 Task: Find a rental property in Owosso, United States, for 7 guests from July 10 to July 15, with Wifi, free parking, self check-in, and a price range of ₹10,000 to ₹15,000.
Action: Mouse moved to (623, 121)
Screenshot: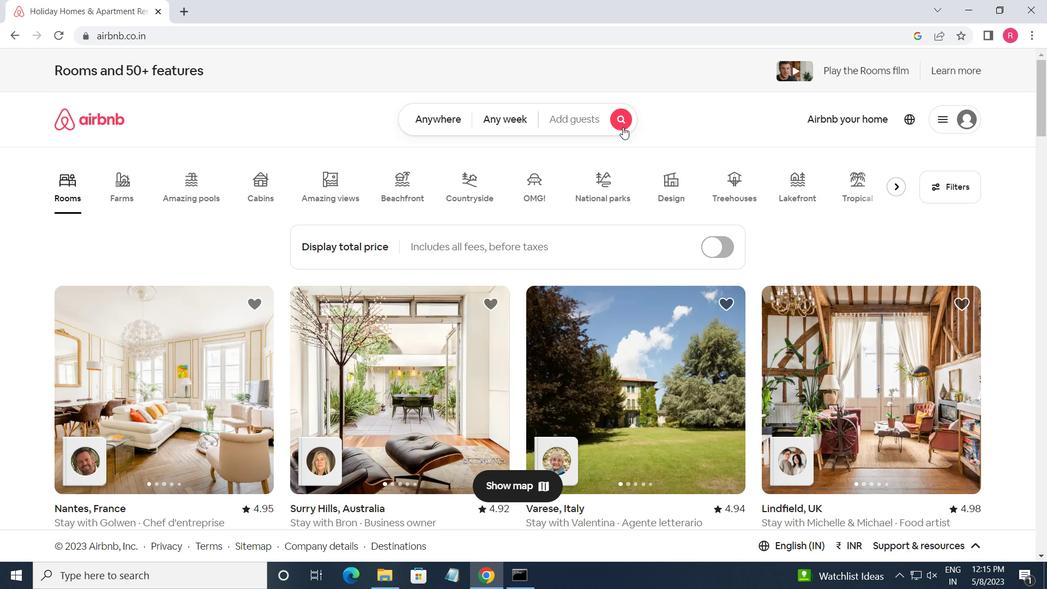
Action: Mouse pressed left at (623, 121)
Screenshot: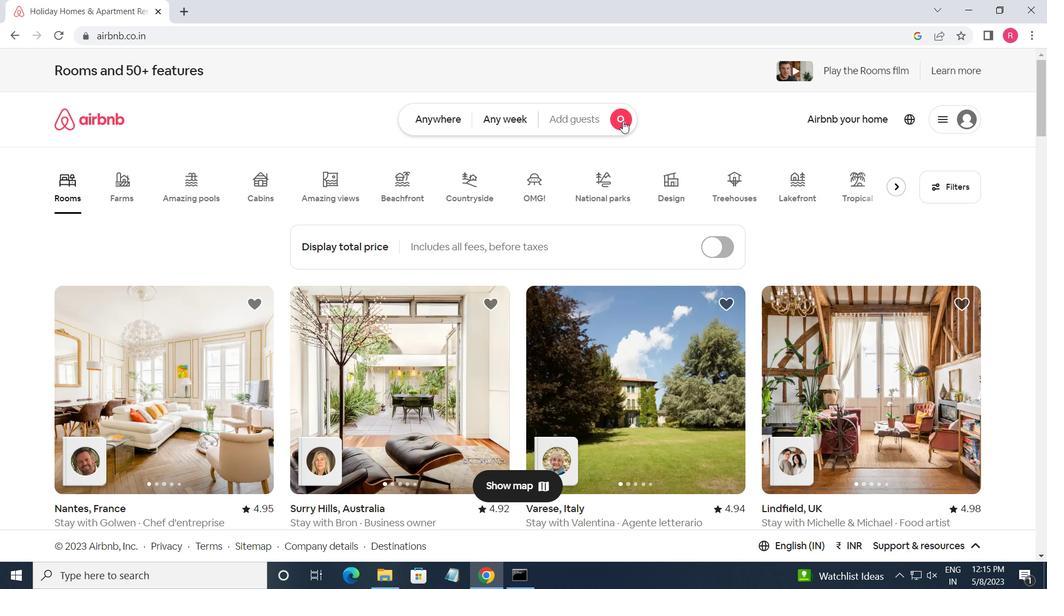 
Action: Mouse moved to (301, 181)
Screenshot: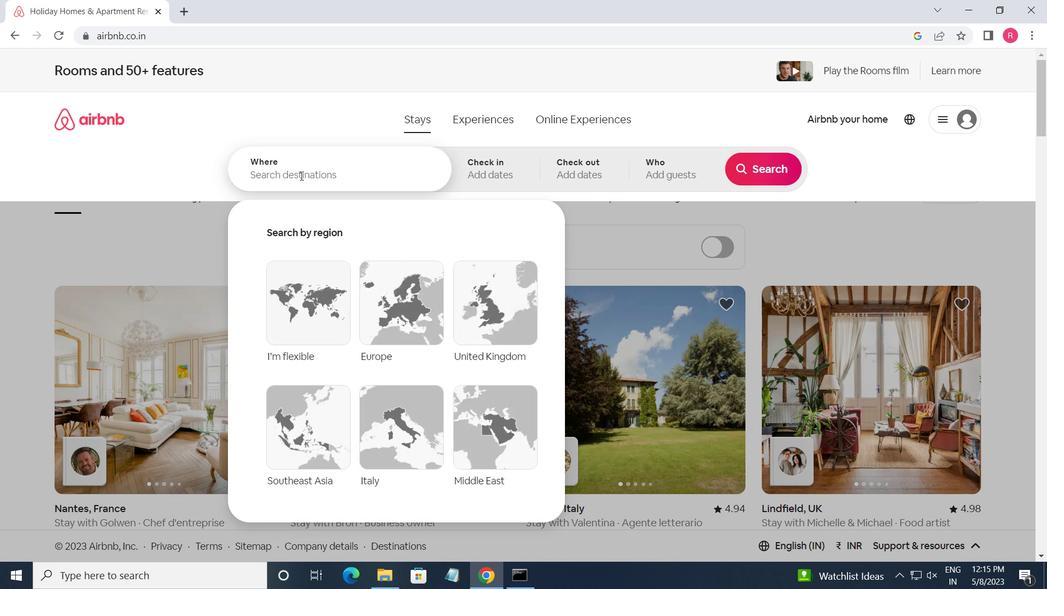 
Action: Mouse pressed left at (301, 181)
Screenshot: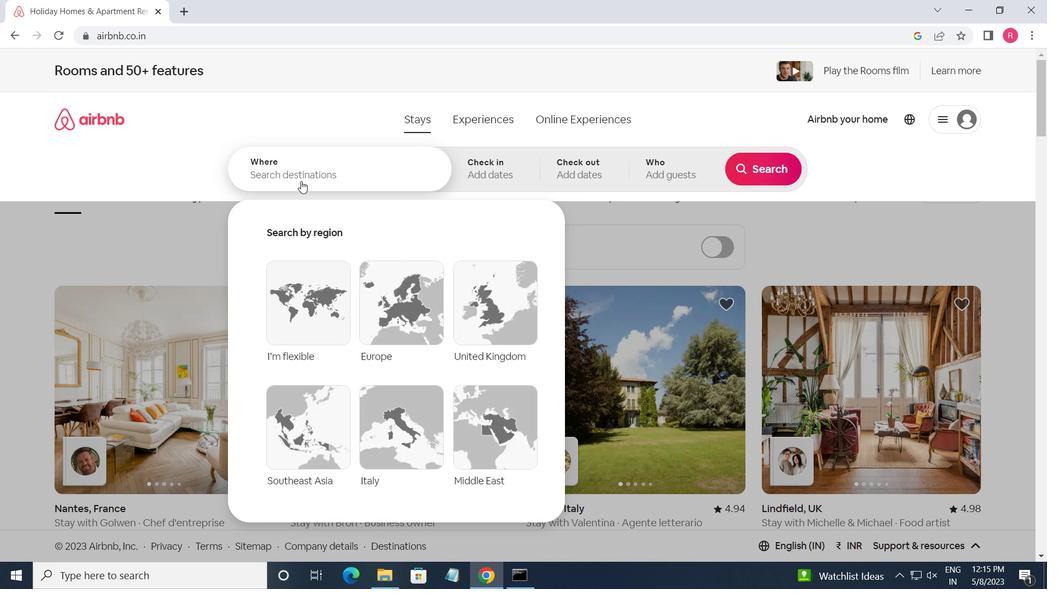 
Action: Key pressed <Key.shift_r><Key.shift_r><Key.shift_r><Key.shift_r><Key.shift_r><Key.shift_r><Key.shift_r><Key.shift_r><Key.shift_r><Key.shift_r><Key.shift_r><Key.shift_r><Key.shift_r><Key.shift_r><Key.shift_r>Owosso,<Key.space><Key.shift_r>United<Key.space><Key.shift>STATES<Key.enter>
Screenshot: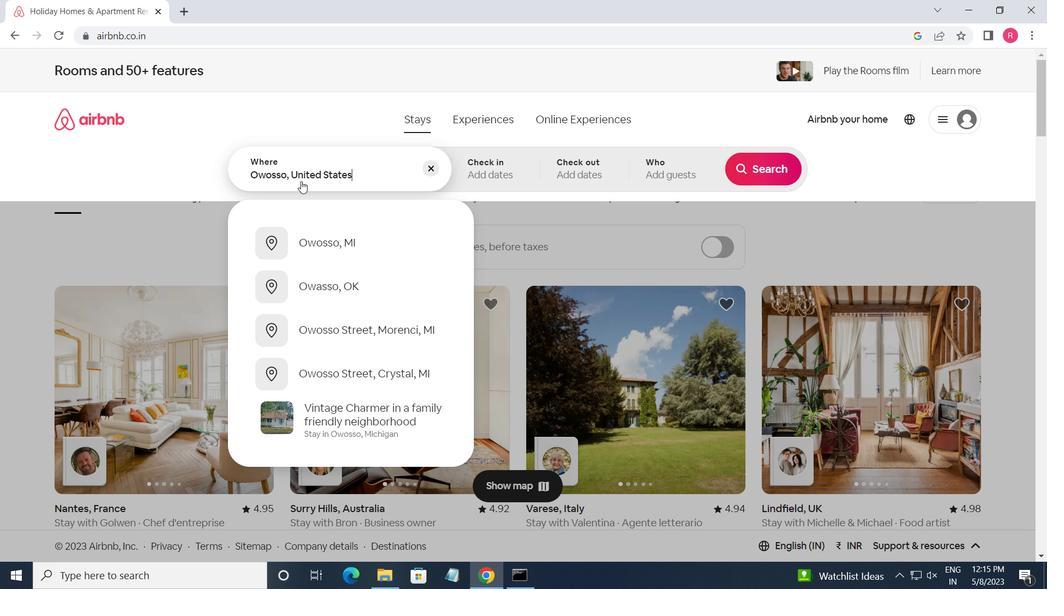 
Action: Mouse moved to (758, 280)
Screenshot: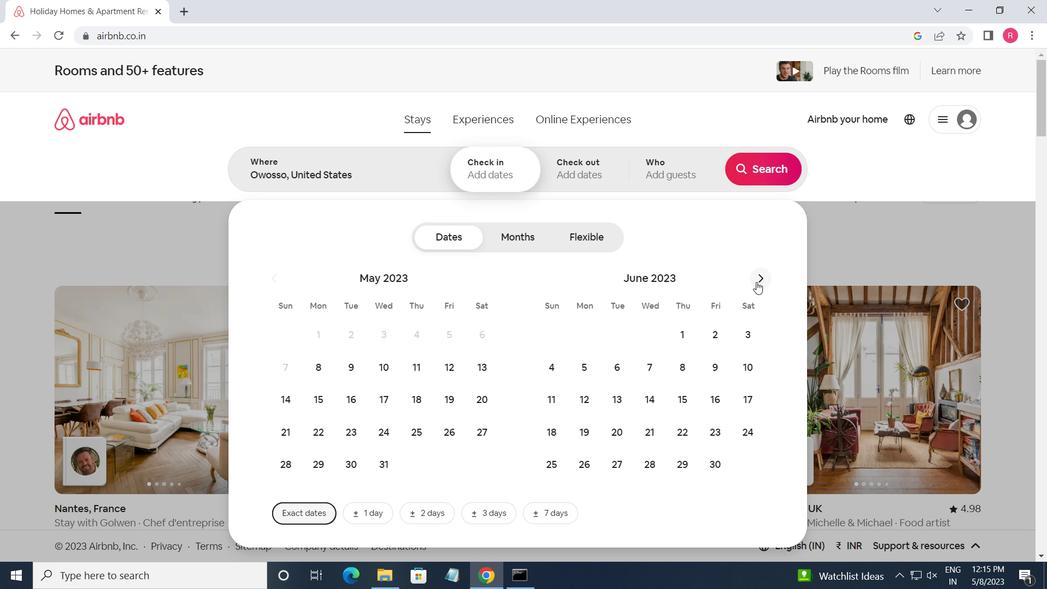 
Action: Mouse pressed left at (758, 280)
Screenshot: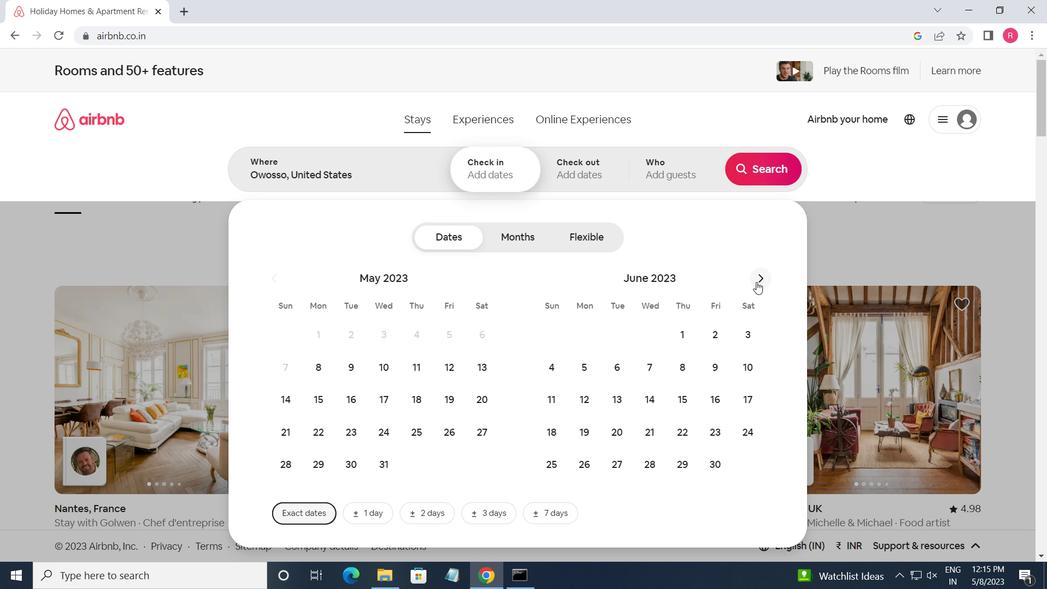 
Action: Mouse moved to (585, 401)
Screenshot: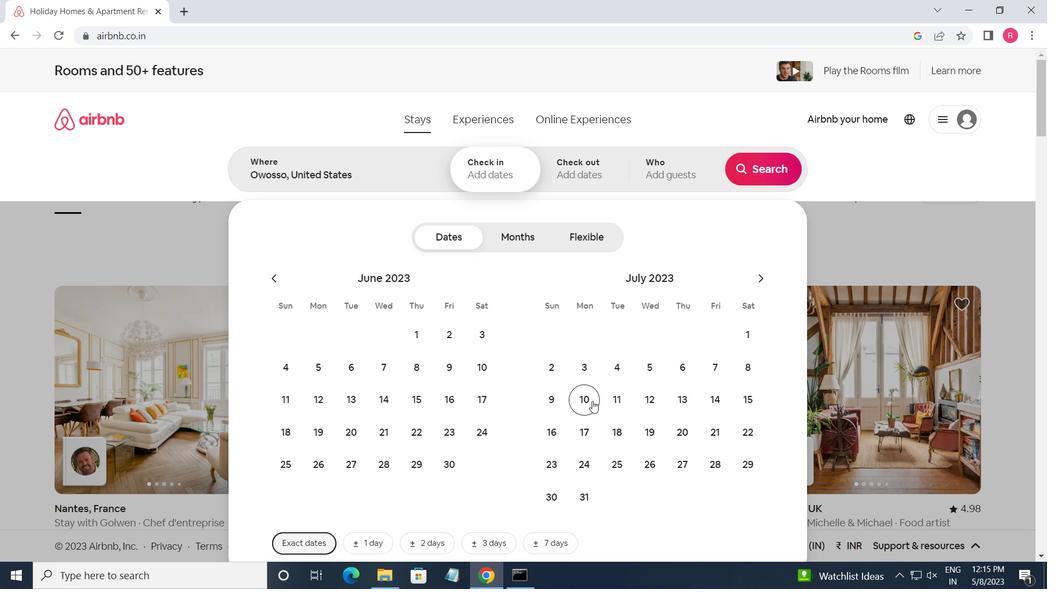 
Action: Mouse pressed left at (585, 401)
Screenshot: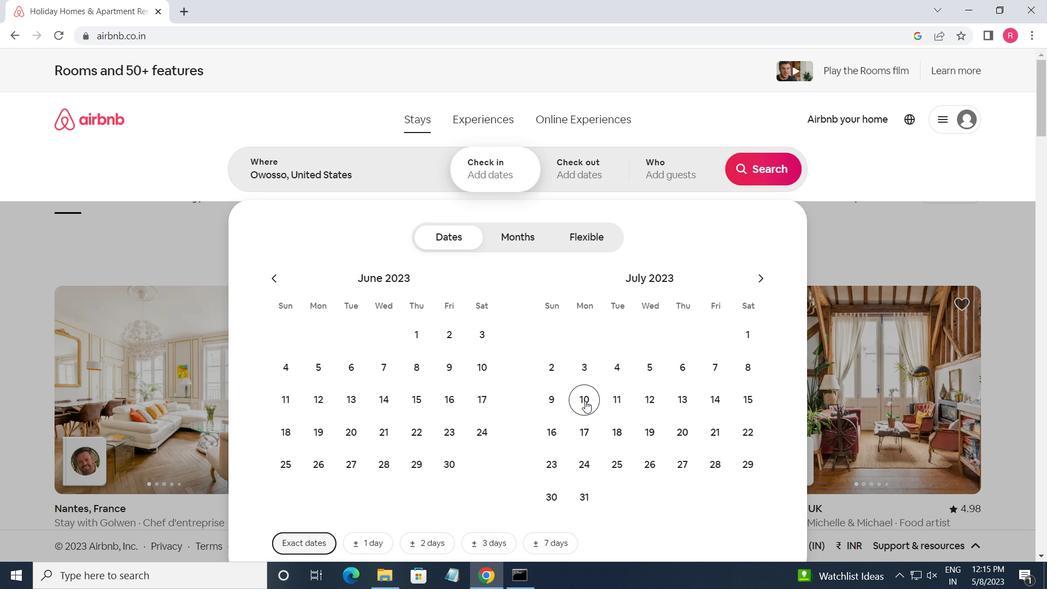 
Action: Mouse moved to (747, 404)
Screenshot: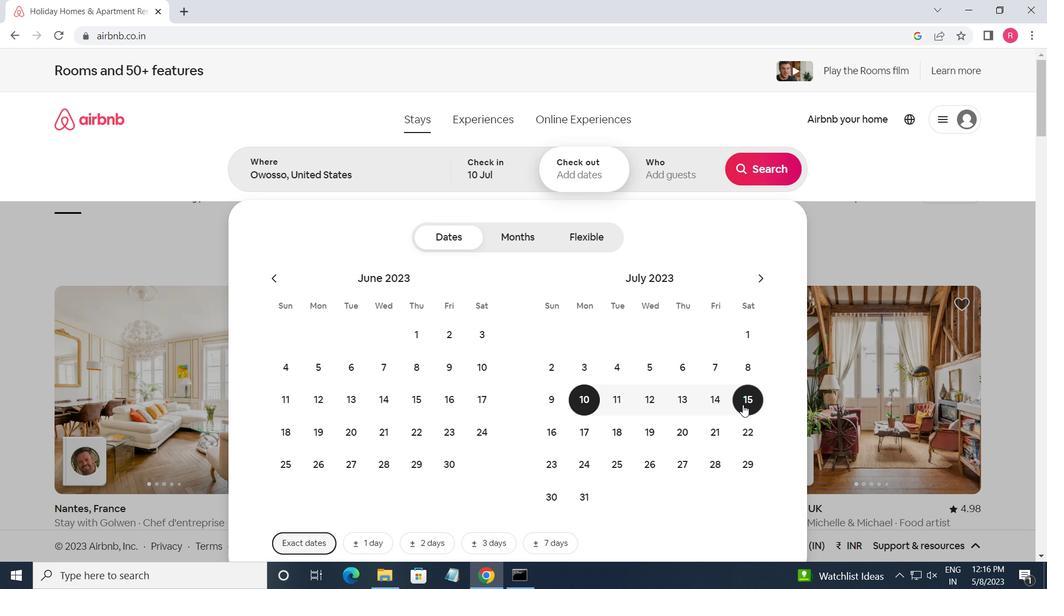 
Action: Mouse pressed left at (747, 404)
Screenshot: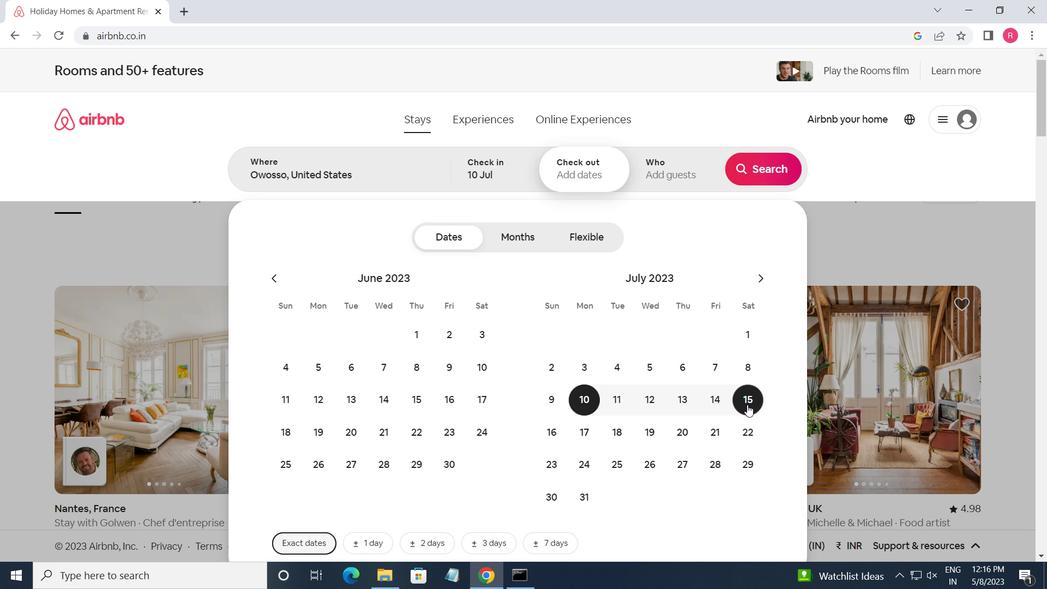 
Action: Mouse moved to (668, 175)
Screenshot: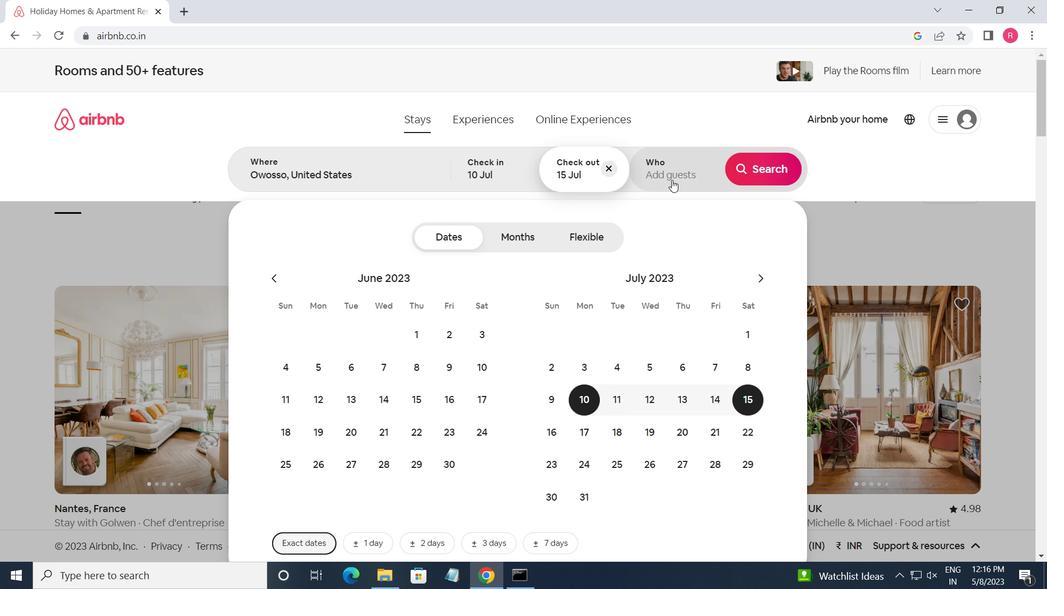 
Action: Mouse pressed left at (668, 175)
Screenshot: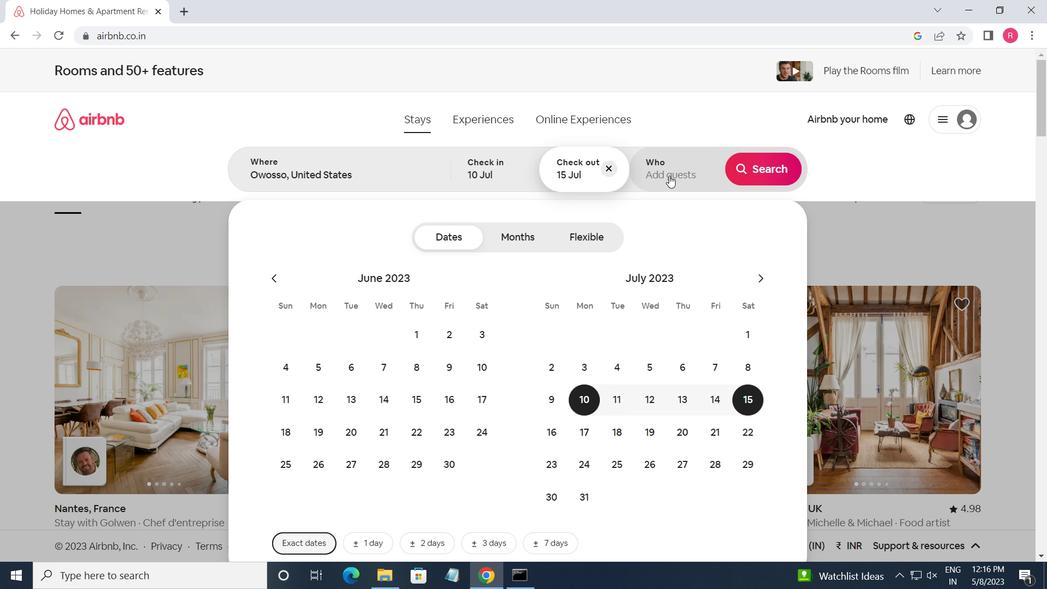 
Action: Mouse moved to (763, 250)
Screenshot: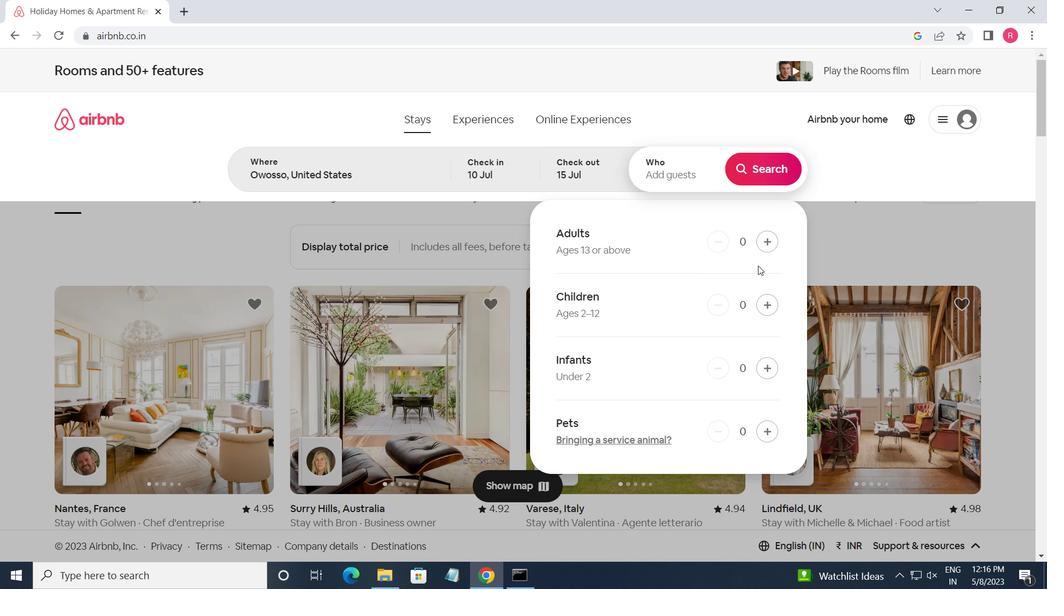 
Action: Mouse pressed left at (763, 250)
Screenshot: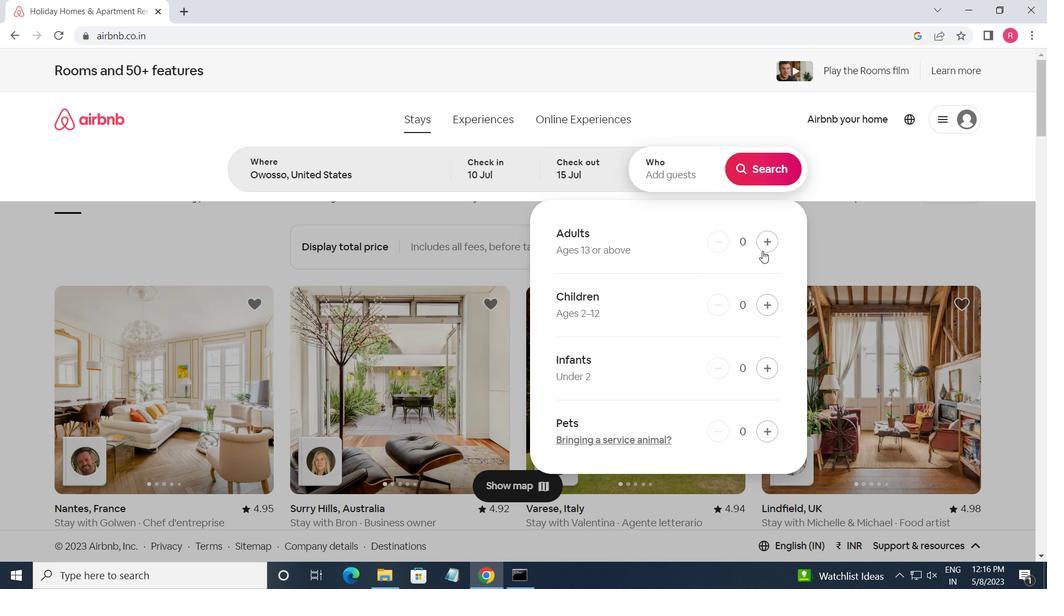 
Action: Mouse pressed left at (763, 250)
Screenshot: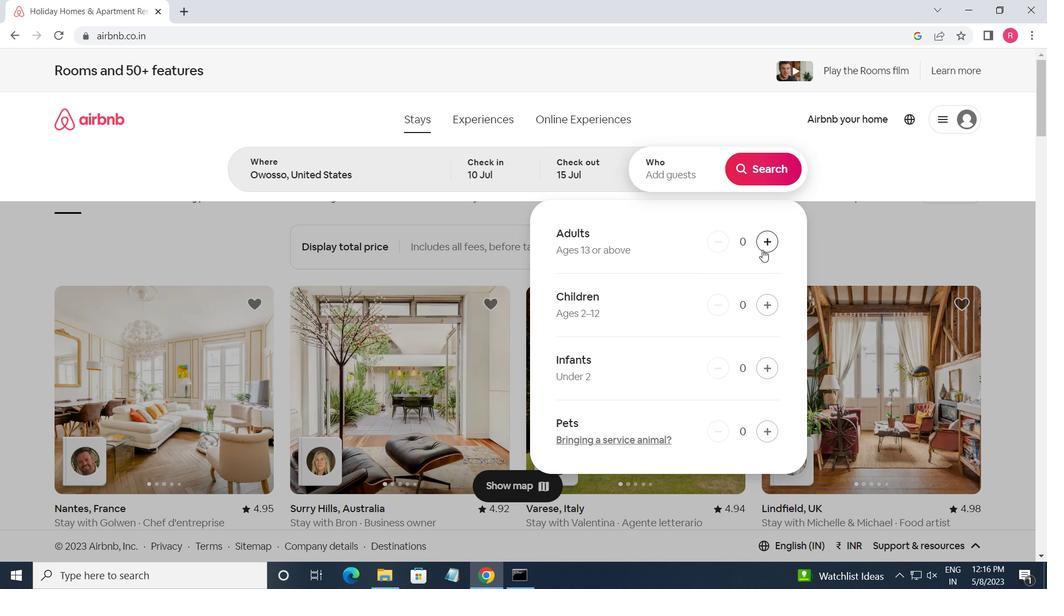 
Action: Mouse pressed left at (763, 250)
Screenshot: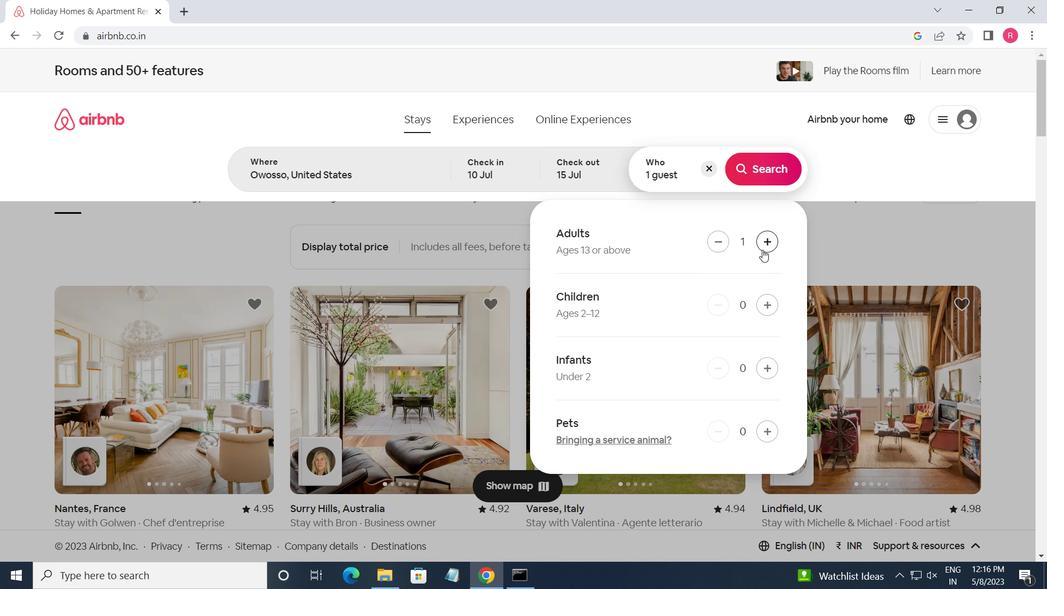 
Action: Mouse pressed left at (763, 250)
Screenshot: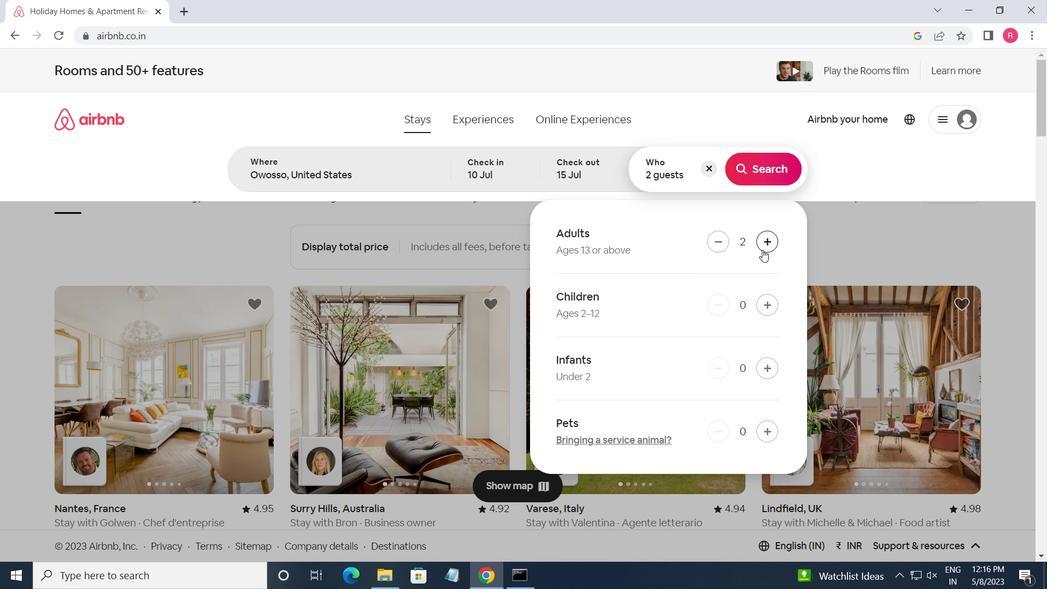 
Action: Mouse pressed left at (763, 250)
Screenshot: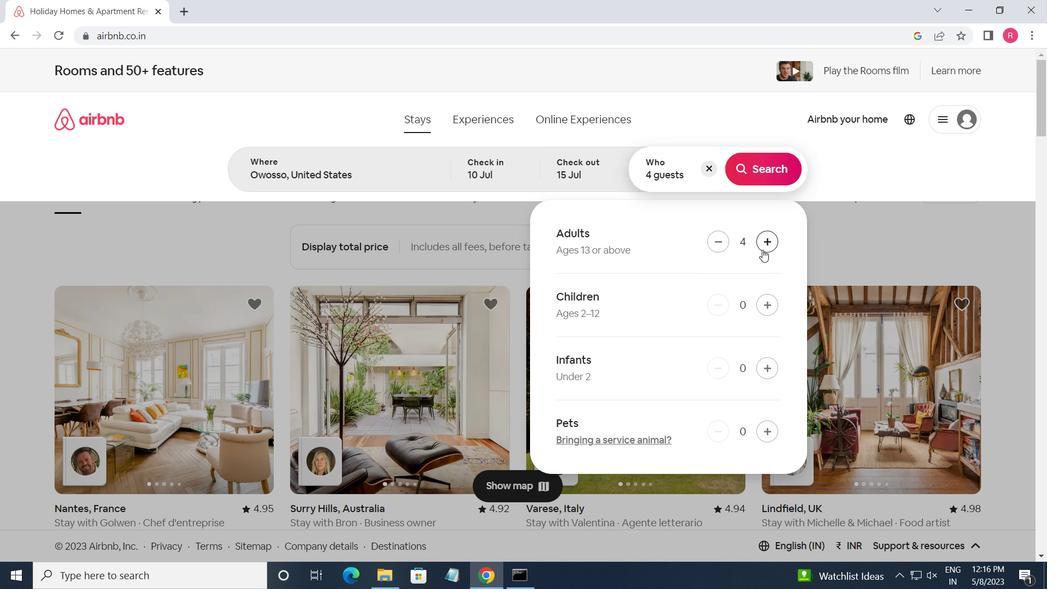 
Action: Mouse moved to (763, 249)
Screenshot: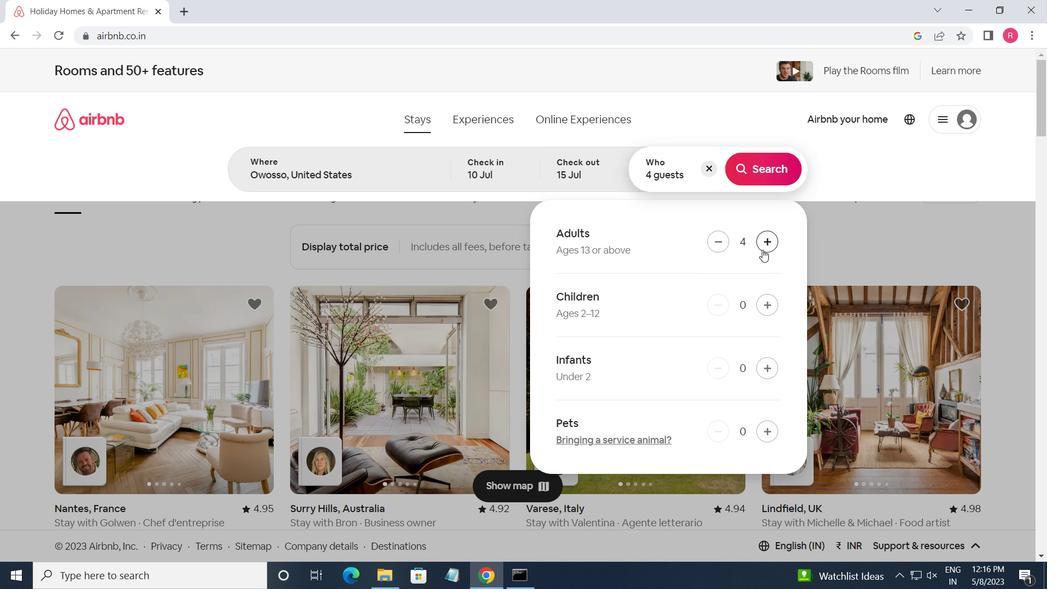 
Action: Mouse pressed left at (763, 249)
Screenshot: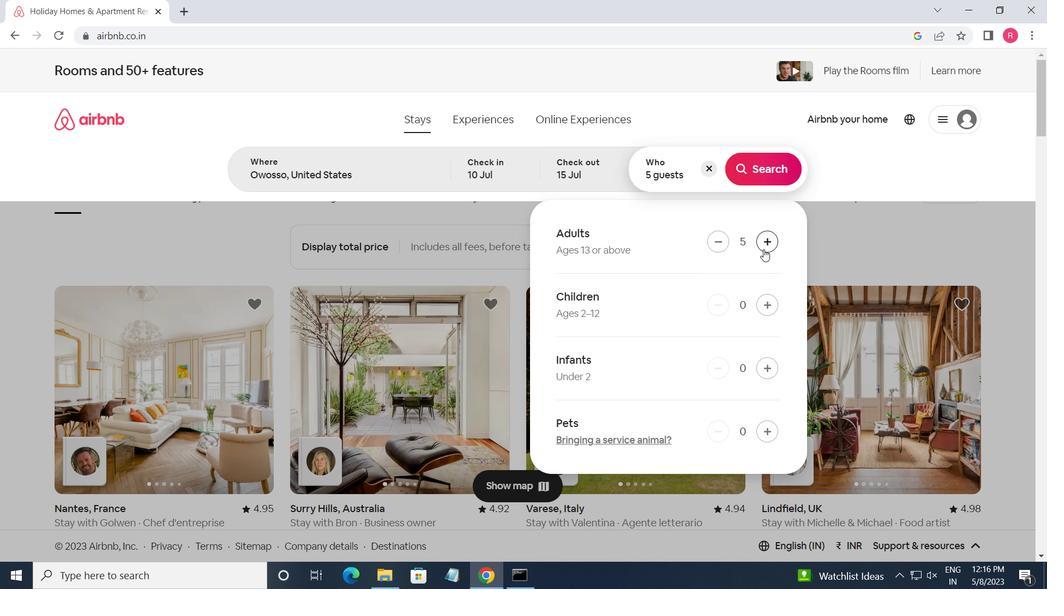 
Action: Mouse pressed left at (763, 249)
Screenshot: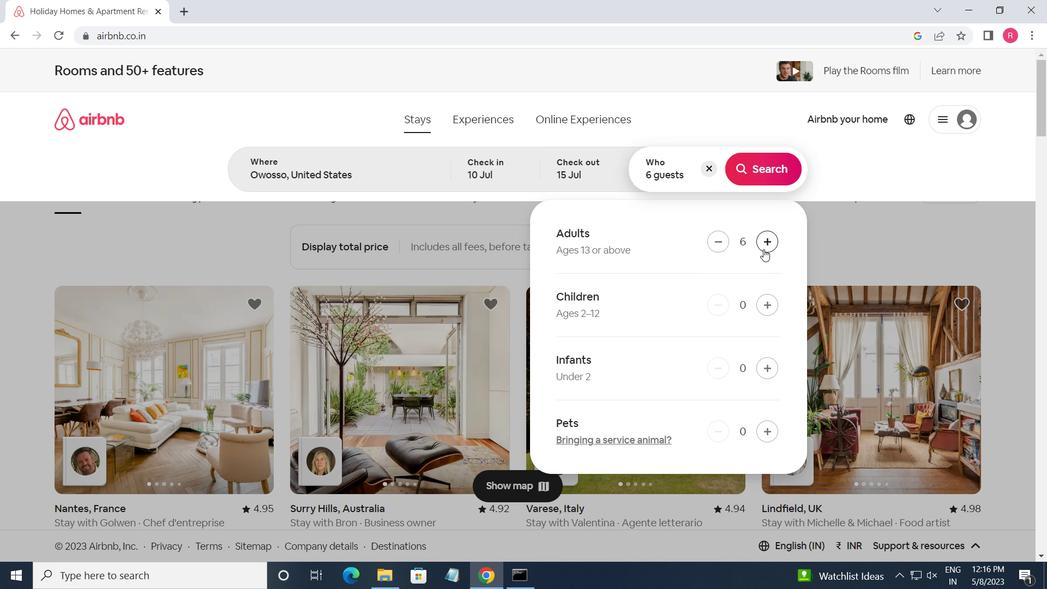 
Action: Mouse moved to (758, 178)
Screenshot: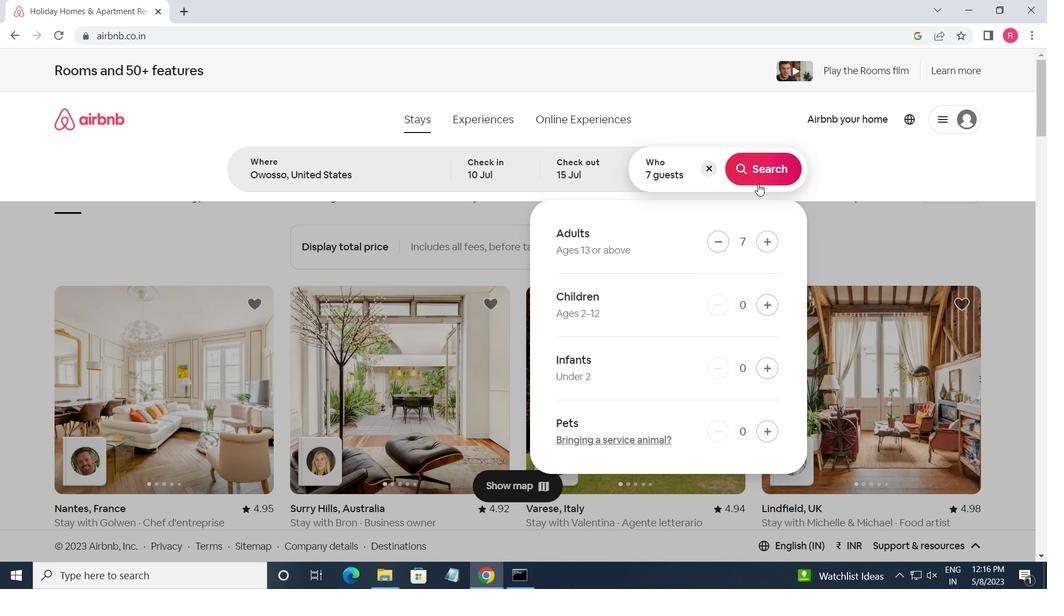 
Action: Mouse pressed left at (758, 178)
Screenshot: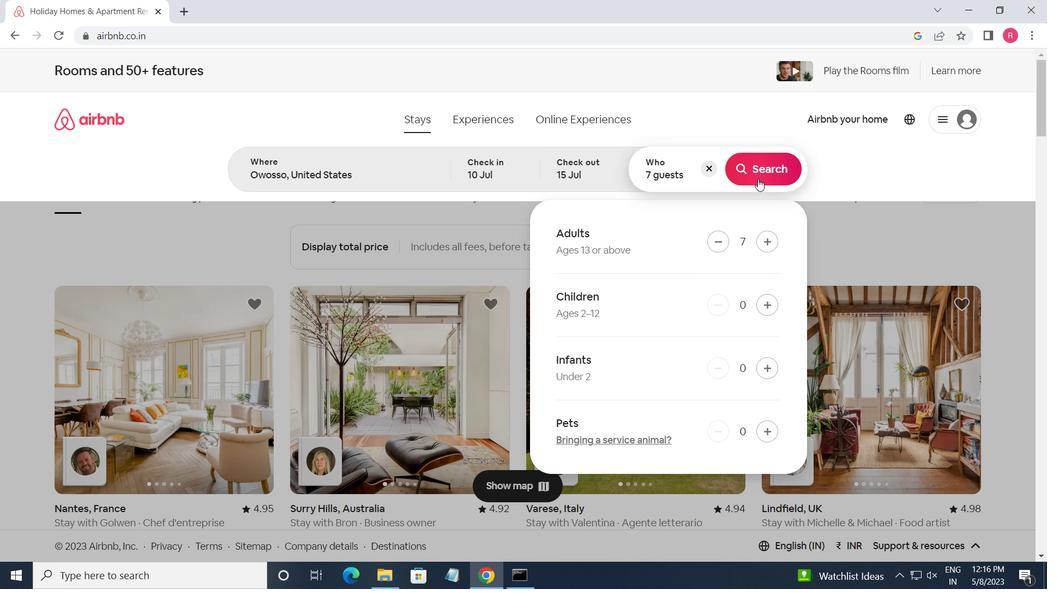 
Action: Mouse moved to (976, 127)
Screenshot: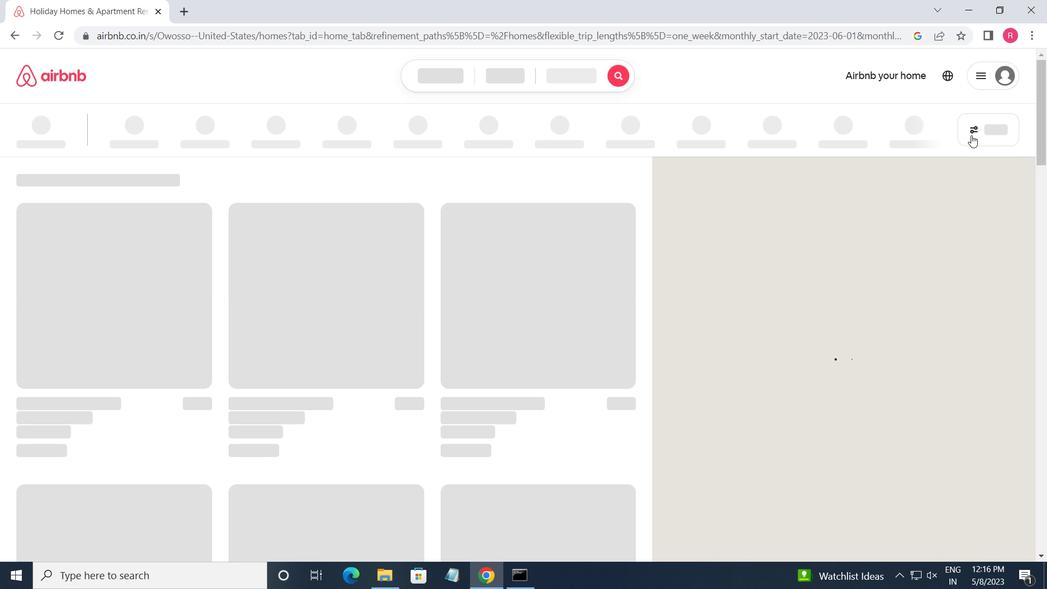 
Action: Mouse pressed left at (976, 127)
Screenshot: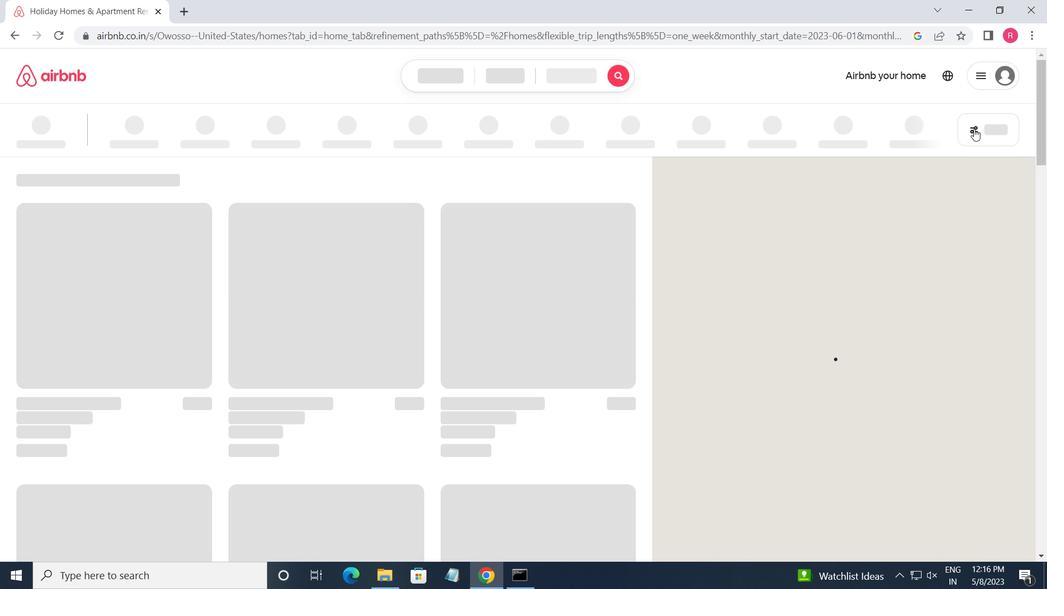 
Action: Mouse moved to (379, 467)
Screenshot: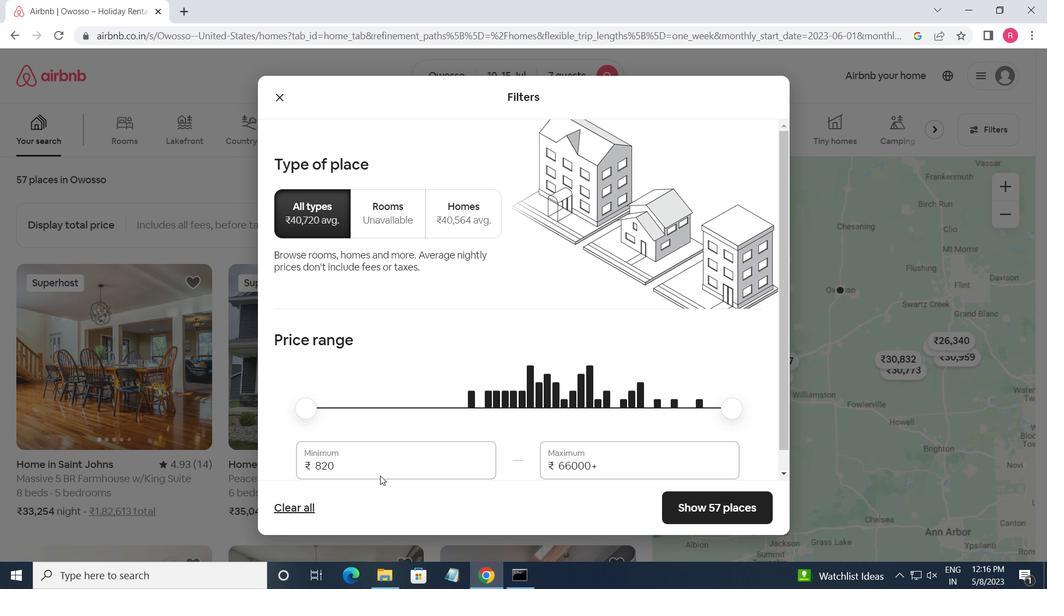 
Action: Mouse pressed left at (379, 467)
Screenshot: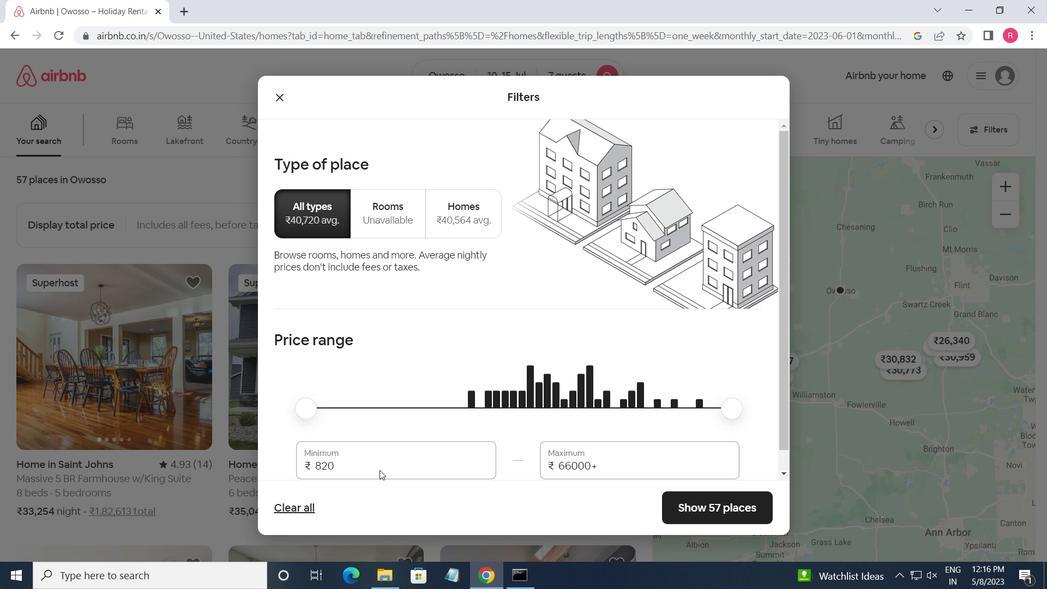 
Action: Mouse pressed left at (379, 467)
Screenshot: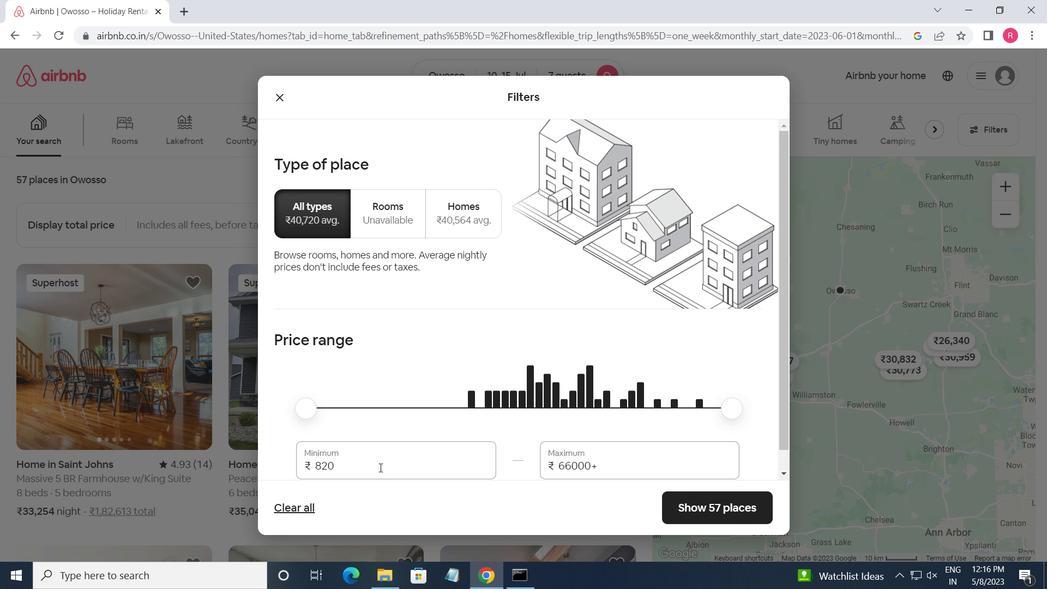 
Action: Key pressed 10000<Key.tab>15000
Screenshot: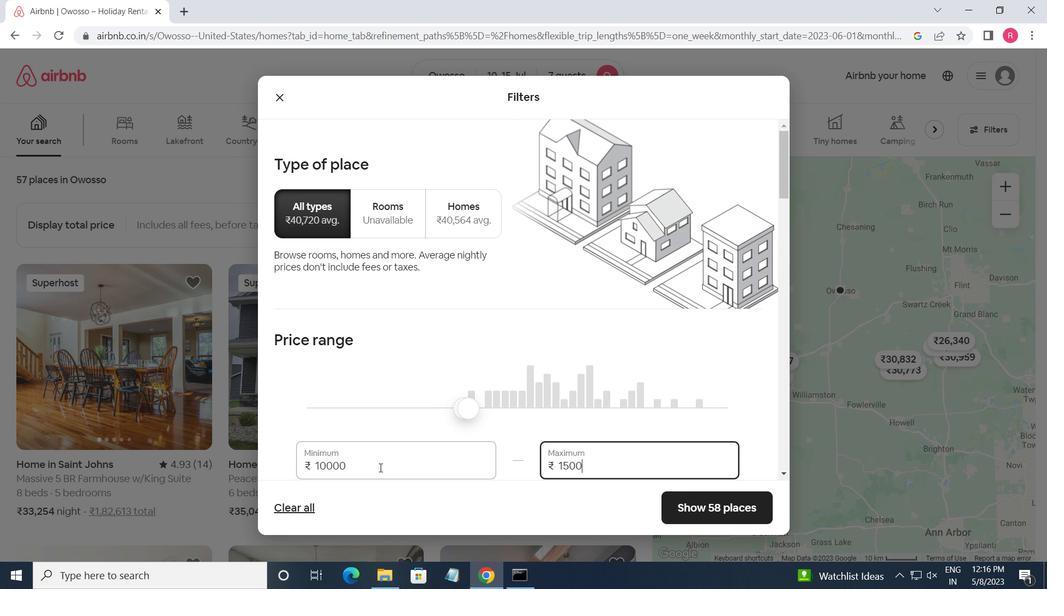 
Action: Mouse moved to (402, 505)
Screenshot: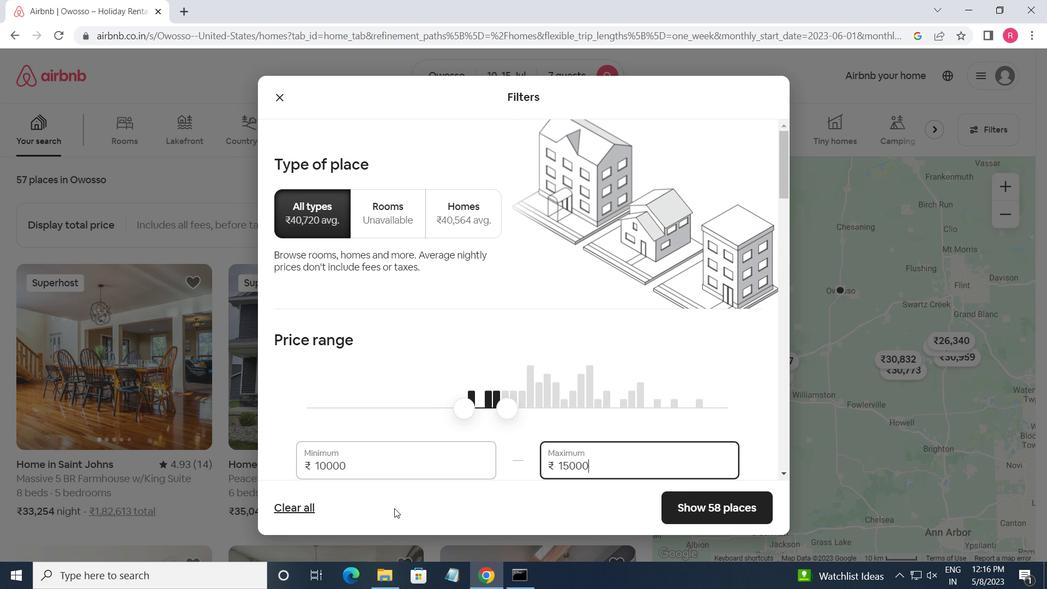 
Action: Mouse scrolled (402, 505) with delta (0, 0)
Screenshot: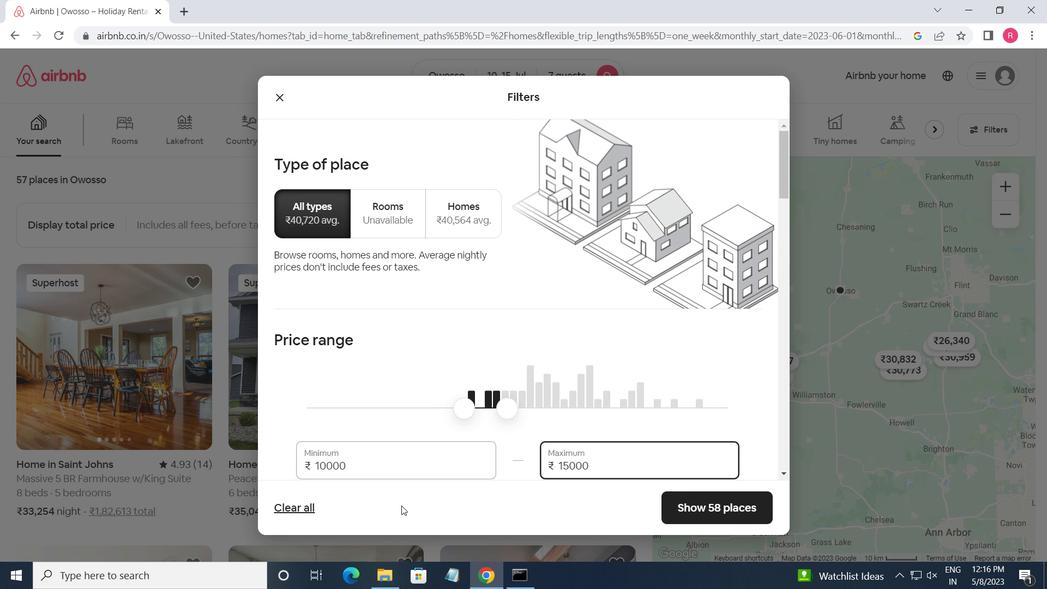 
Action: Mouse scrolled (402, 505) with delta (0, 0)
Screenshot: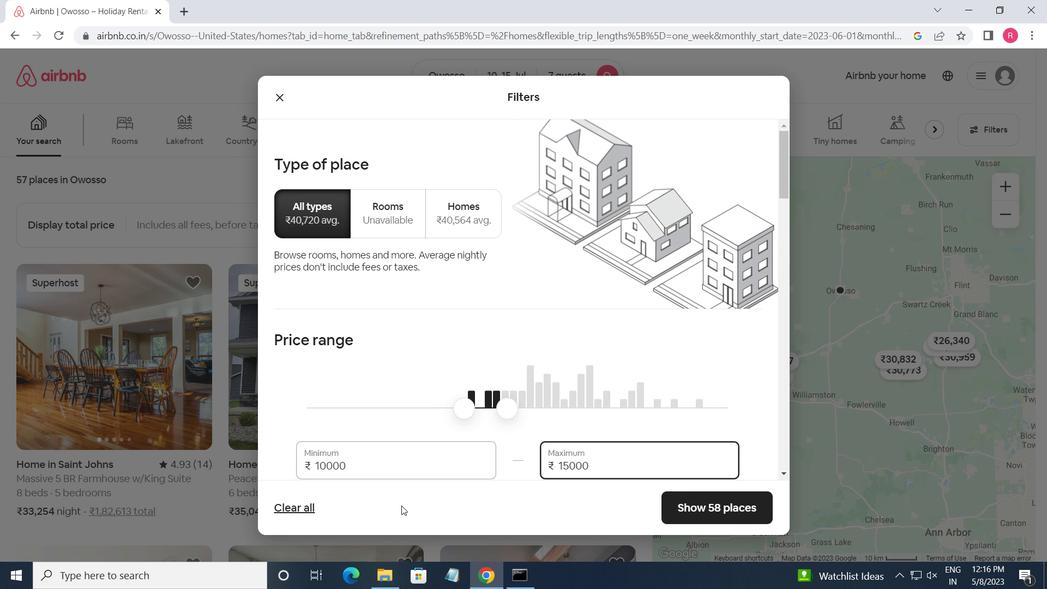 
Action: Mouse moved to (383, 511)
Screenshot: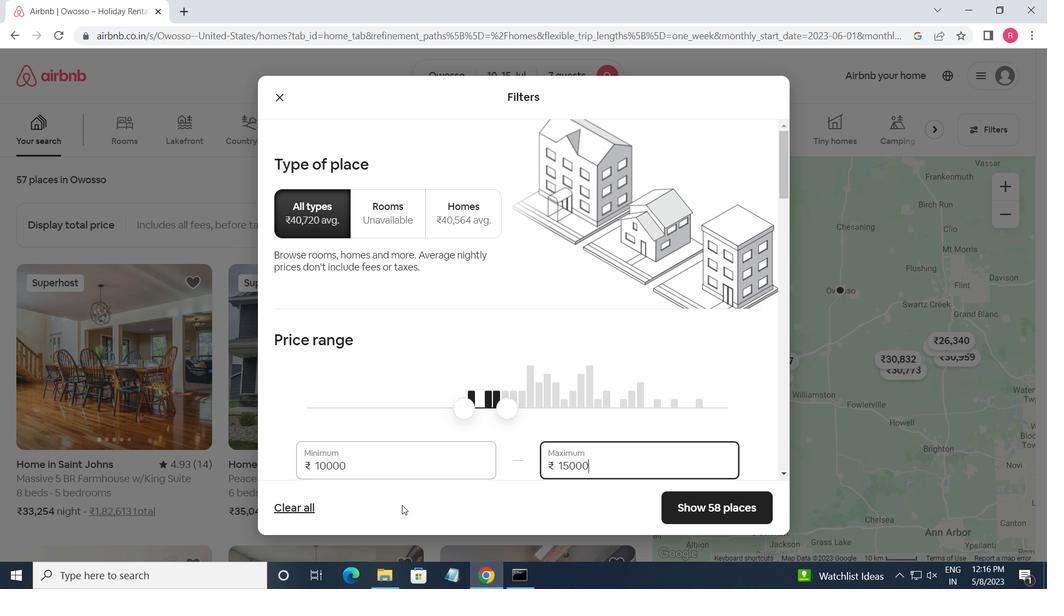 
Action: Mouse scrolled (383, 511) with delta (0, 0)
Screenshot: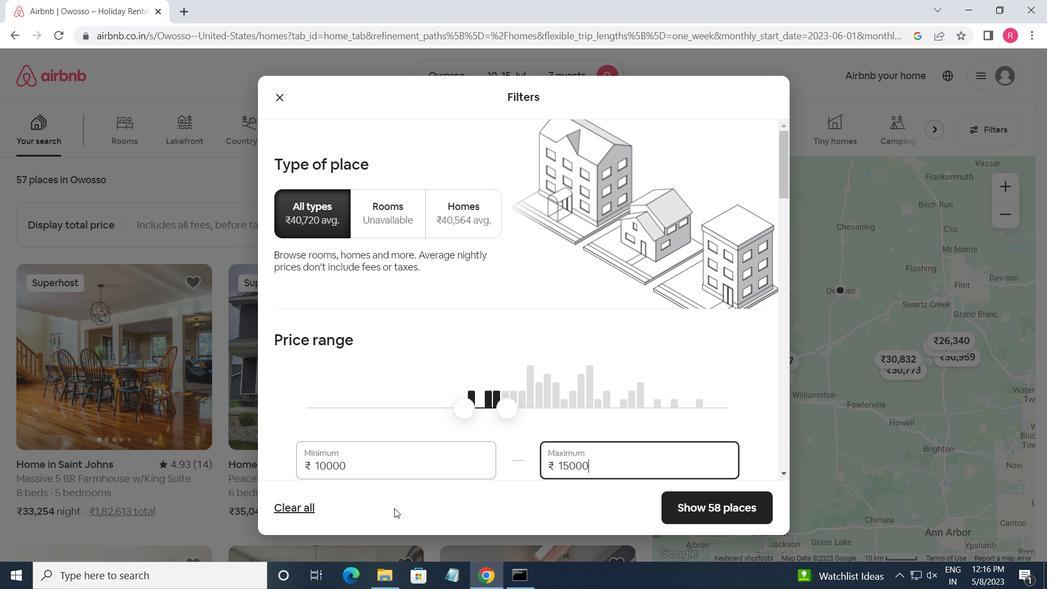 
Action: Mouse scrolled (383, 511) with delta (0, 0)
Screenshot: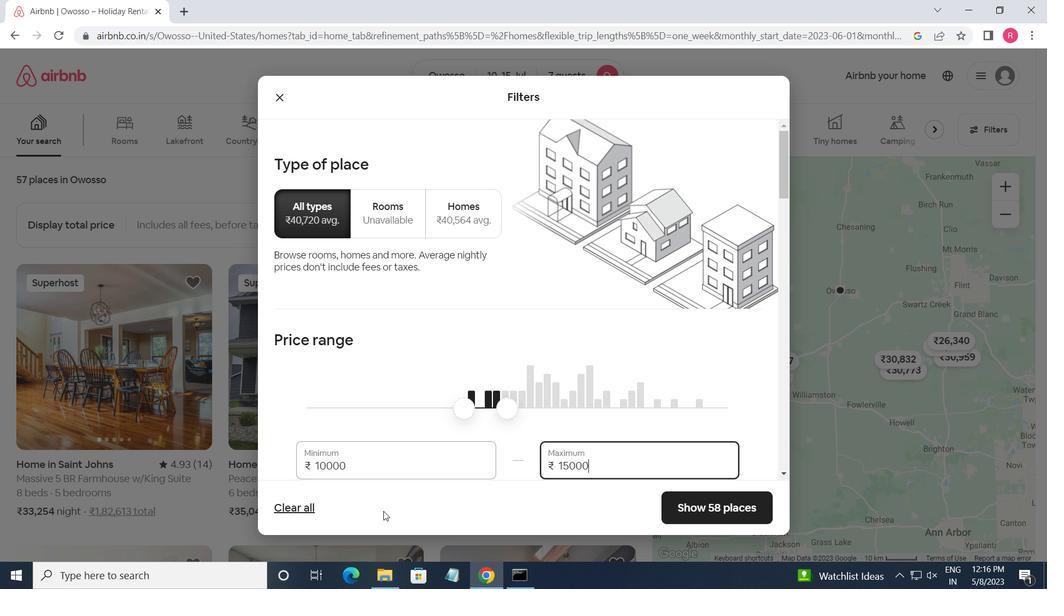 
Action: Mouse moved to (383, 512)
Screenshot: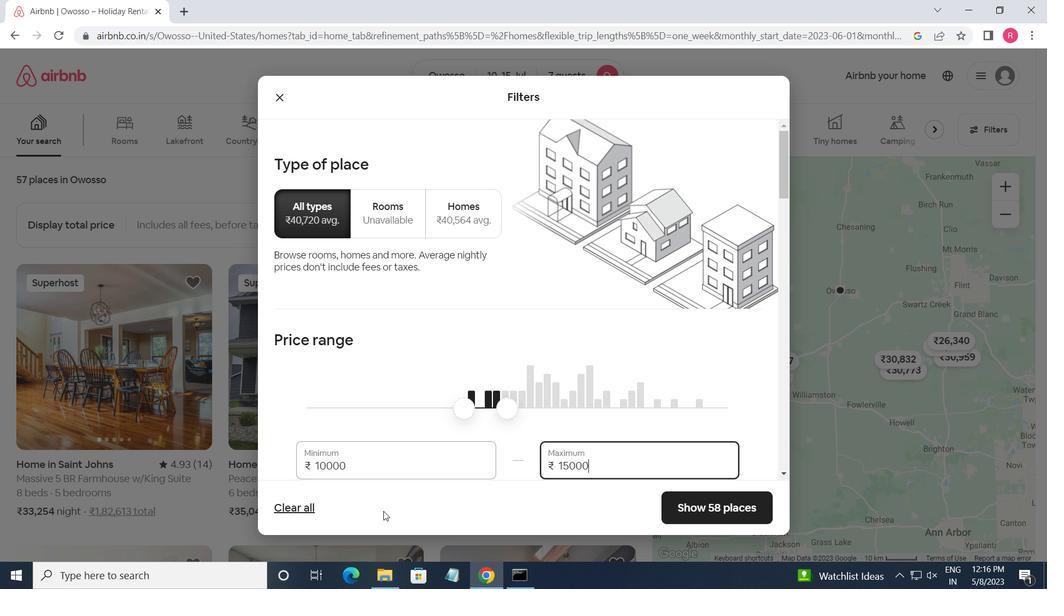 
Action: Mouse scrolled (383, 511) with delta (0, 0)
Screenshot: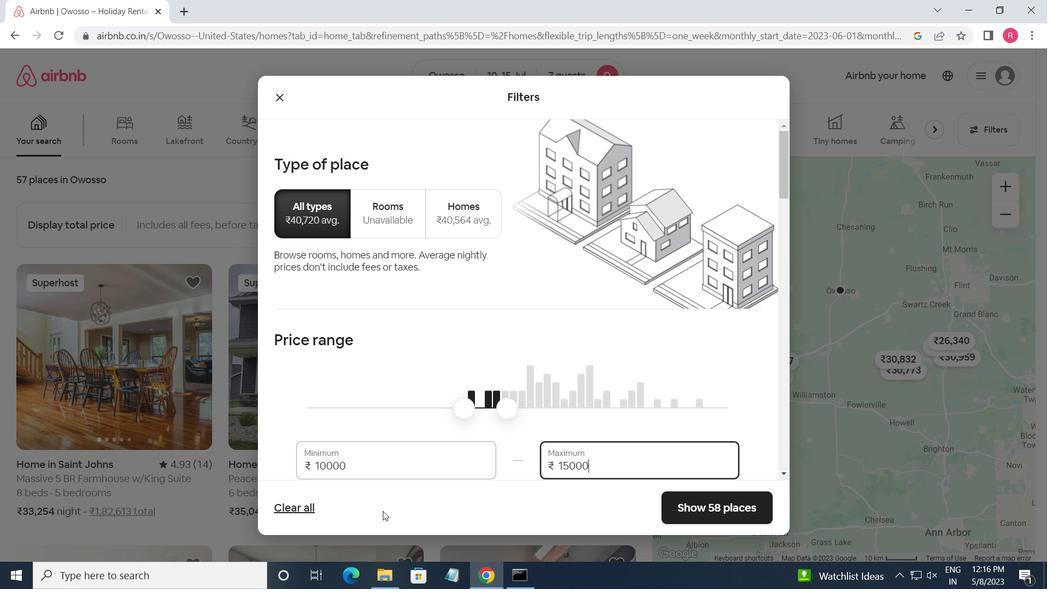 
Action: Mouse moved to (468, 389)
Screenshot: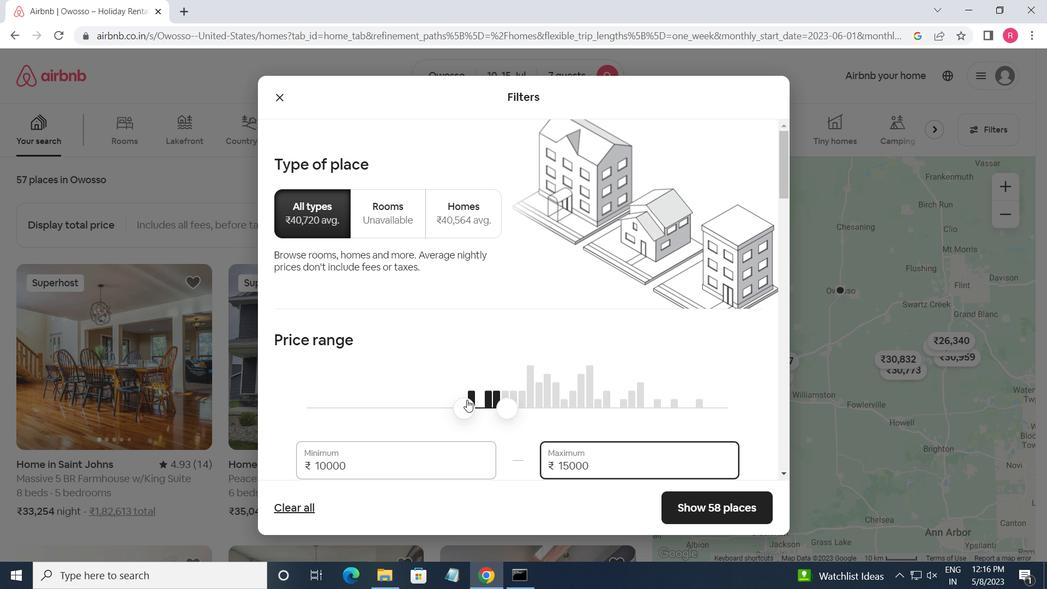 
Action: Mouse scrolled (468, 388) with delta (0, 0)
Screenshot: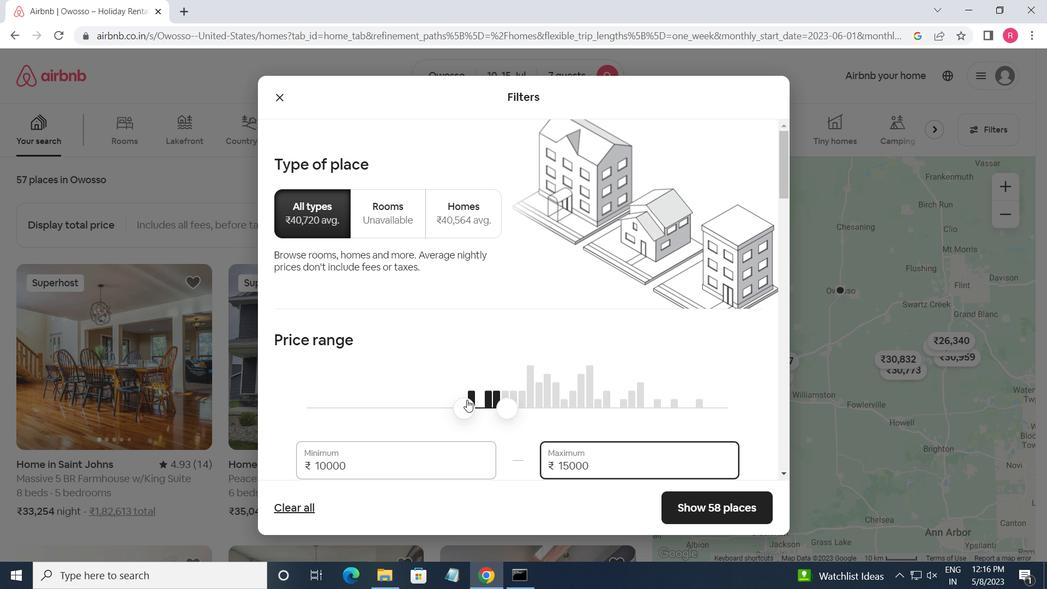 
Action: Mouse scrolled (468, 388) with delta (0, 0)
Screenshot: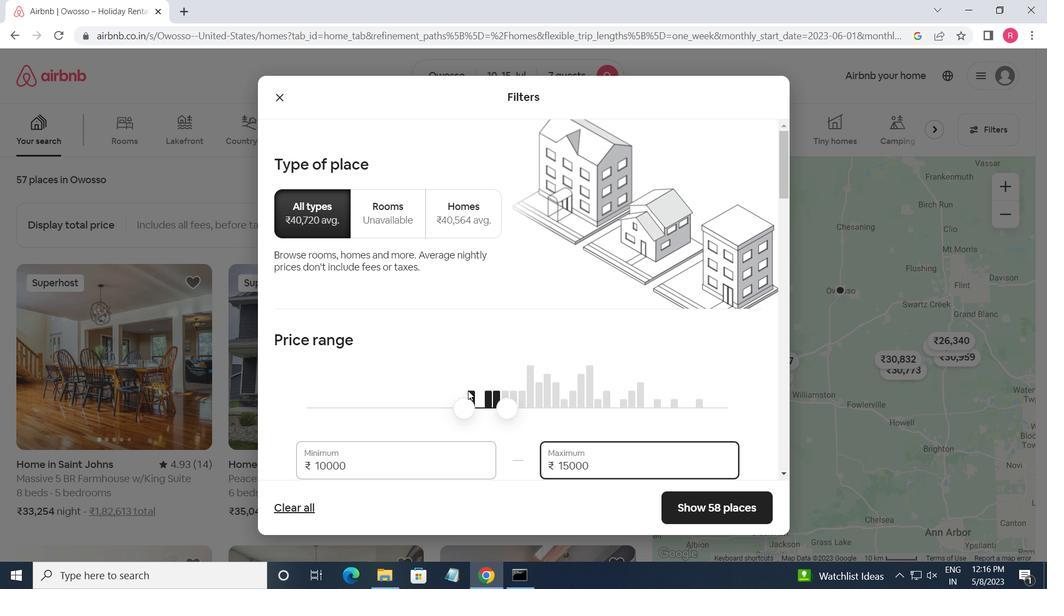 
Action: Mouse scrolled (468, 388) with delta (0, 0)
Screenshot: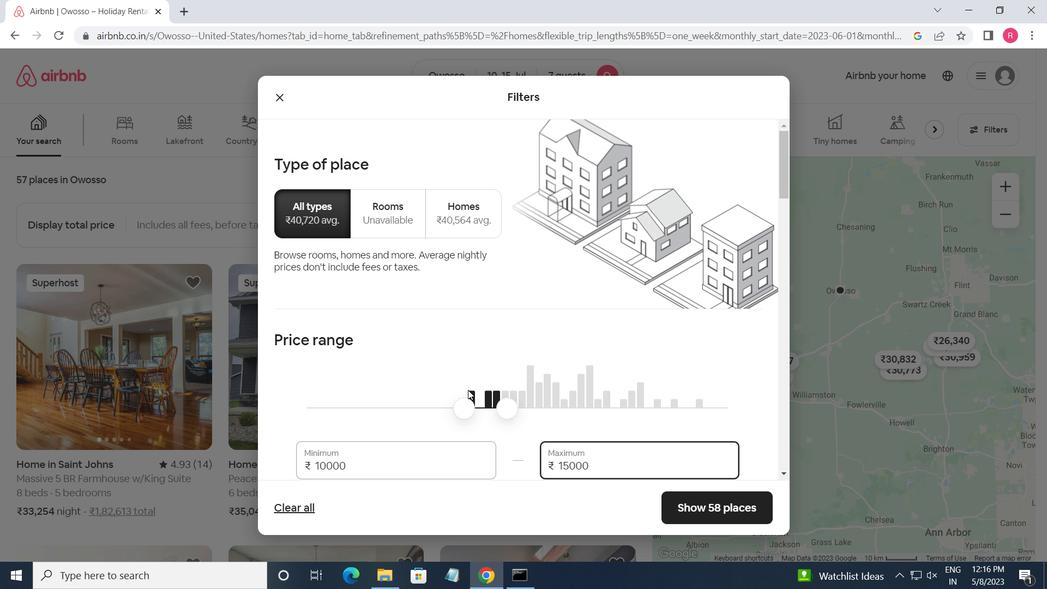 
Action: Mouse moved to (472, 327)
Screenshot: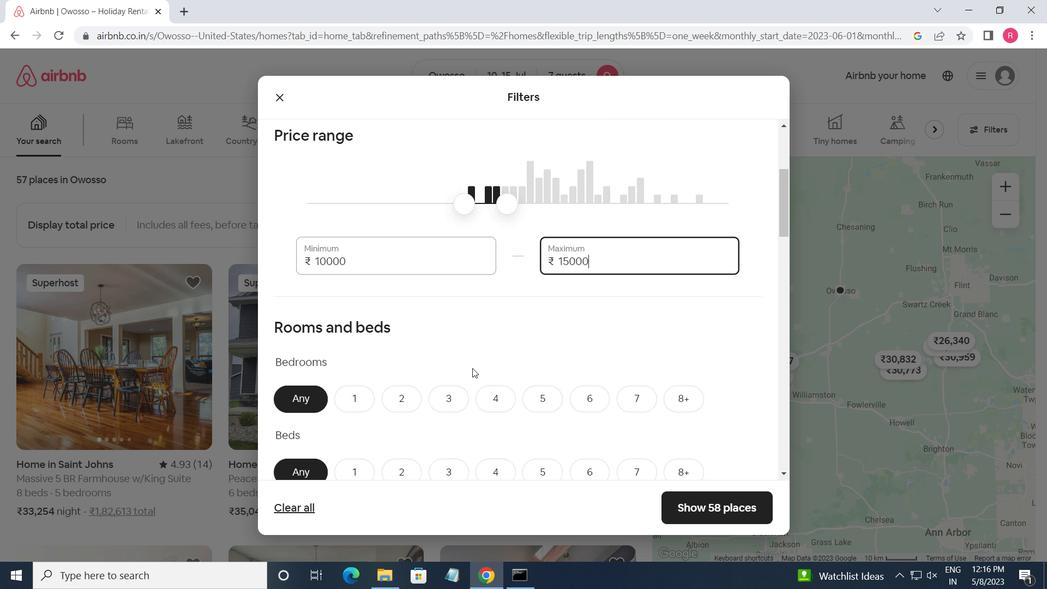 
Action: Mouse scrolled (472, 326) with delta (0, 0)
Screenshot: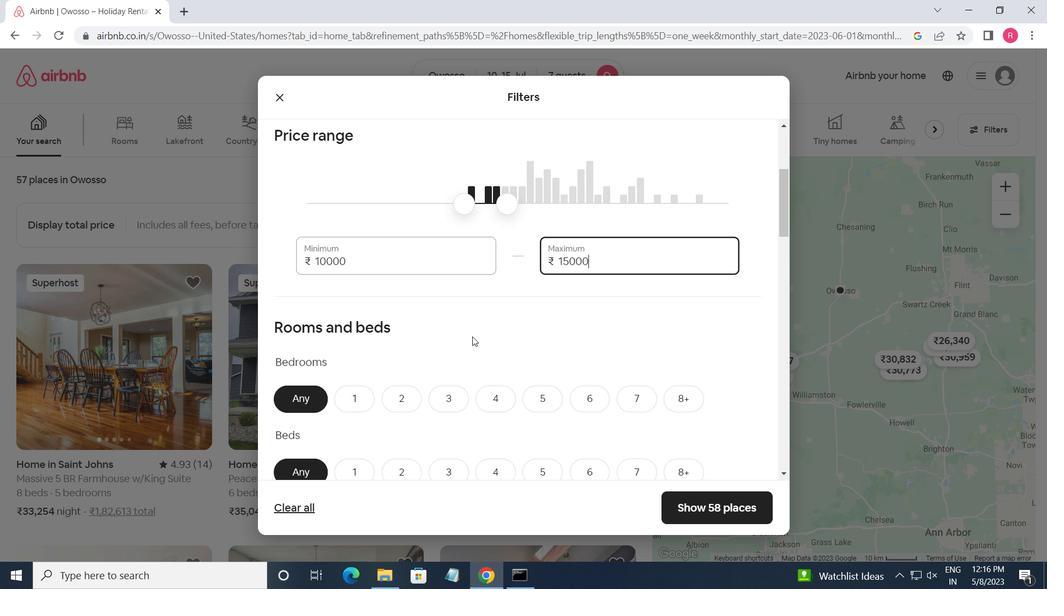 
Action: Mouse scrolled (472, 326) with delta (0, 0)
Screenshot: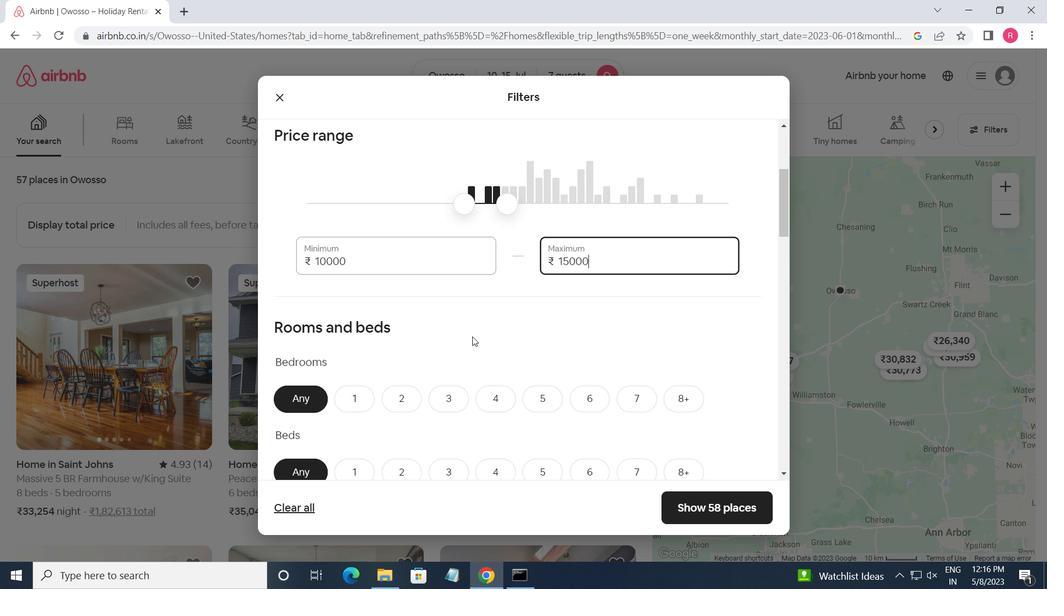 
Action: Mouse moved to (497, 267)
Screenshot: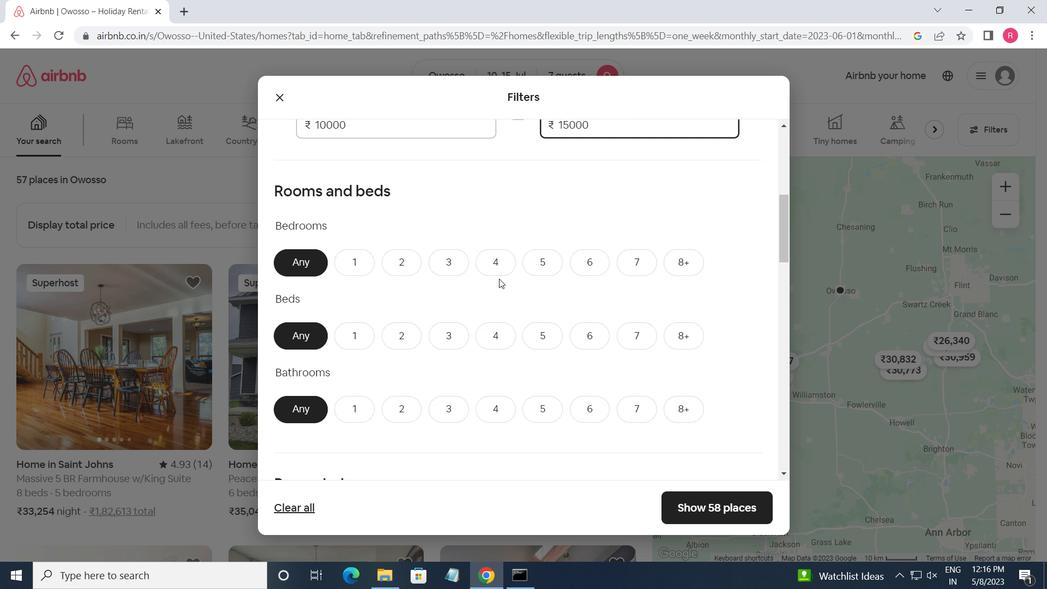 
Action: Mouse pressed left at (497, 267)
Screenshot: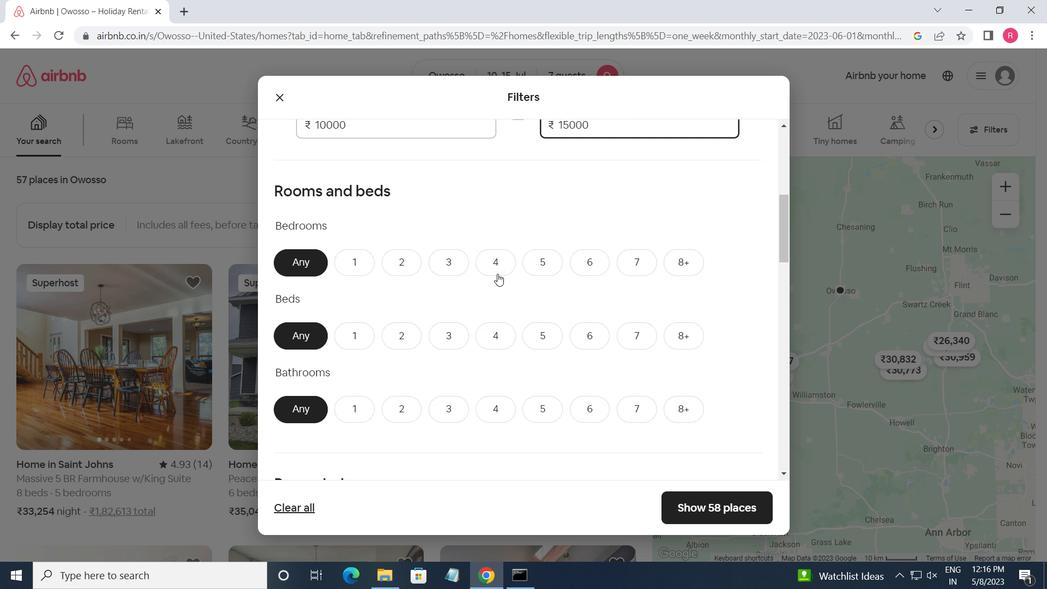 
Action: Mouse moved to (638, 342)
Screenshot: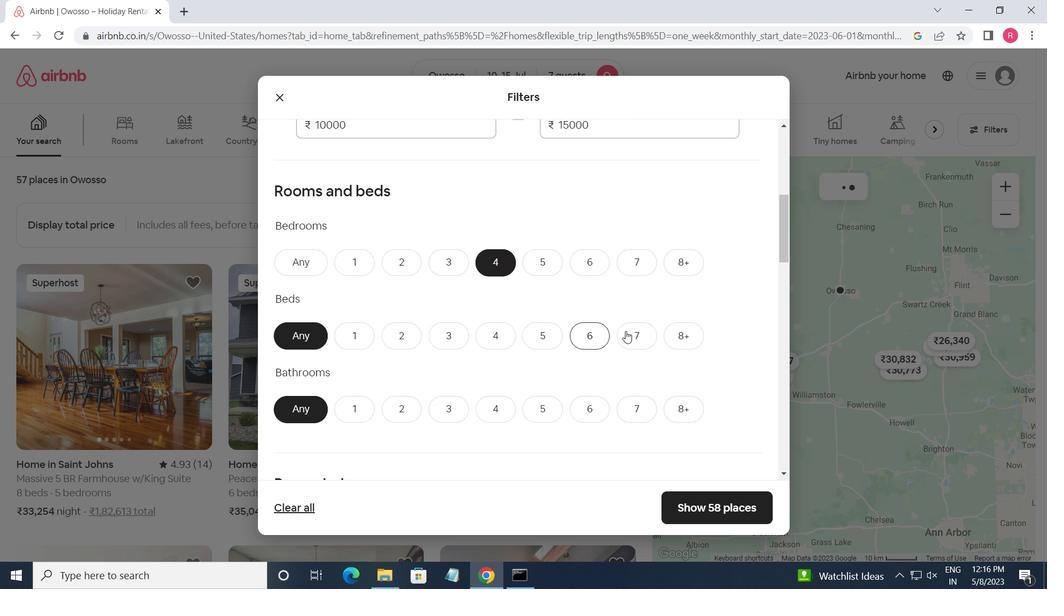 
Action: Mouse pressed left at (638, 342)
Screenshot: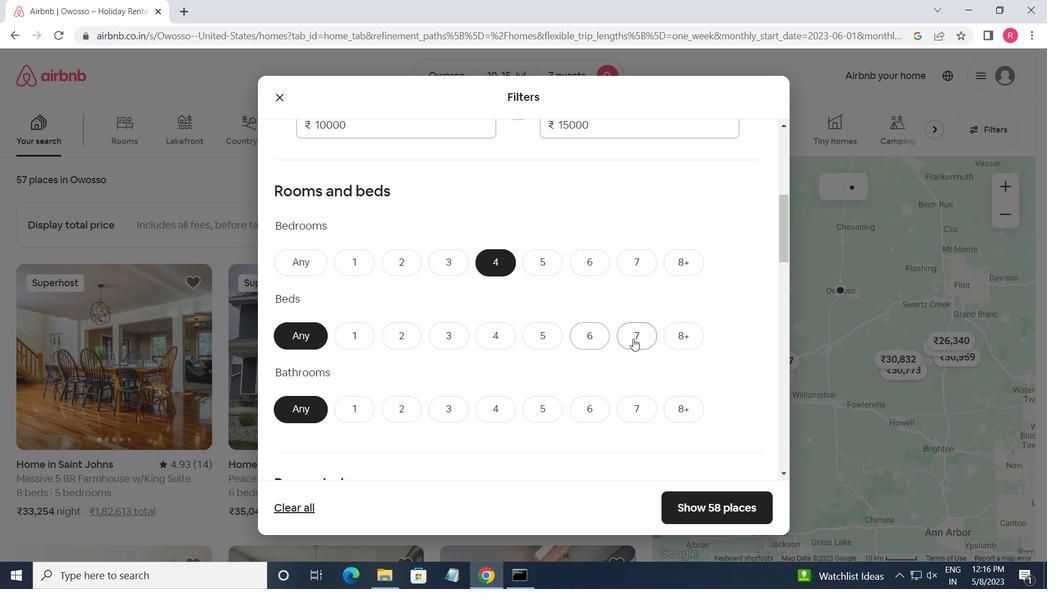 
Action: Mouse moved to (494, 402)
Screenshot: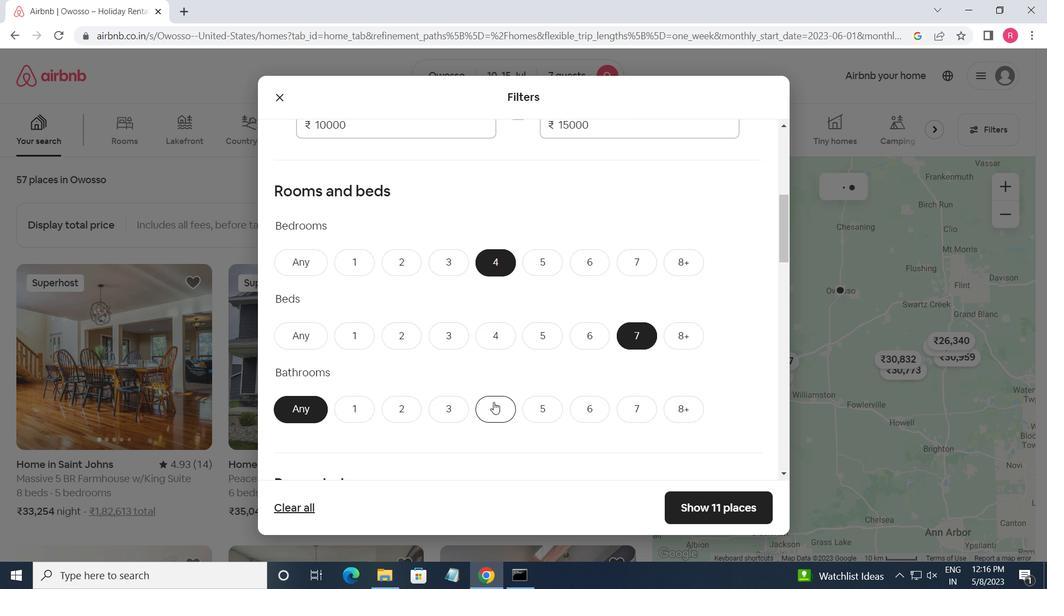
Action: Mouse pressed left at (494, 402)
Screenshot: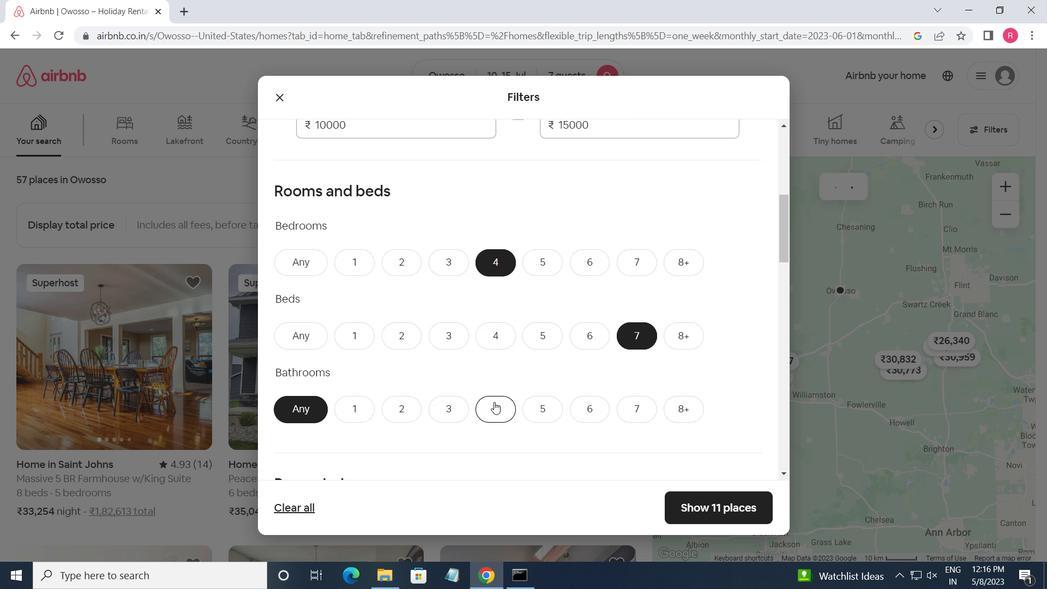 
Action: Mouse moved to (547, 397)
Screenshot: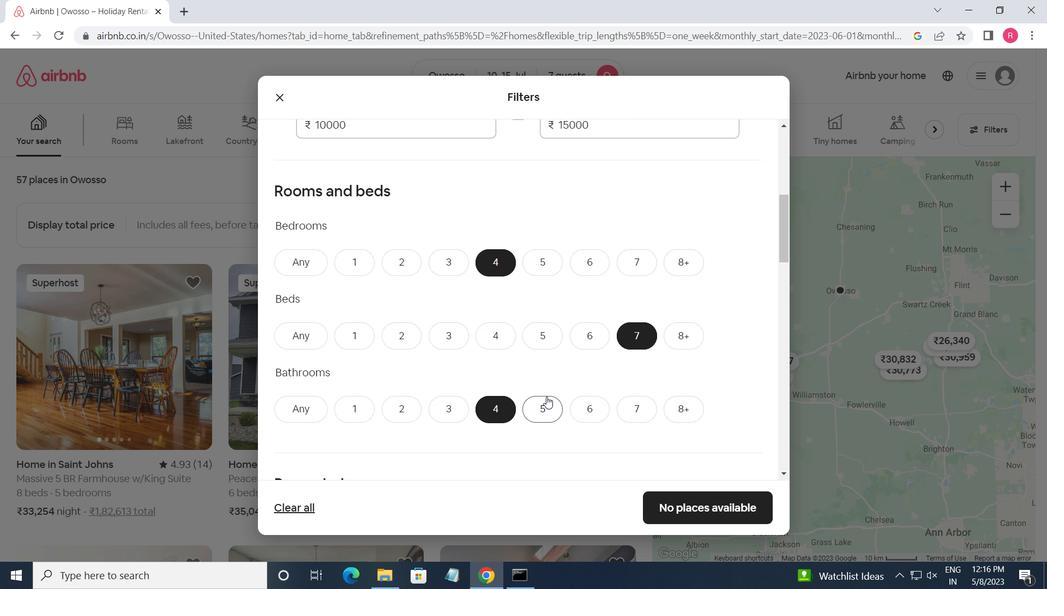 
Action: Mouse scrolled (547, 396) with delta (0, 0)
Screenshot: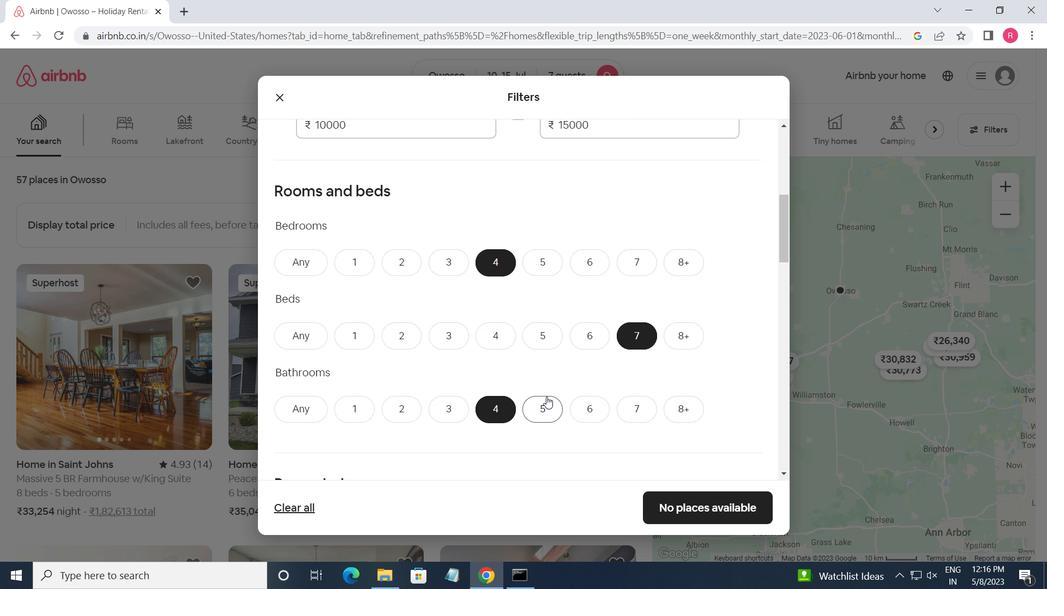 
Action: Mouse moved to (548, 397)
Screenshot: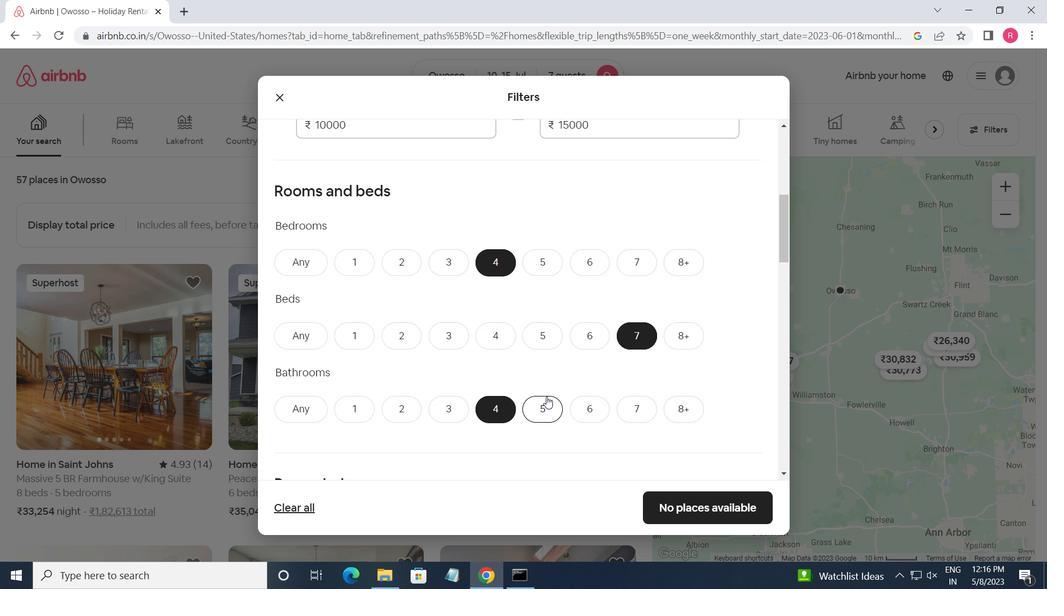 
Action: Mouse scrolled (548, 396) with delta (0, 0)
Screenshot: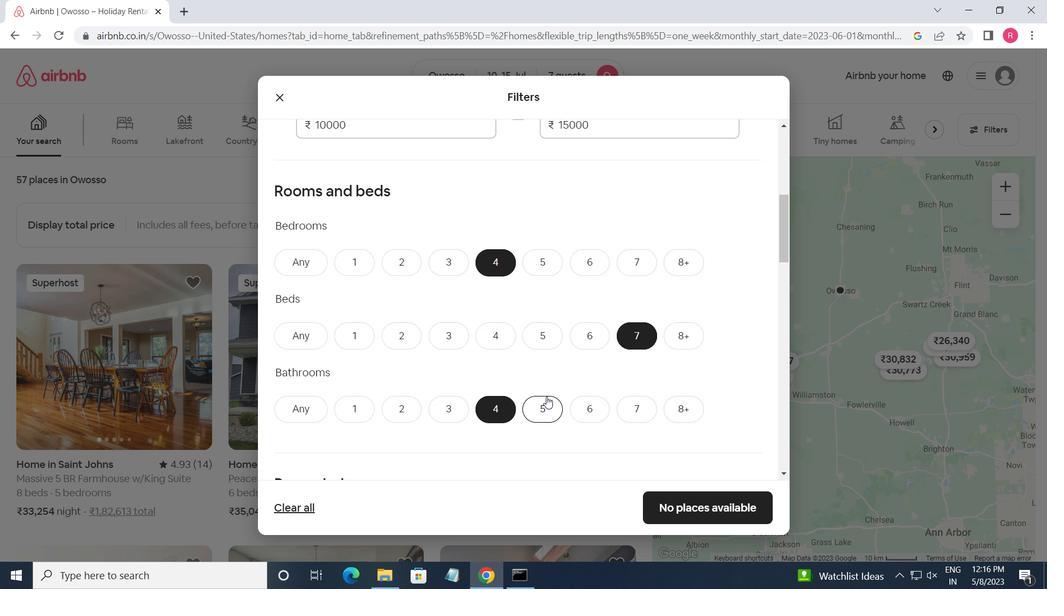 
Action: Mouse scrolled (548, 396) with delta (0, 0)
Screenshot: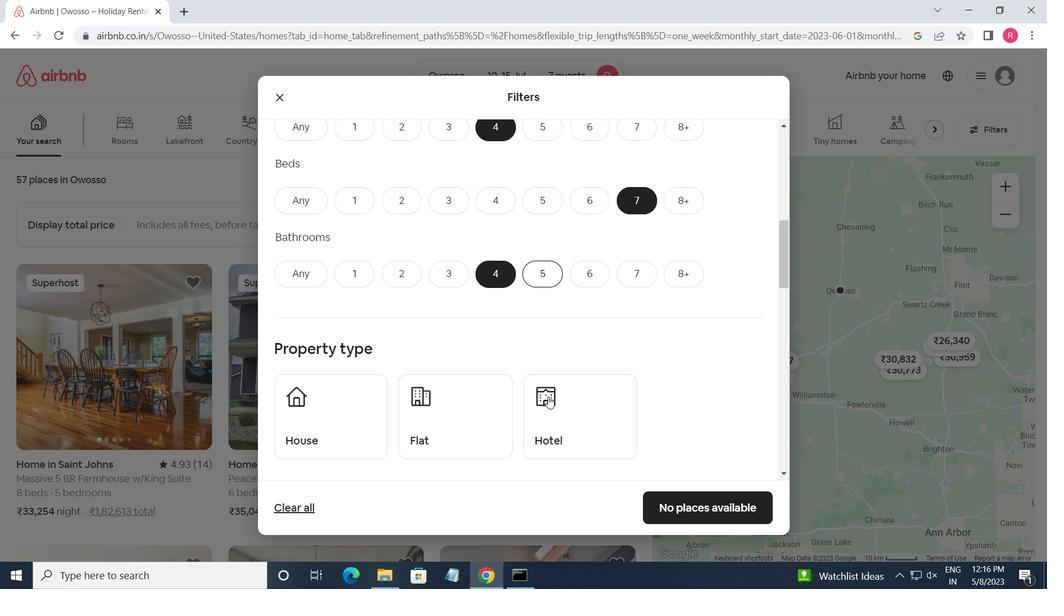 
Action: Mouse moved to (545, 396)
Screenshot: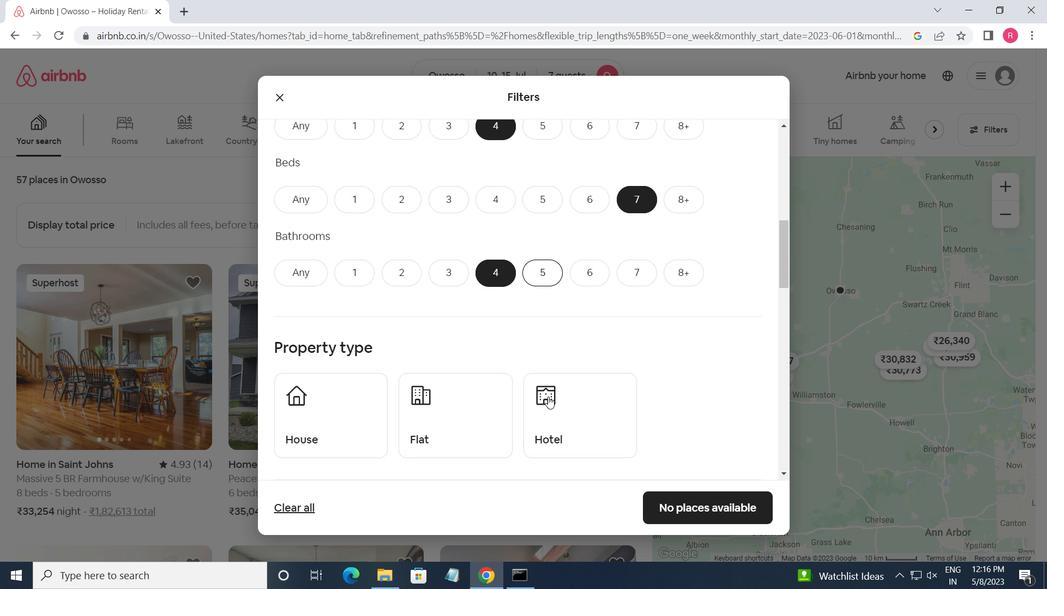 
Action: Mouse scrolled (545, 395) with delta (0, 0)
Screenshot: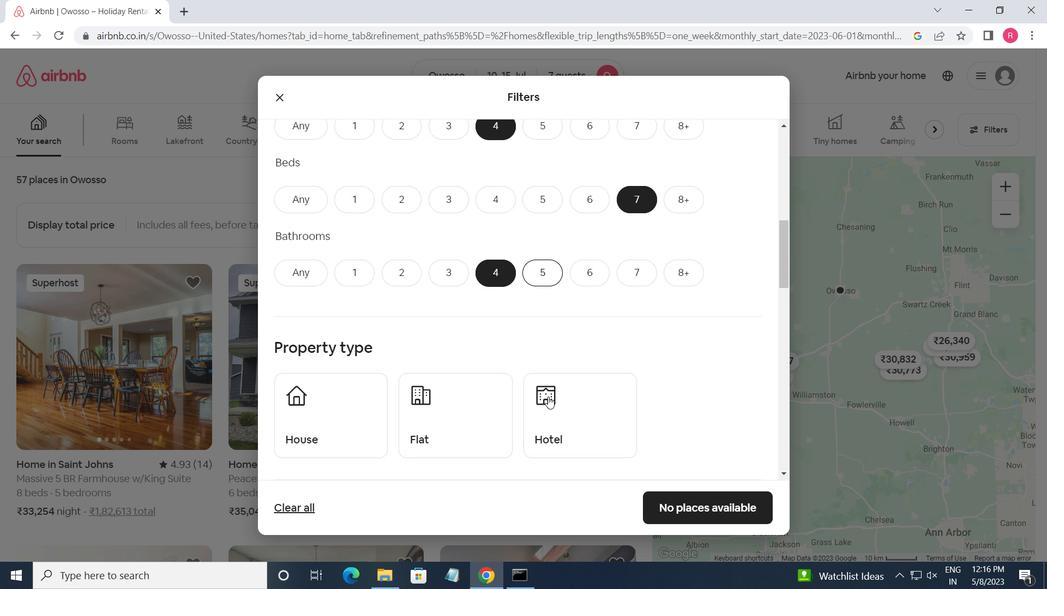 
Action: Mouse moved to (369, 288)
Screenshot: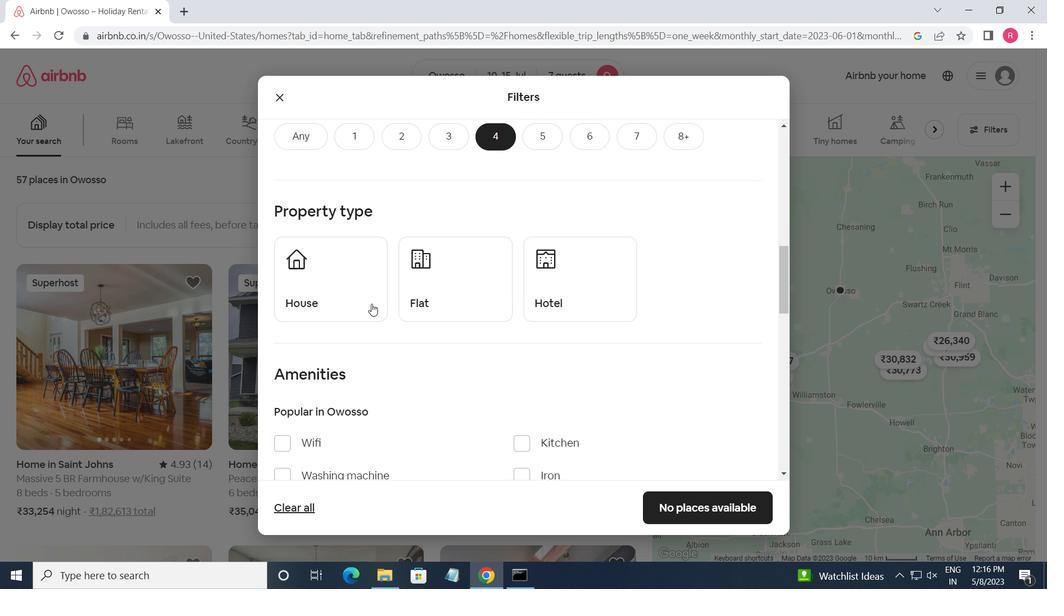 
Action: Mouse pressed left at (369, 288)
Screenshot: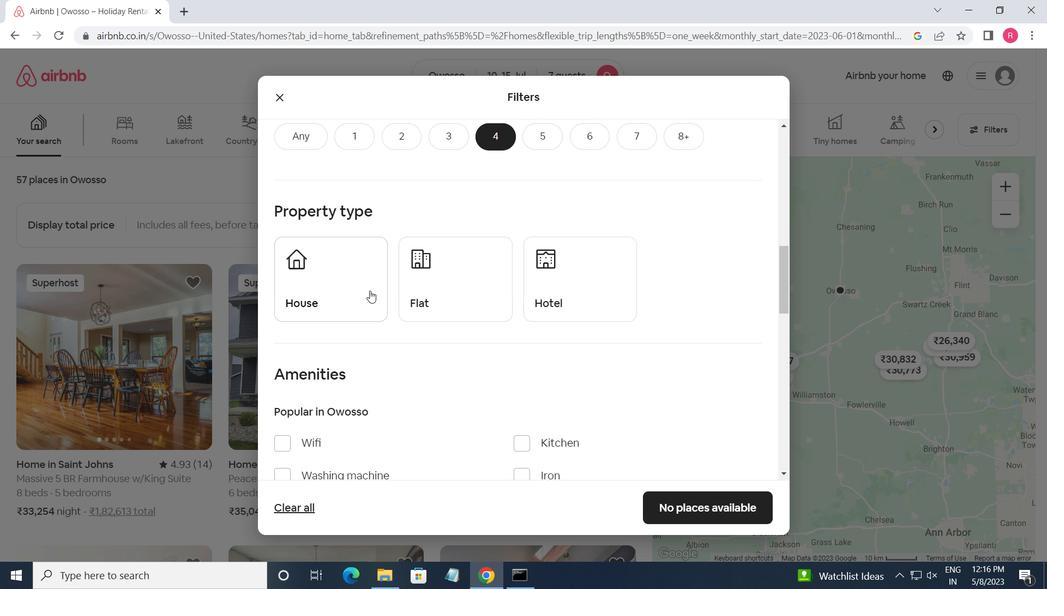 
Action: Mouse moved to (452, 297)
Screenshot: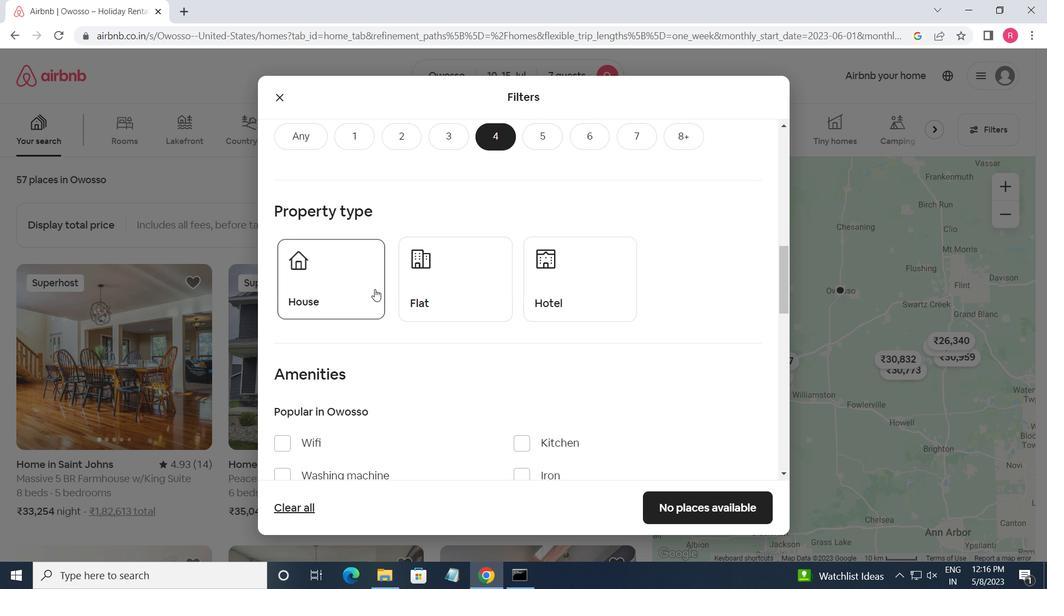 
Action: Mouse pressed left at (452, 297)
Screenshot: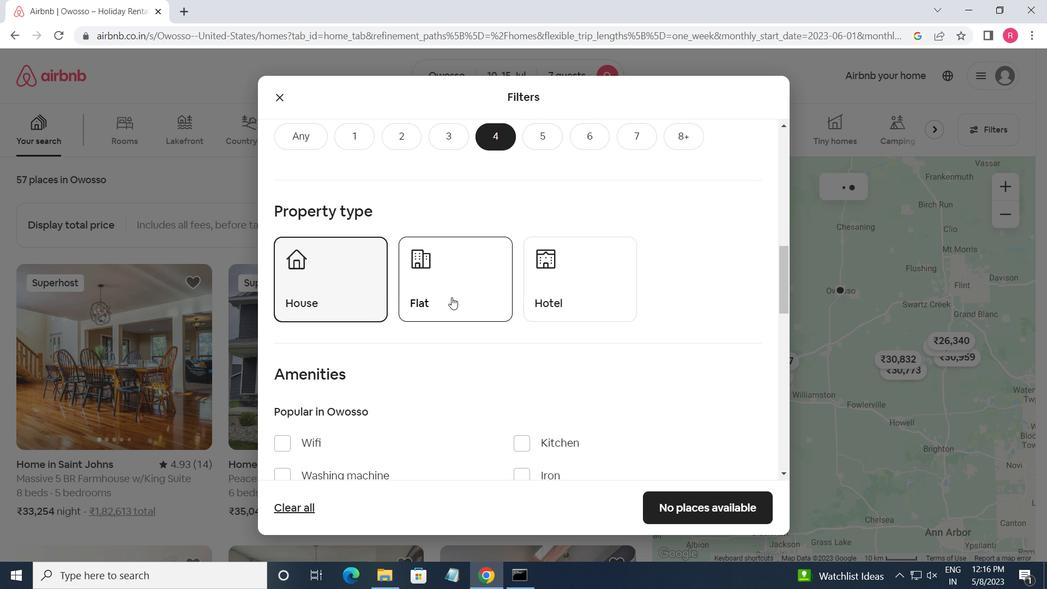 
Action: Mouse scrolled (452, 296) with delta (0, 0)
Screenshot: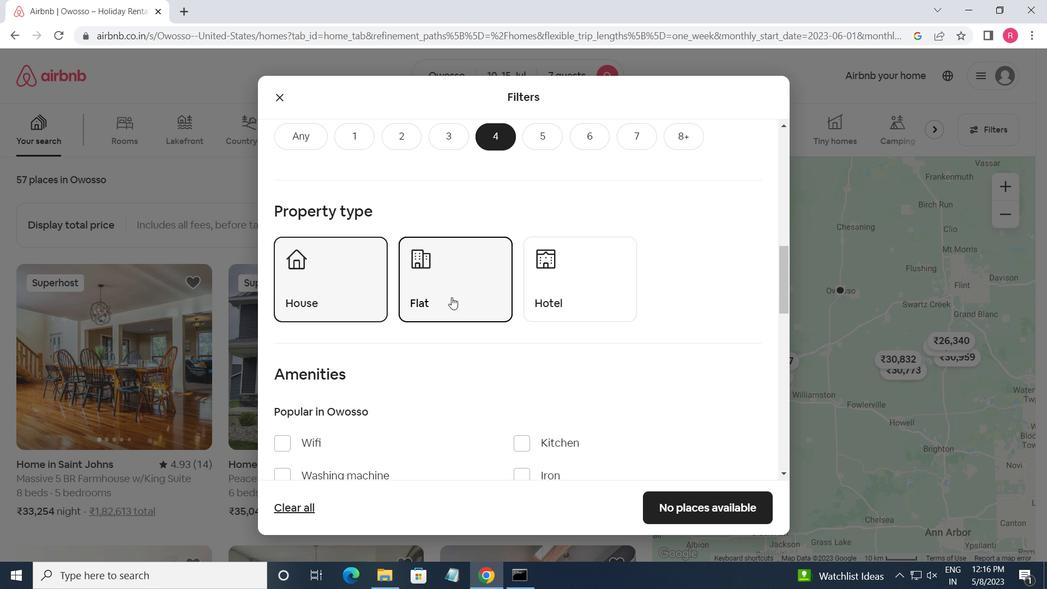 
Action: Mouse scrolled (452, 296) with delta (0, 0)
Screenshot: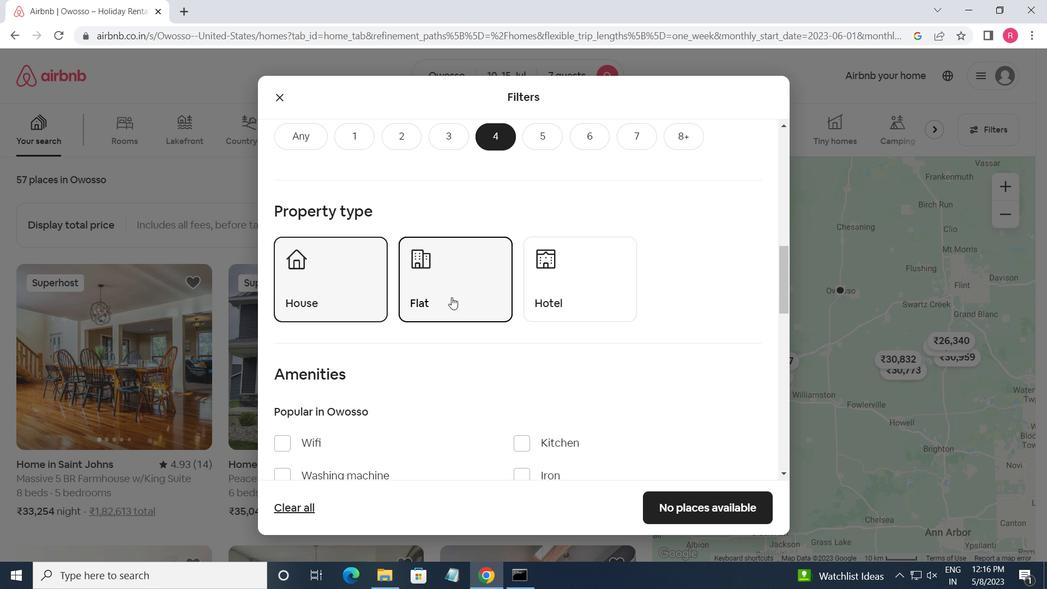 
Action: Mouse moved to (318, 407)
Screenshot: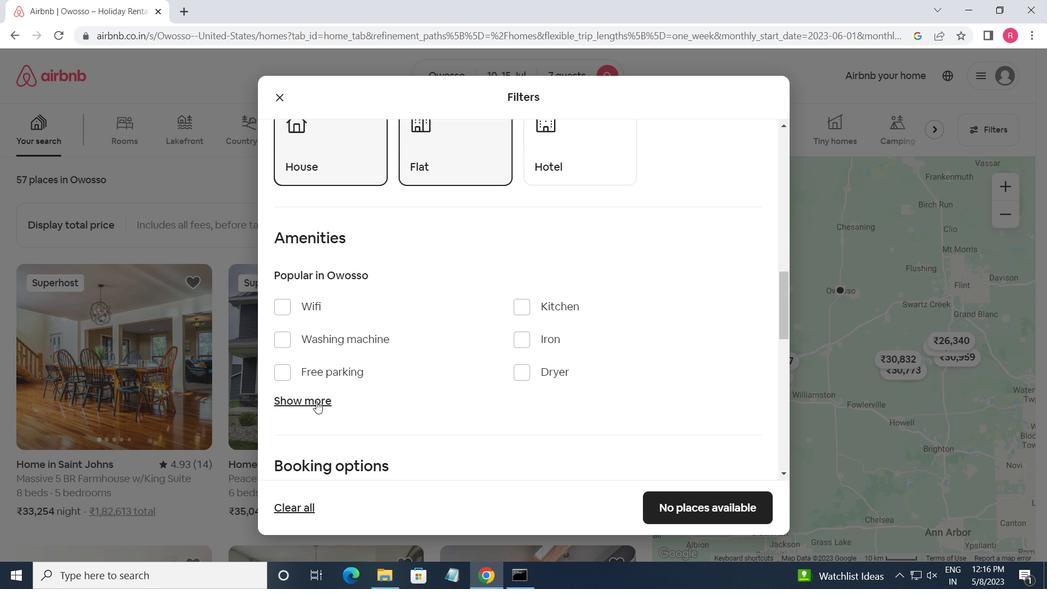 
Action: Mouse pressed left at (318, 407)
Screenshot: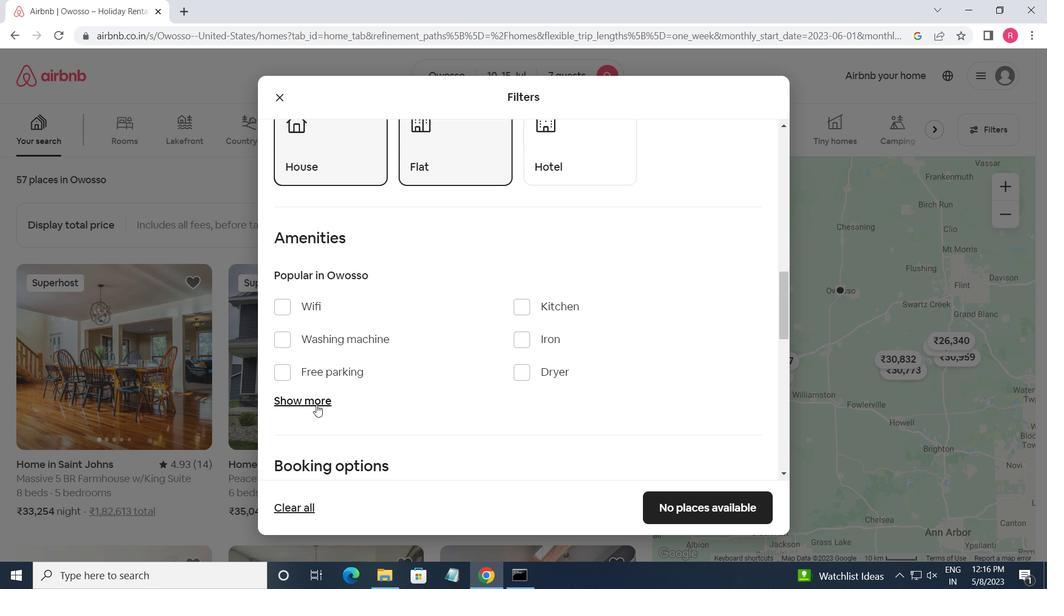 
Action: Mouse moved to (283, 308)
Screenshot: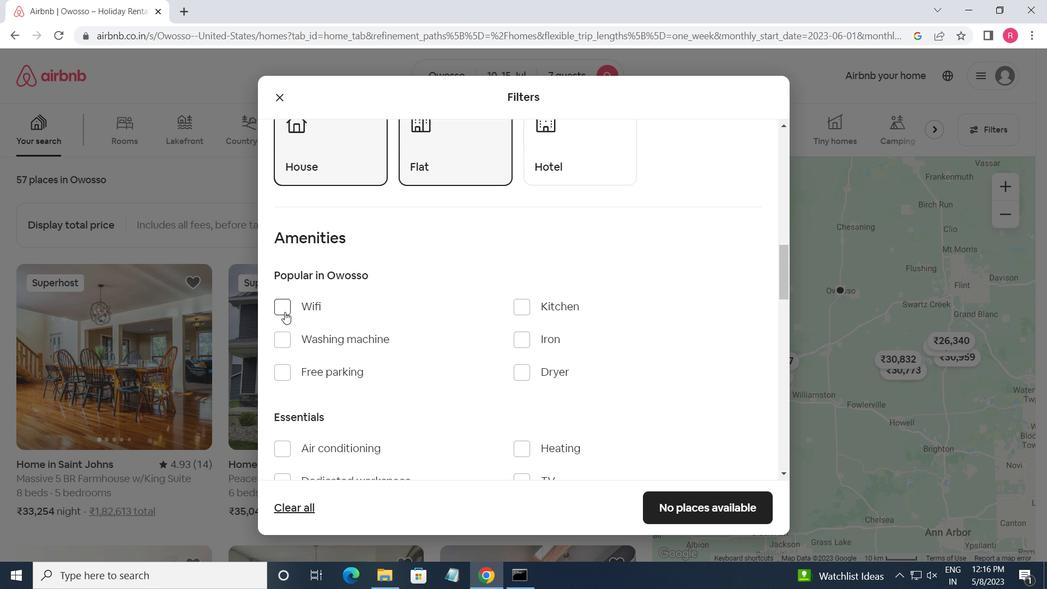 
Action: Mouse pressed left at (283, 308)
Screenshot: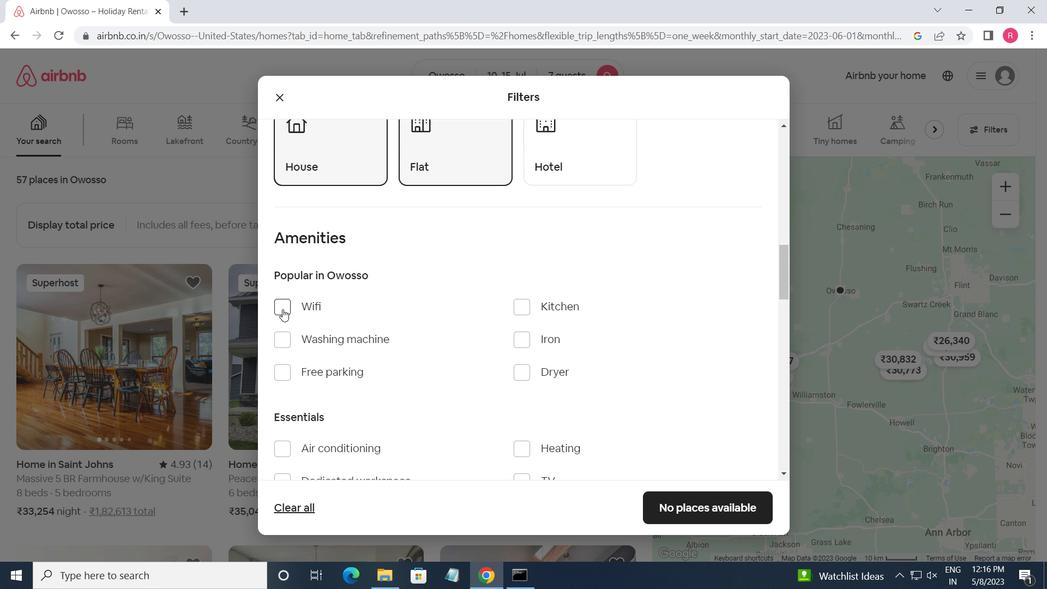 
Action: Mouse moved to (283, 372)
Screenshot: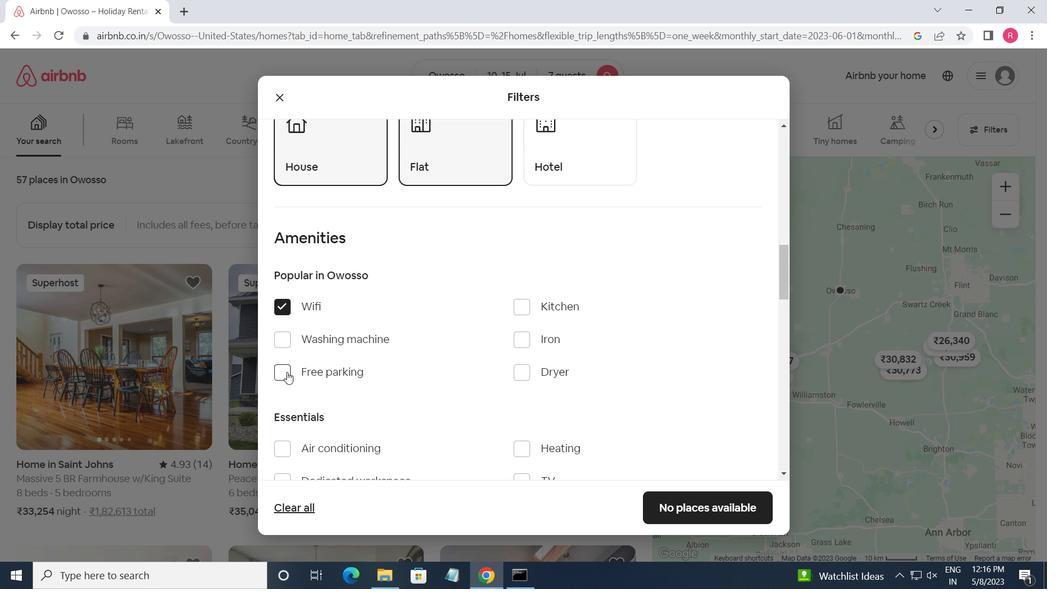 
Action: Mouse pressed left at (283, 372)
Screenshot: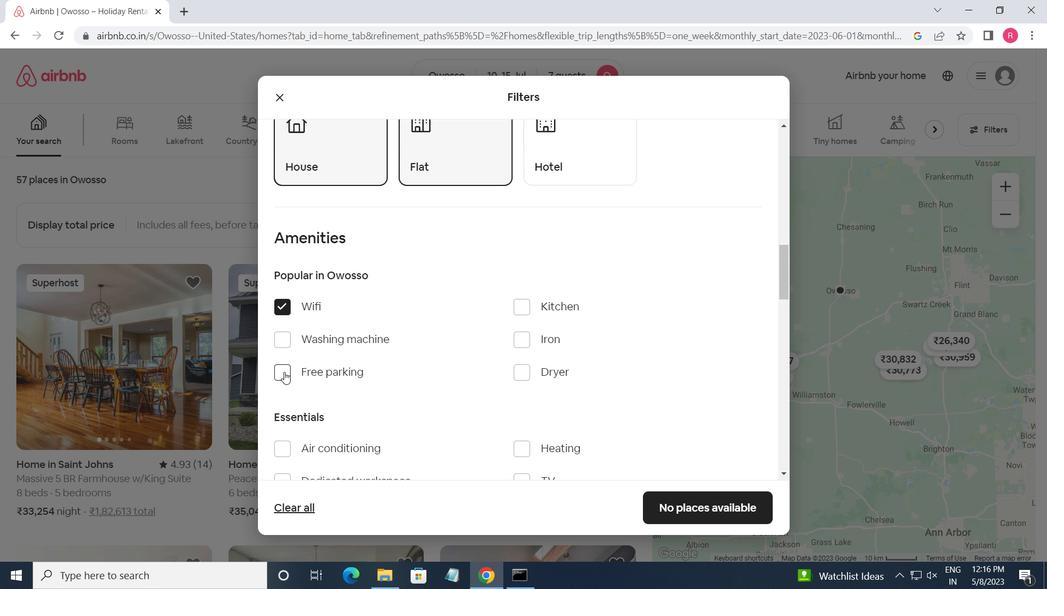 
Action: Mouse moved to (378, 387)
Screenshot: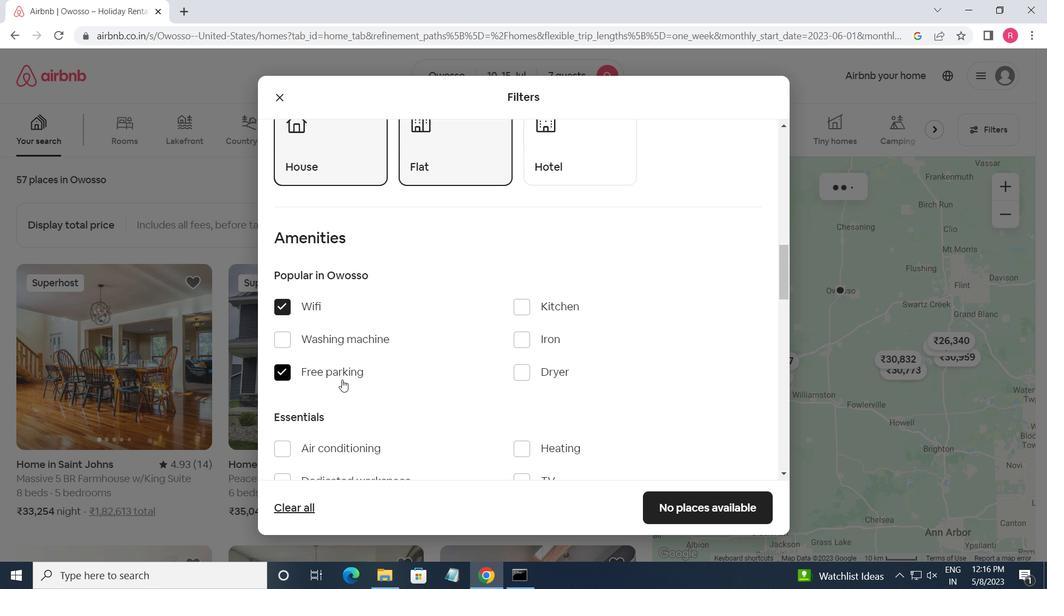 
Action: Mouse scrolled (378, 386) with delta (0, 0)
Screenshot: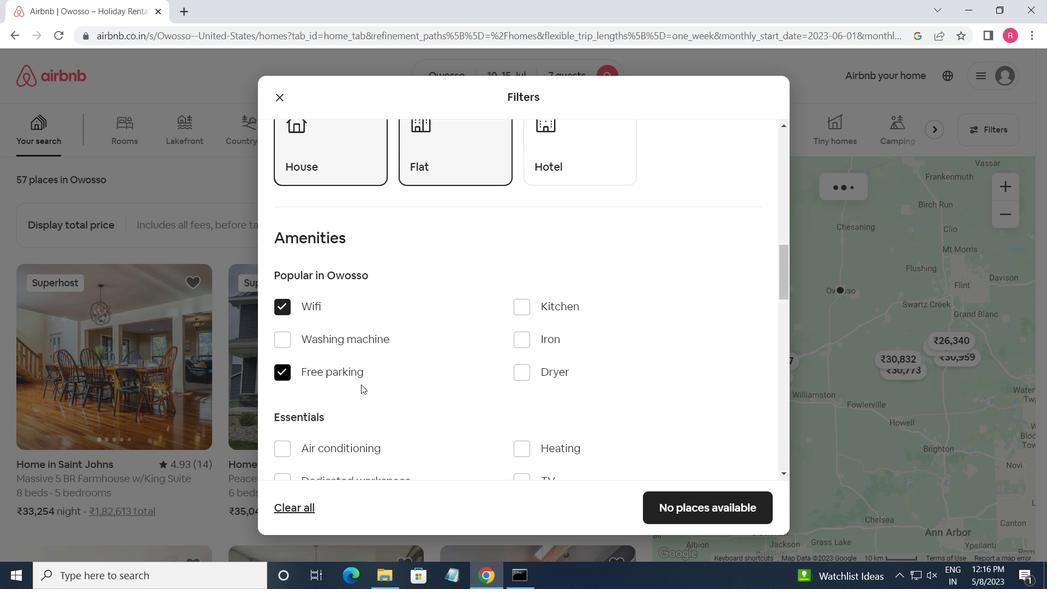 
Action: Mouse moved to (379, 387)
Screenshot: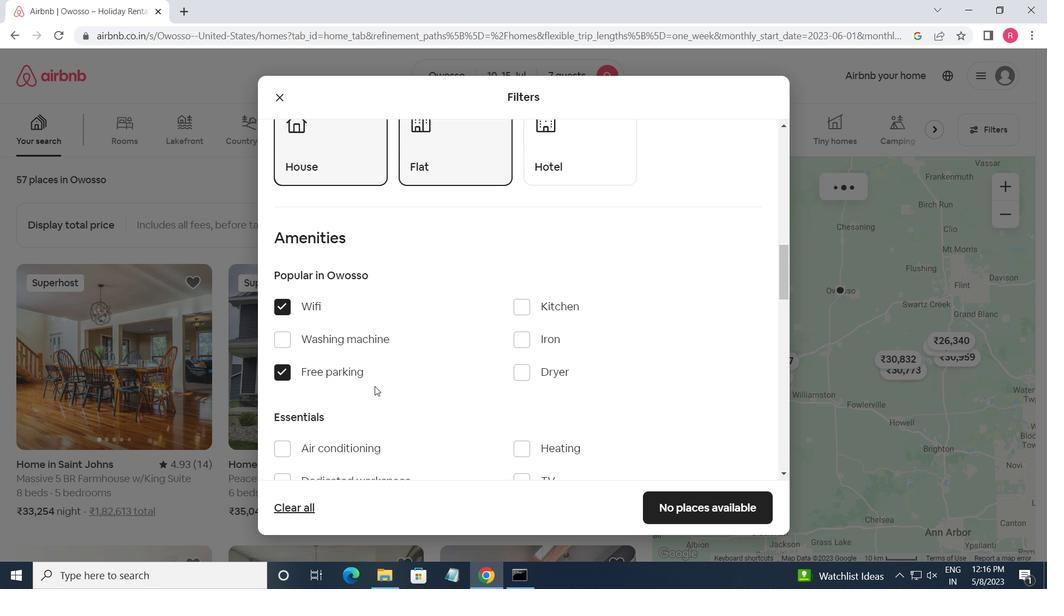
Action: Mouse scrolled (379, 387) with delta (0, 0)
Screenshot: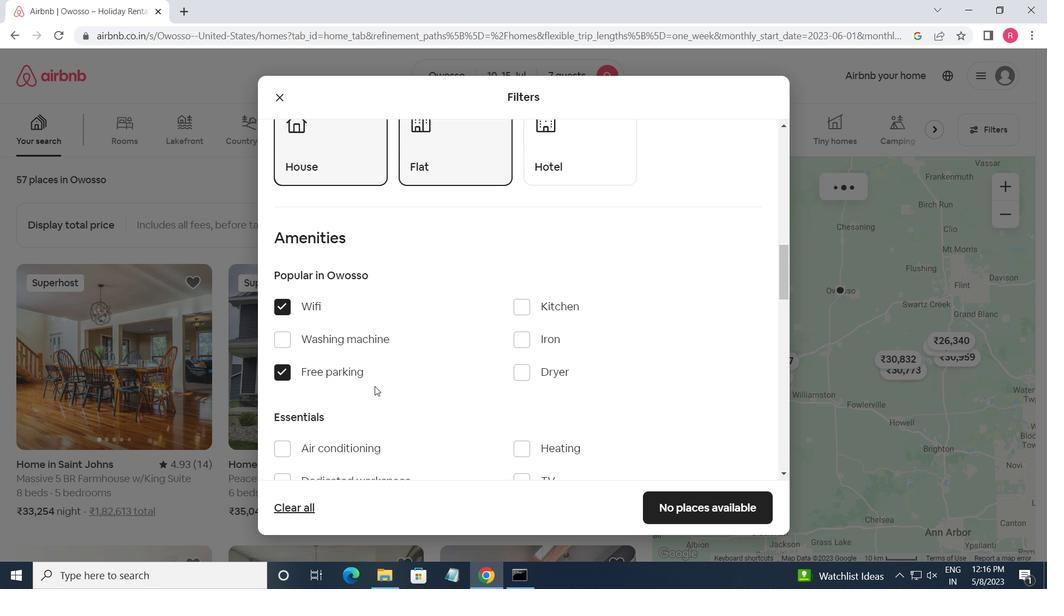 
Action: Mouse moved to (513, 348)
Screenshot: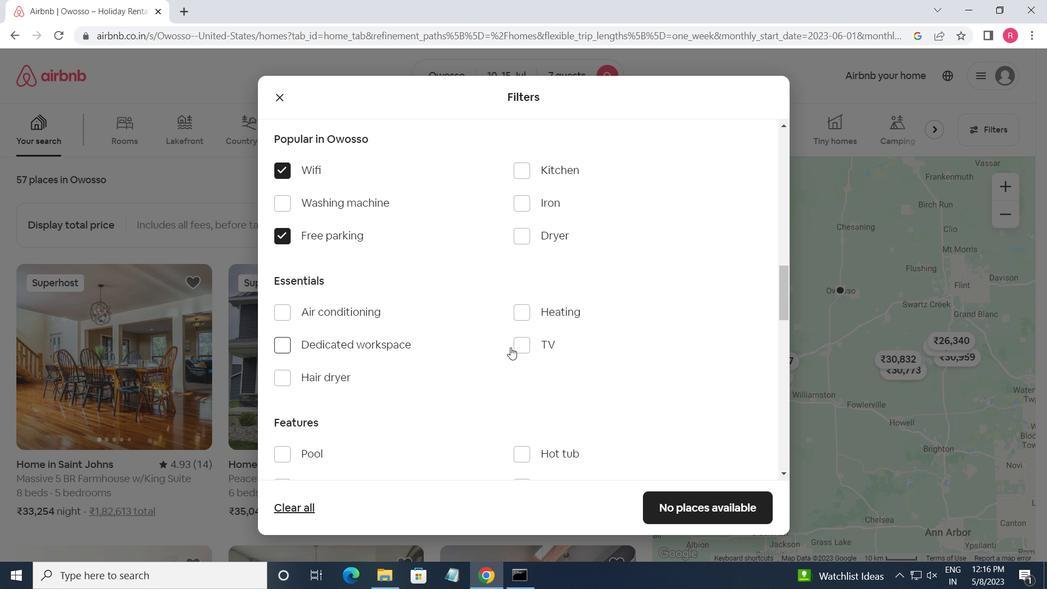 
Action: Mouse pressed left at (513, 348)
Screenshot: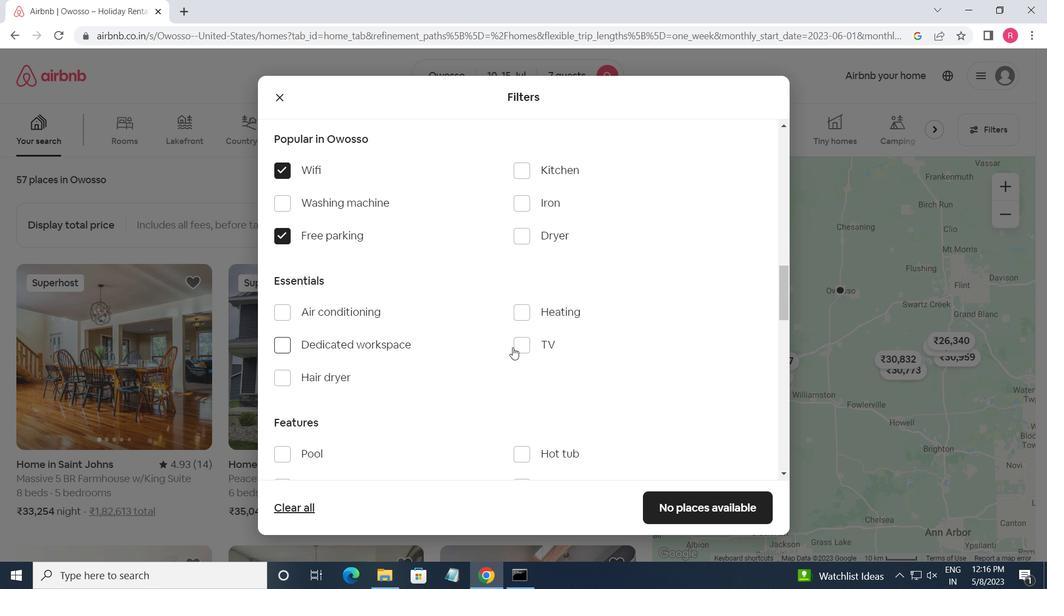 
Action: Mouse moved to (529, 343)
Screenshot: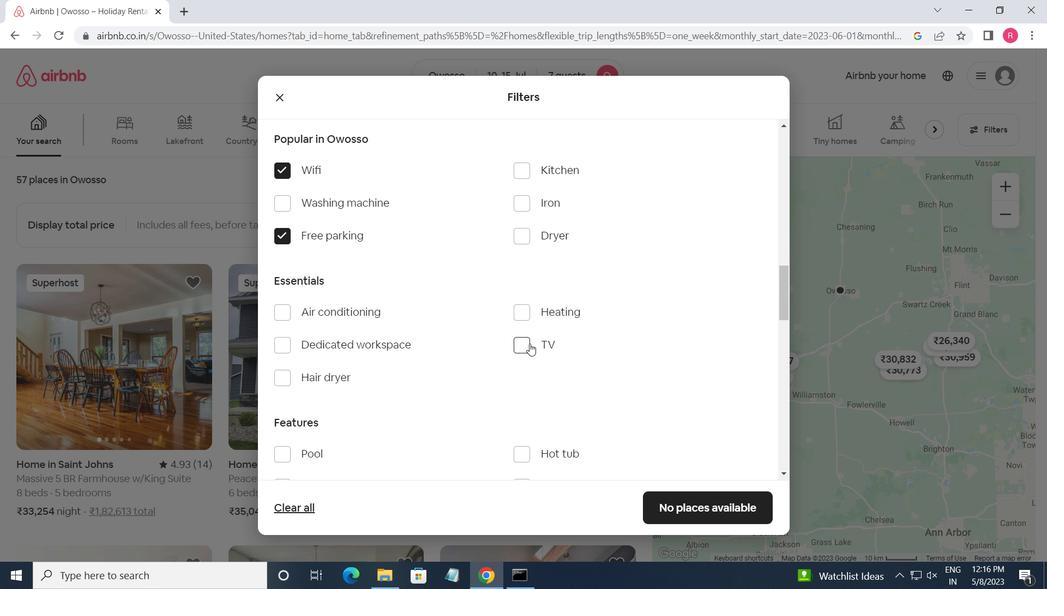 
Action: Mouse pressed left at (529, 343)
Screenshot: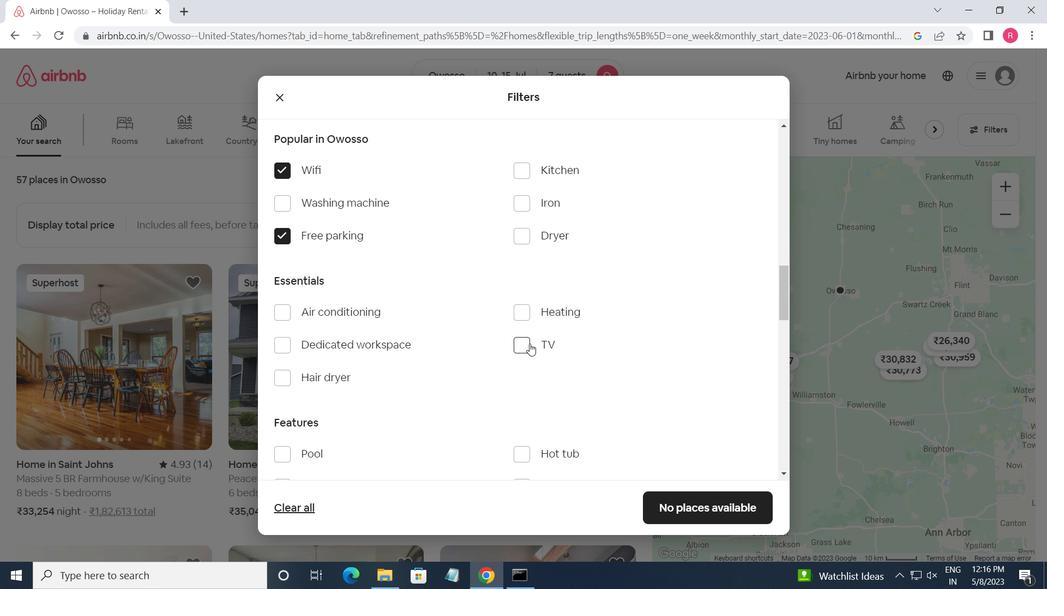 
Action: Mouse moved to (517, 348)
Screenshot: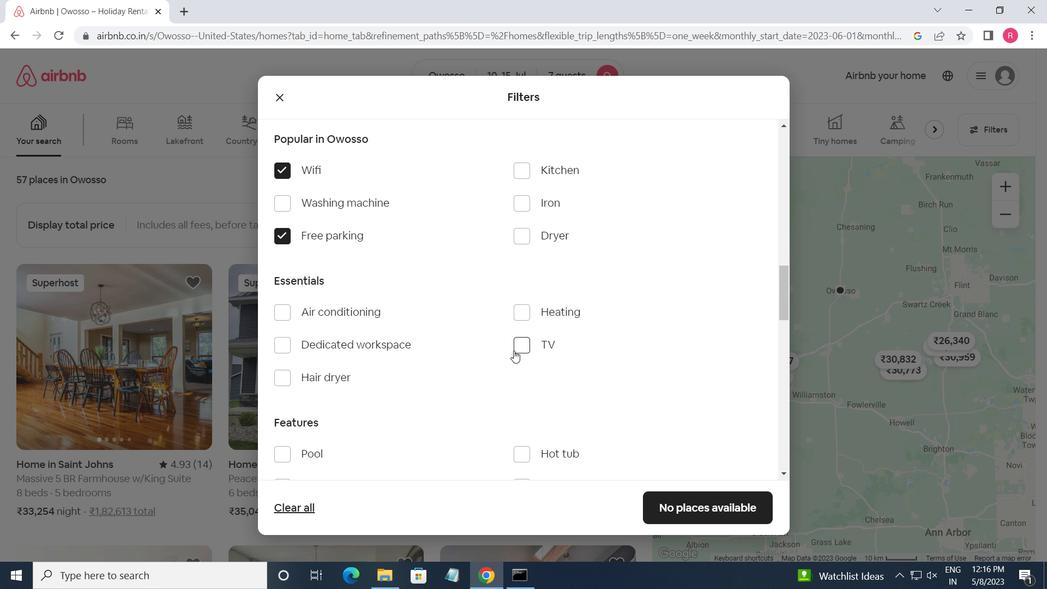 
Action: Mouse pressed left at (517, 348)
Screenshot: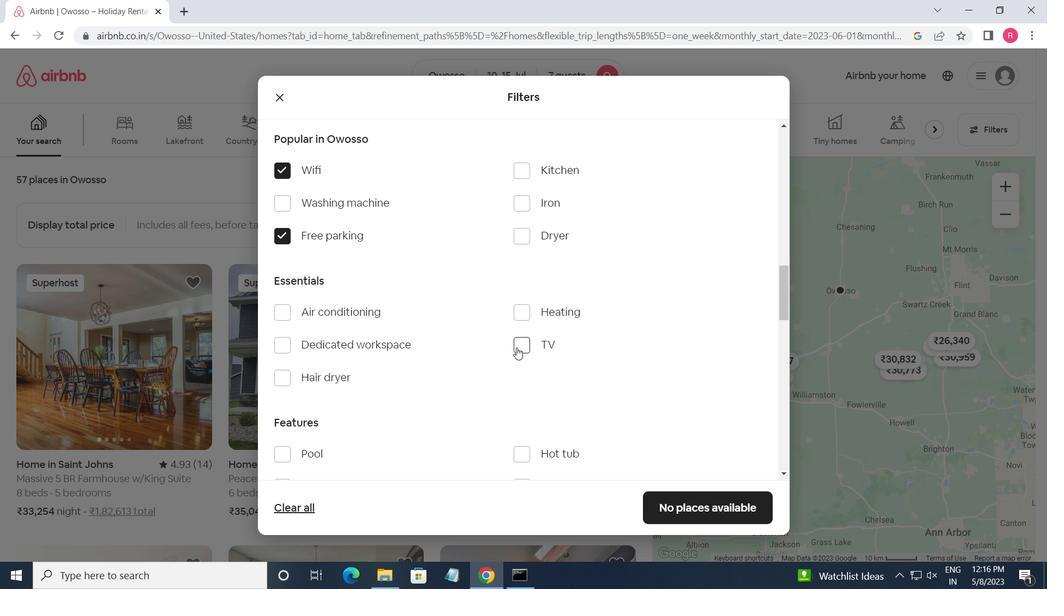 
Action: Mouse moved to (483, 353)
Screenshot: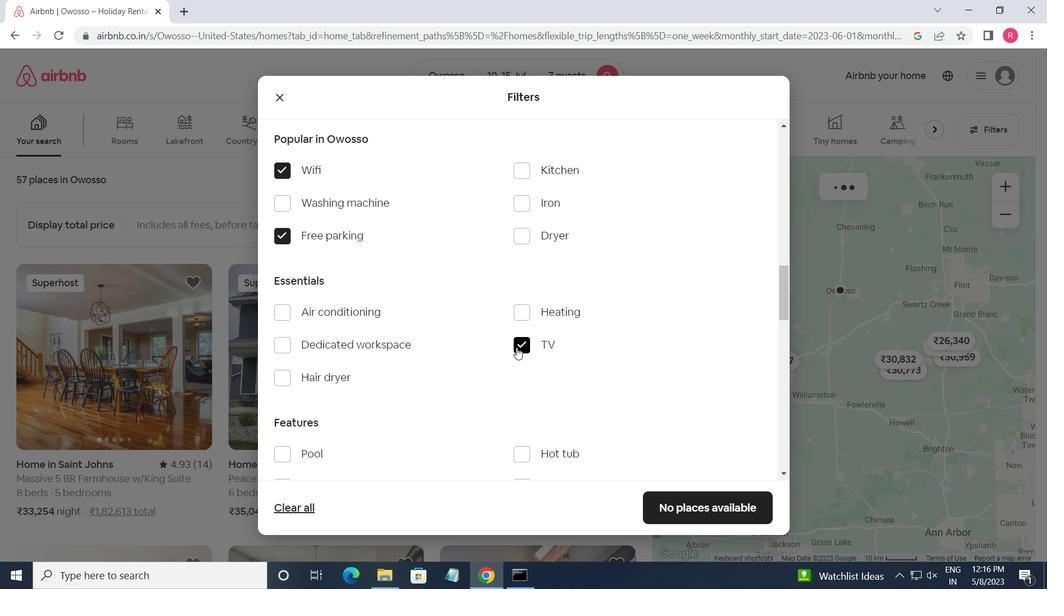 
Action: Mouse scrolled (483, 353) with delta (0, 0)
Screenshot: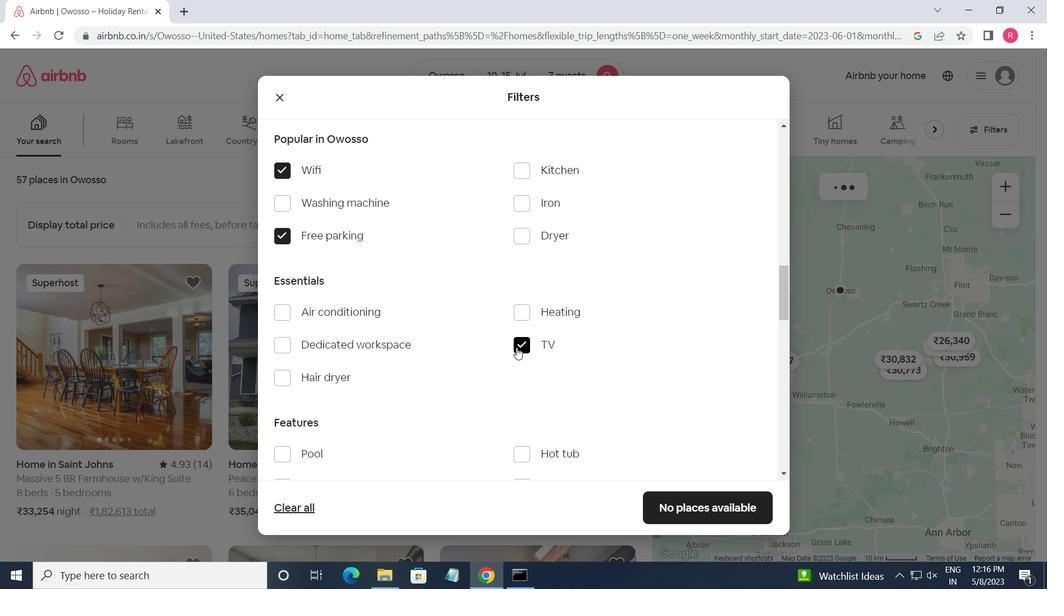 
Action: Mouse moved to (466, 354)
Screenshot: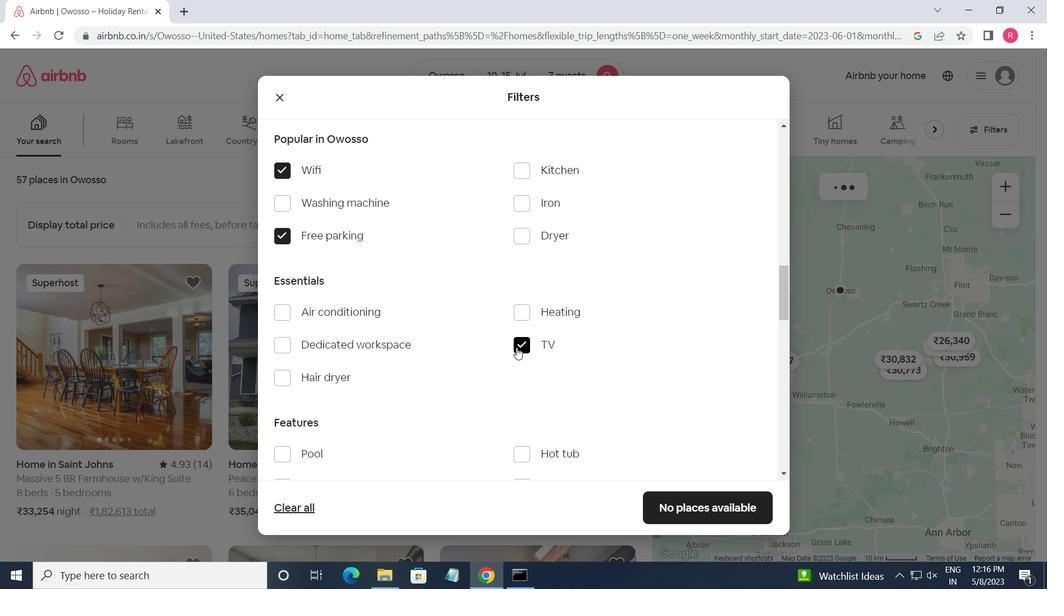 
Action: Mouse scrolled (466, 354) with delta (0, 0)
Screenshot: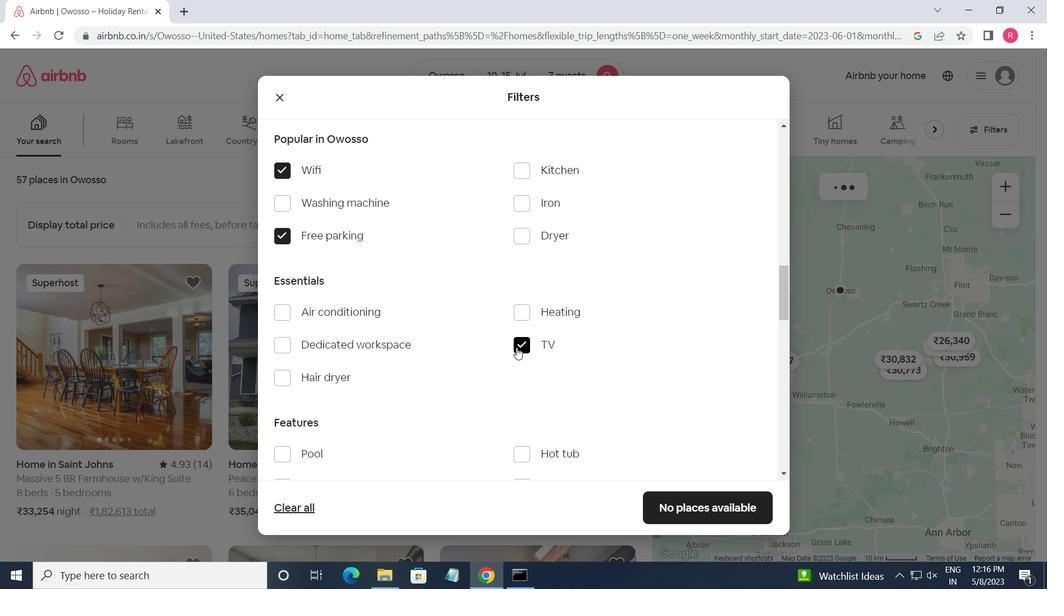 
Action: Mouse moved to (465, 354)
Screenshot: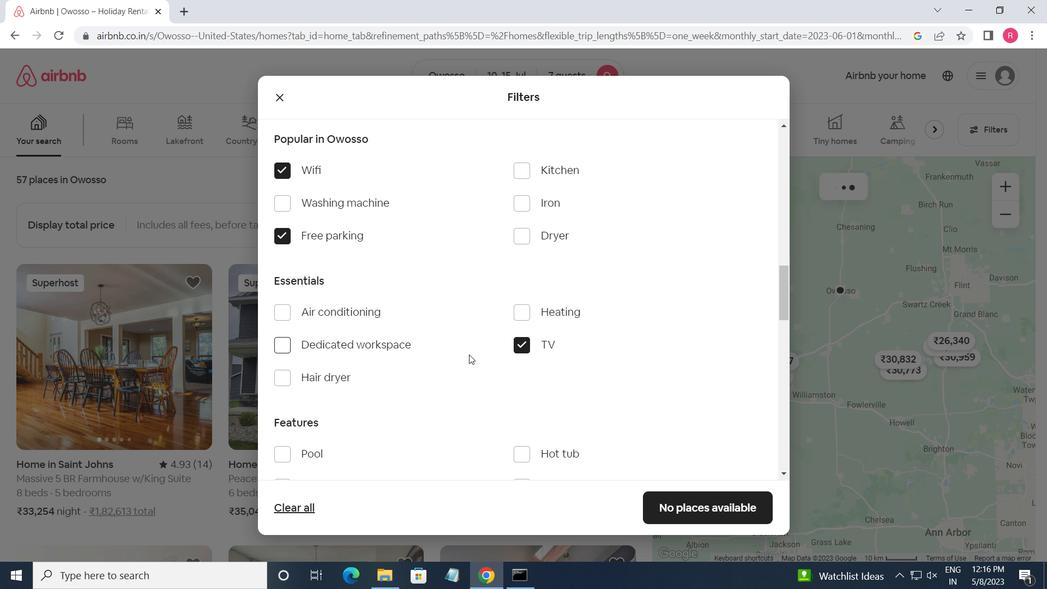 
Action: Mouse scrolled (465, 354) with delta (0, 0)
Screenshot: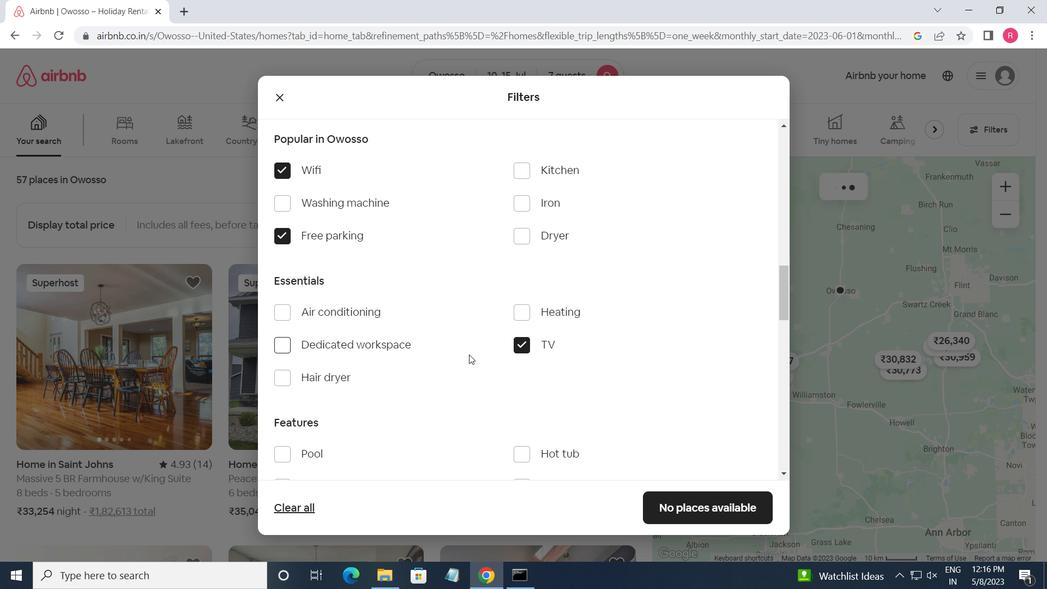 
Action: Mouse moved to (281, 318)
Screenshot: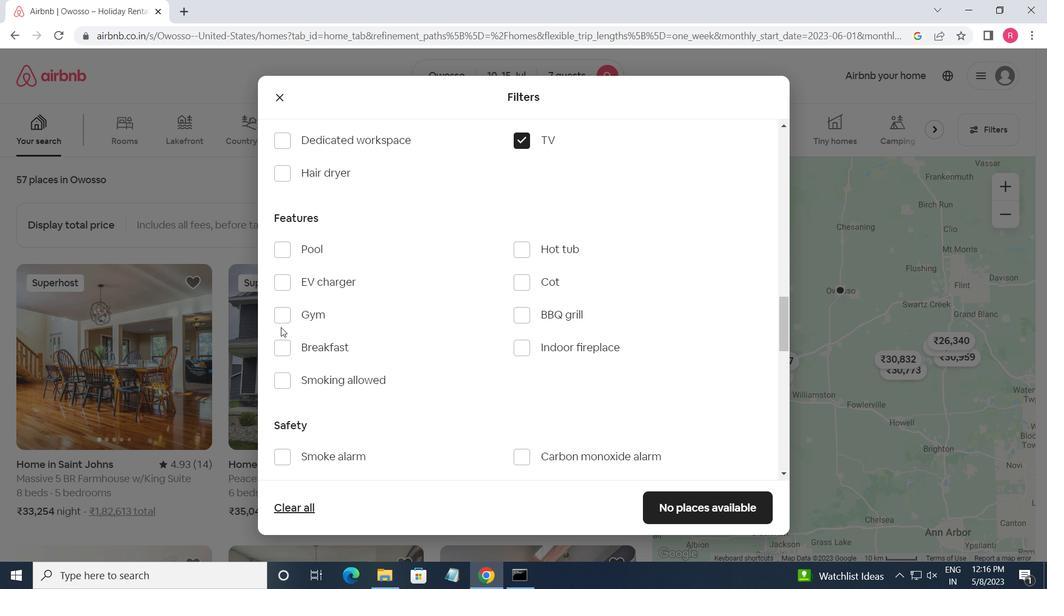 
Action: Mouse pressed left at (281, 318)
Screenshot: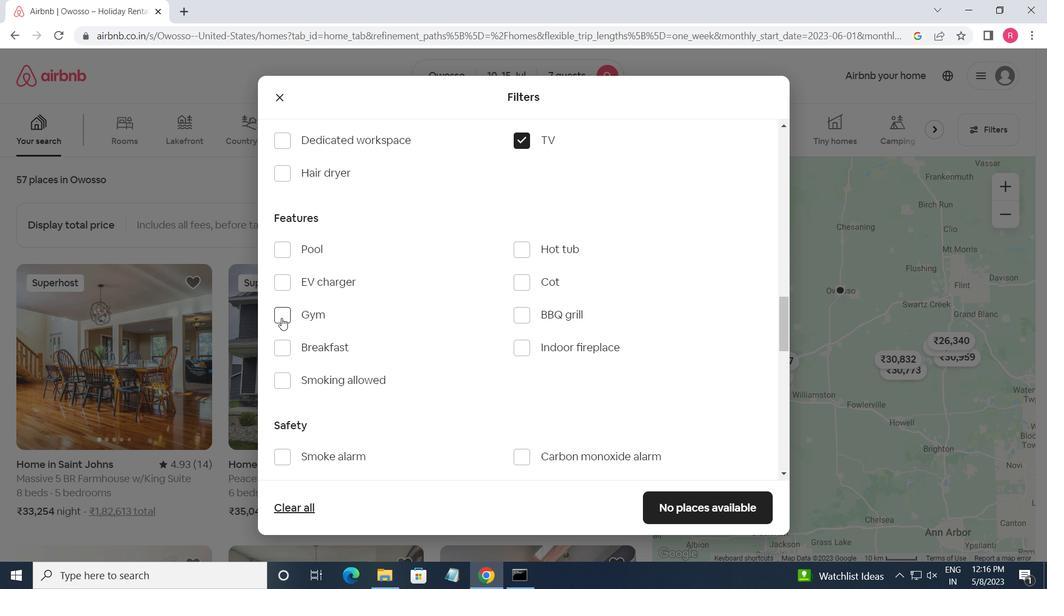 
Action: Mouse moved to (282, 349)
Screenshot: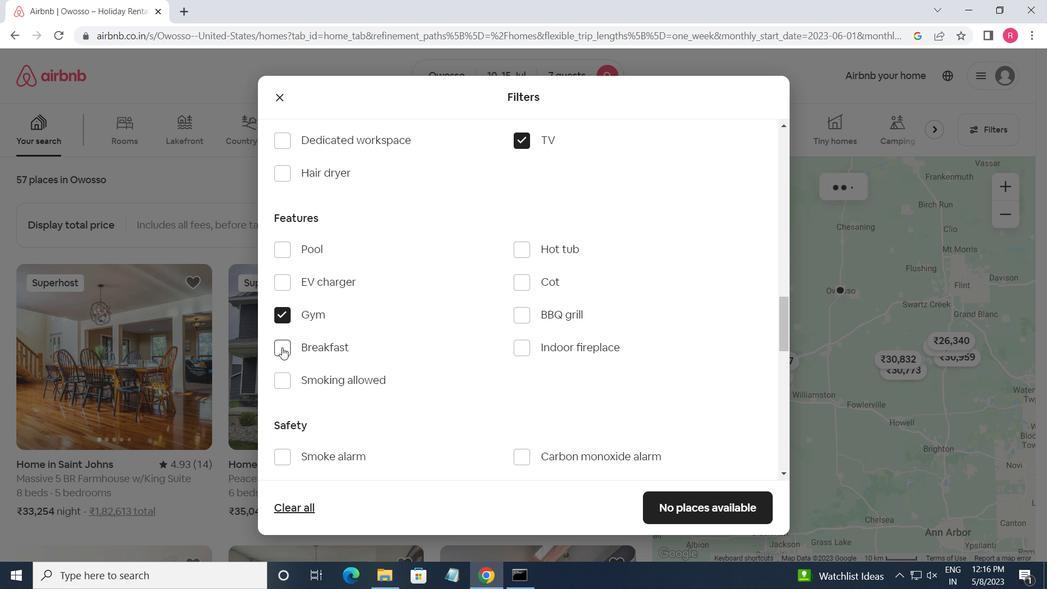 
Action: Mouse pressed left at (282, 349)
Screenshot: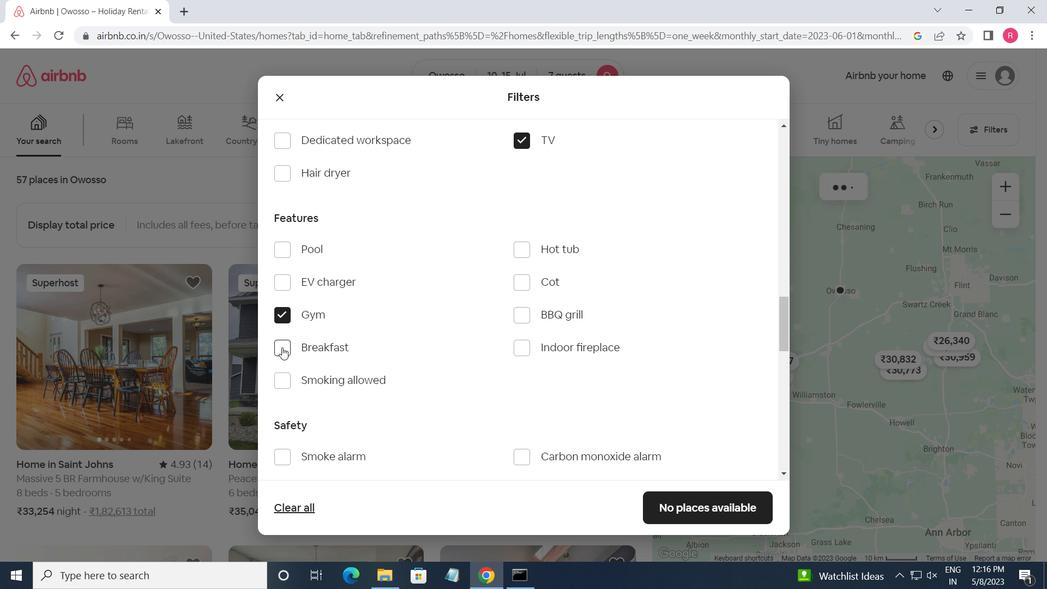 
Action: Mouse moved to (351, 355)
Screenshot: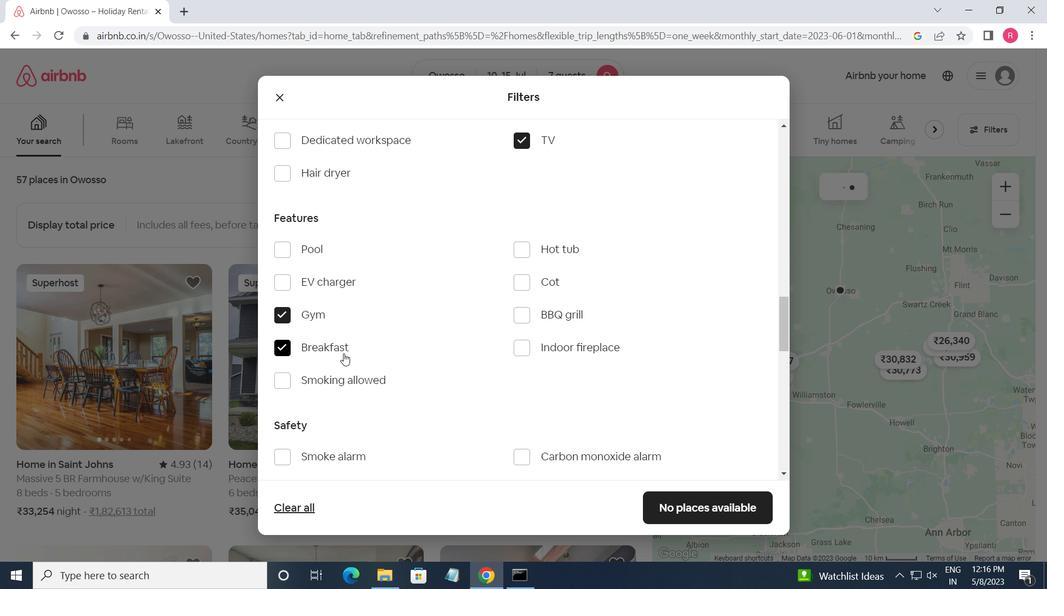 
Action: Mouse scrolled (351, 354) with delta (0, 0)
Screenshot: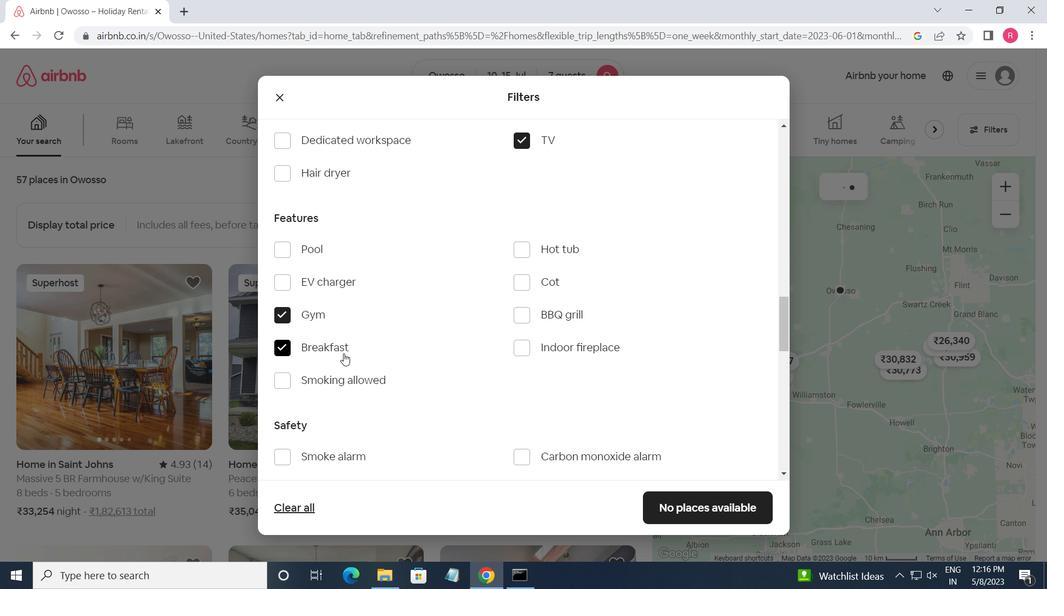
Action: Mouse moved to (354, 356)
Screenshot: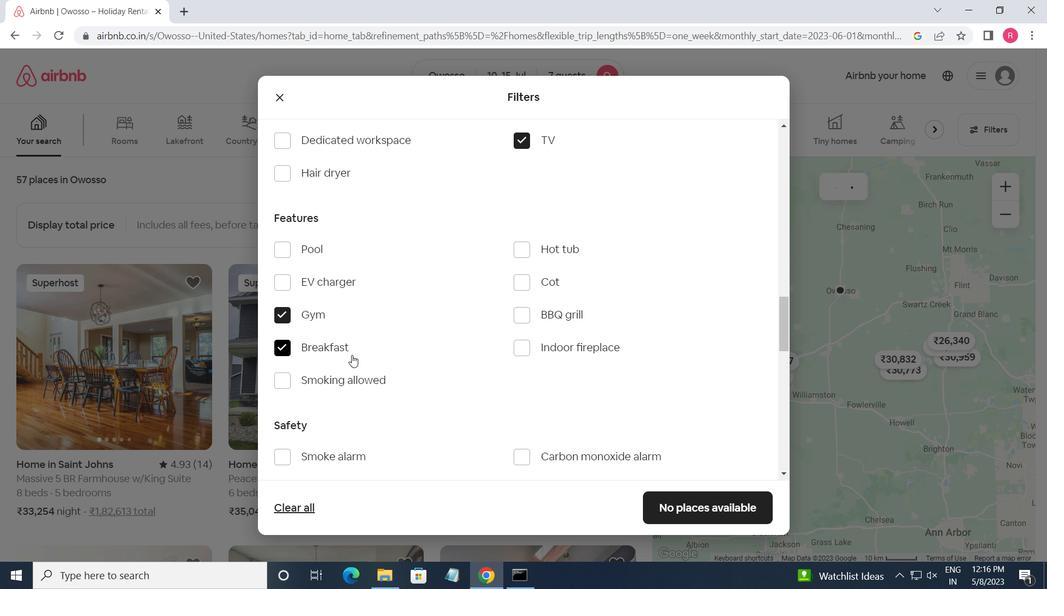 
Action: Mouse scrolled (354, 355) with delta (0, 0)
Screenshot: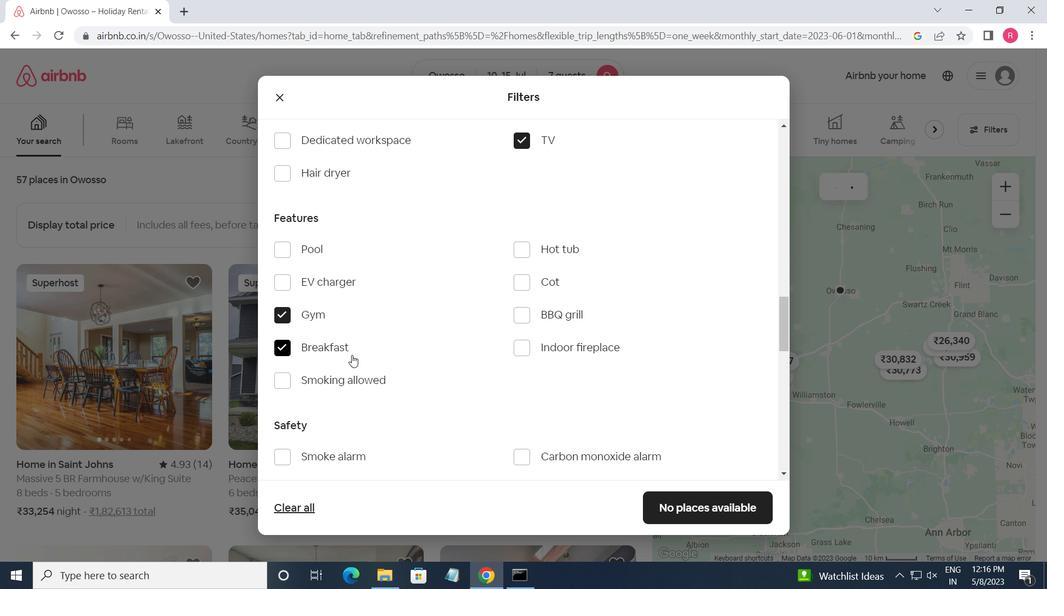 
Action: Mouse moved to (357, 356)
Screenshot: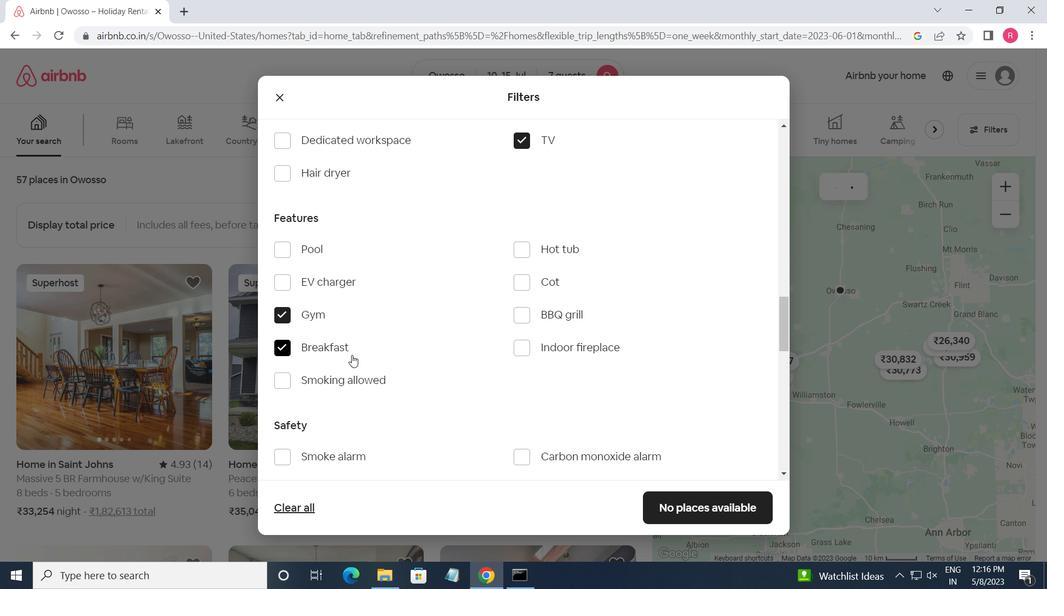 
Action: Mouse scrolled (357, 355) with delta (0, 0)
Screenshot: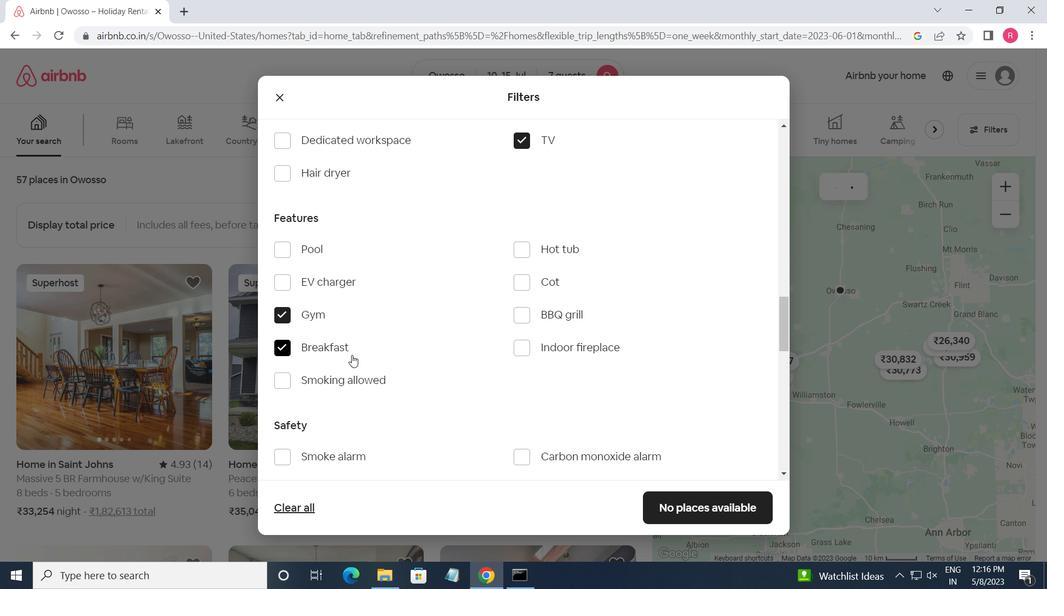 
Action: Mouse moved to (359, 356)
Screenshot: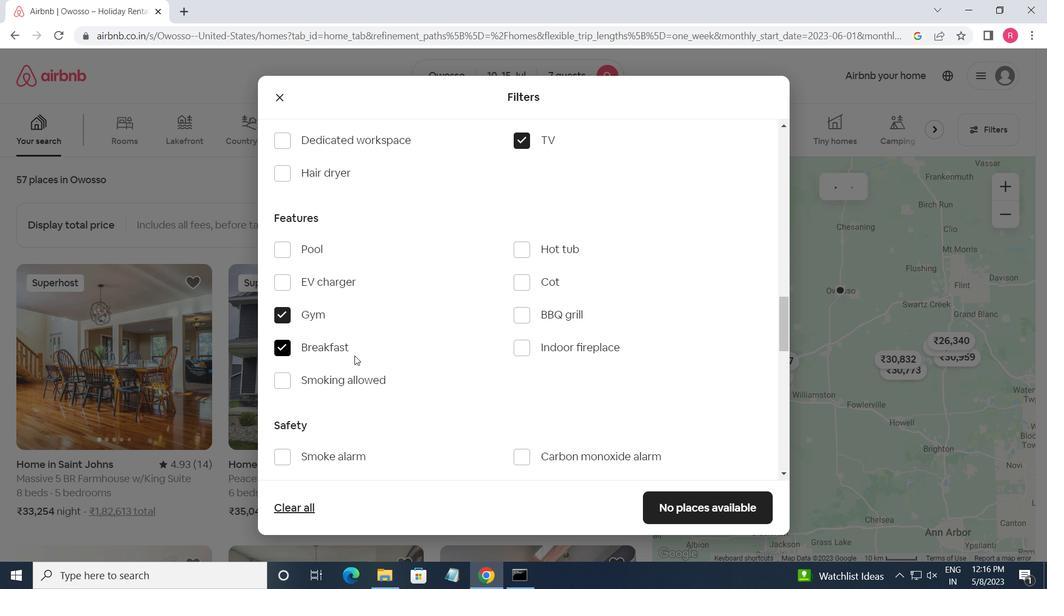 
Action: Mouse scrolled (359, 355) with delta (0, 0)
Screenshot: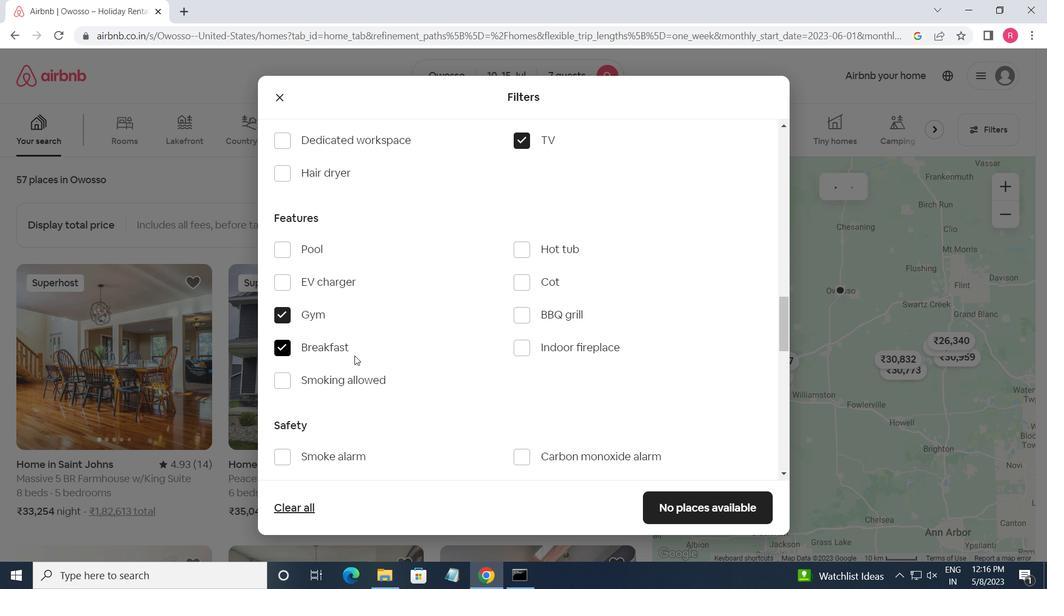 
Action: Mouse moved to (366, 356)
Screenshot: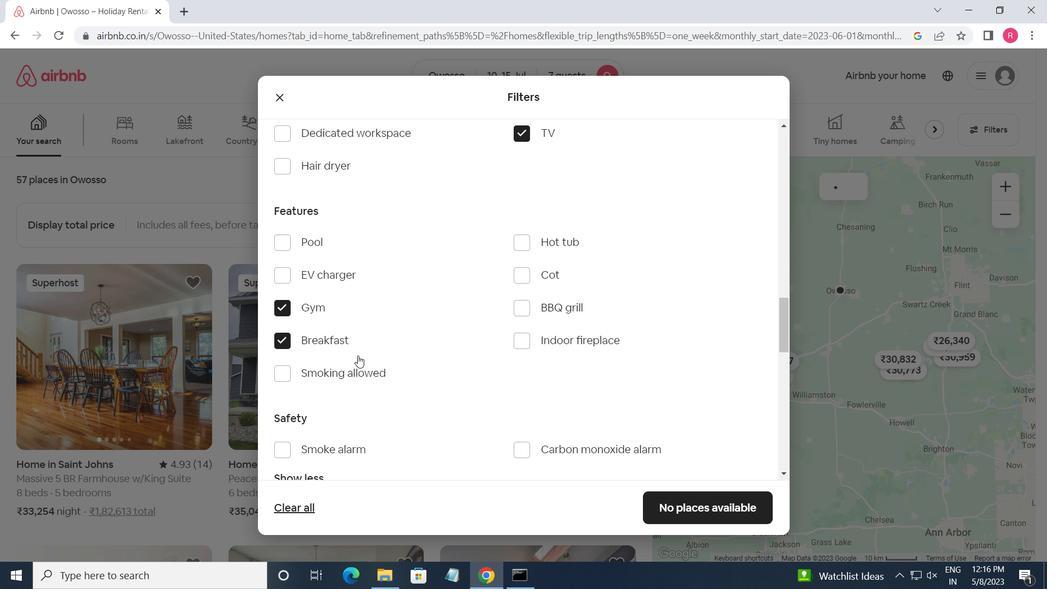 
Action: Mouse scrolled (366, 355) with delta (0, 0)
Screenshot: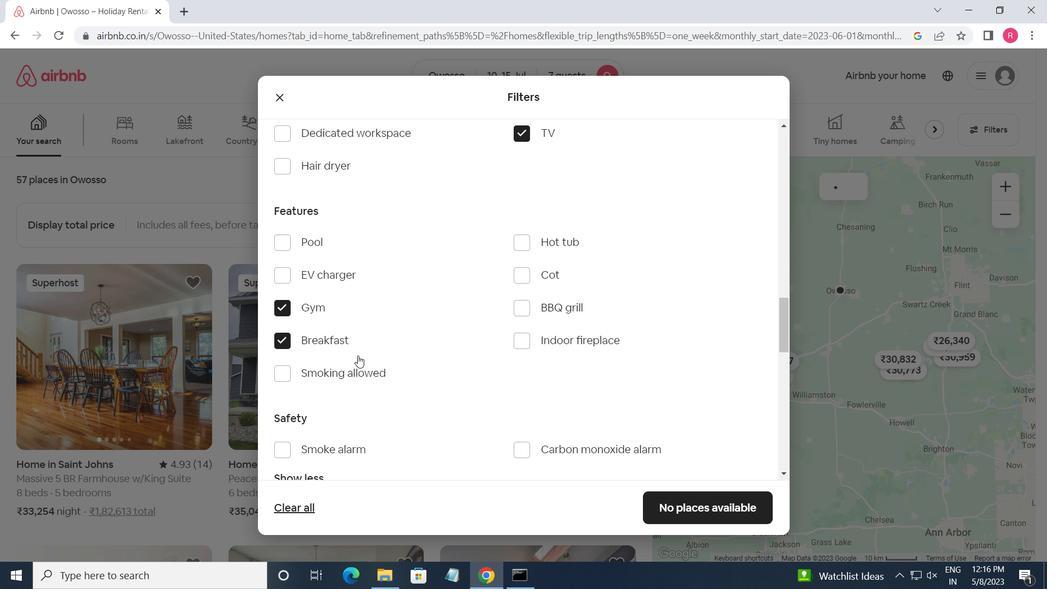 
Action: Mouse moved to (719, 308)
Screenshot: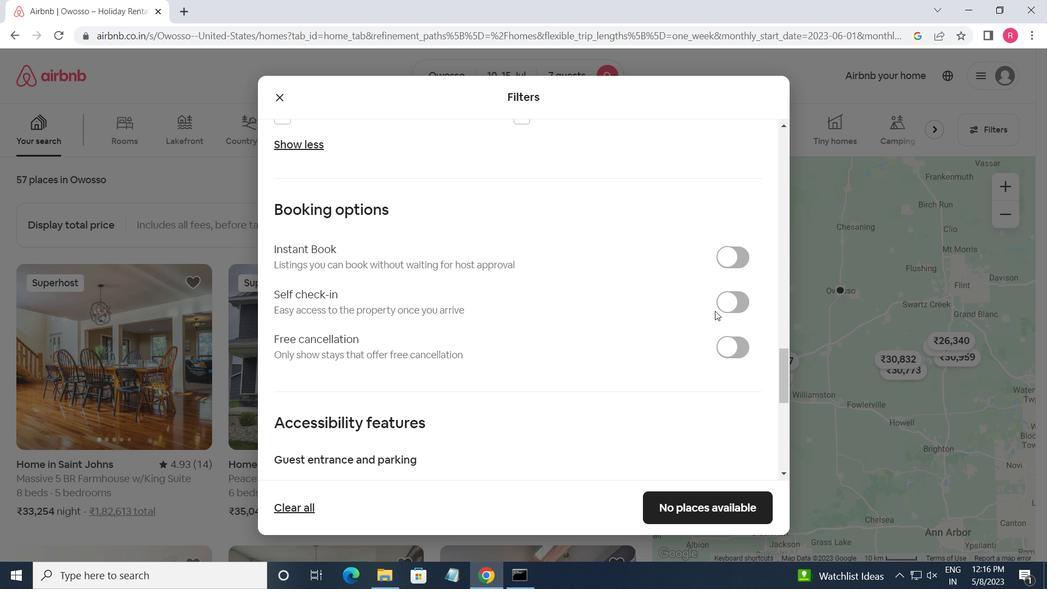 
Action: Mouse pressed left at (719, 308)
Screenshot: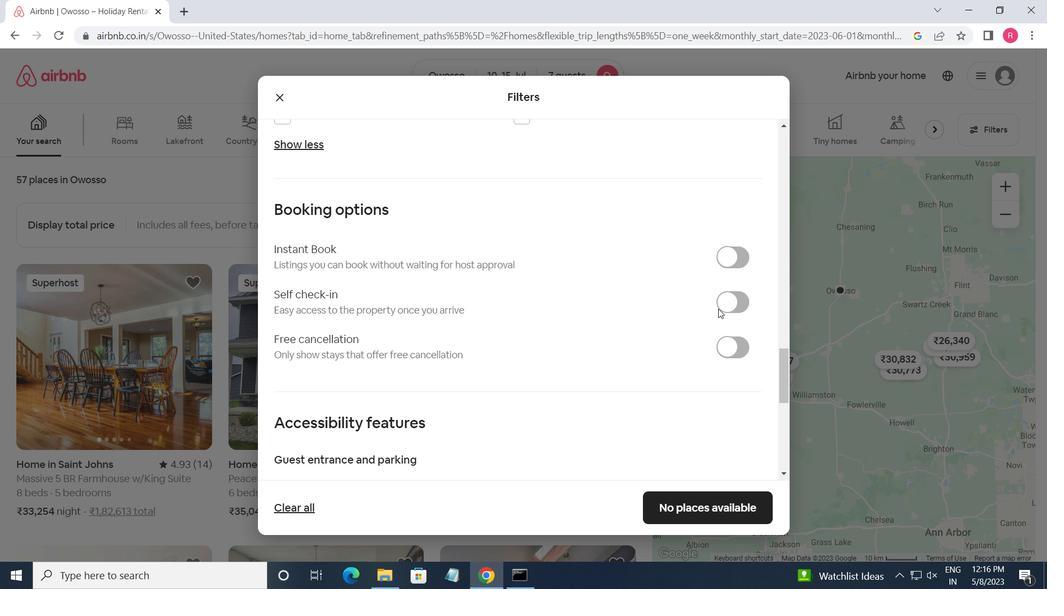 
Action: Mouse moved to (582, 378)
Screenshot: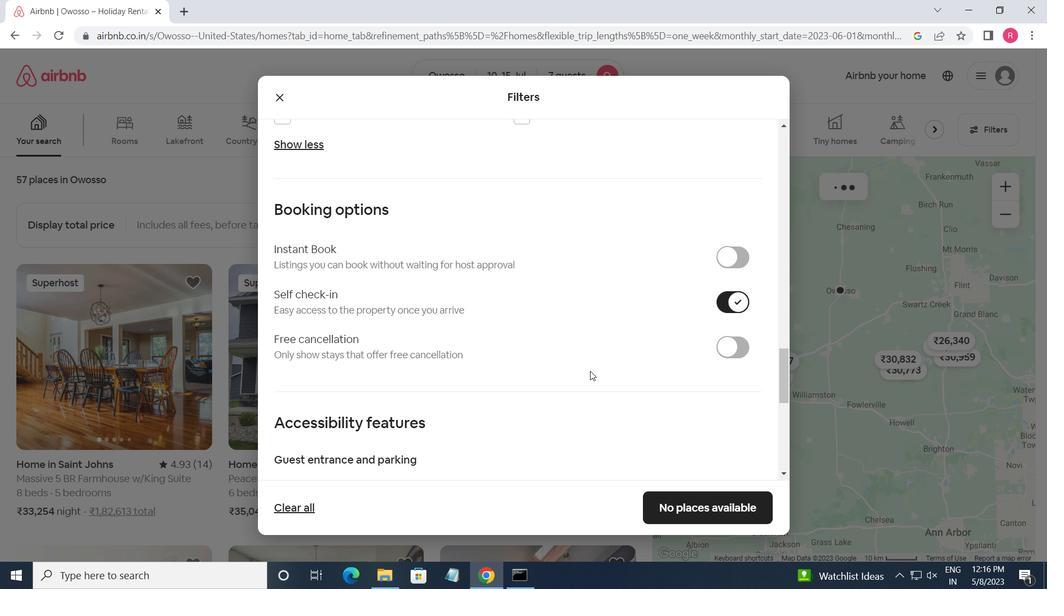 
Action: Mouse scrolled (582, 378) with delta (0, 0)
Screenshot: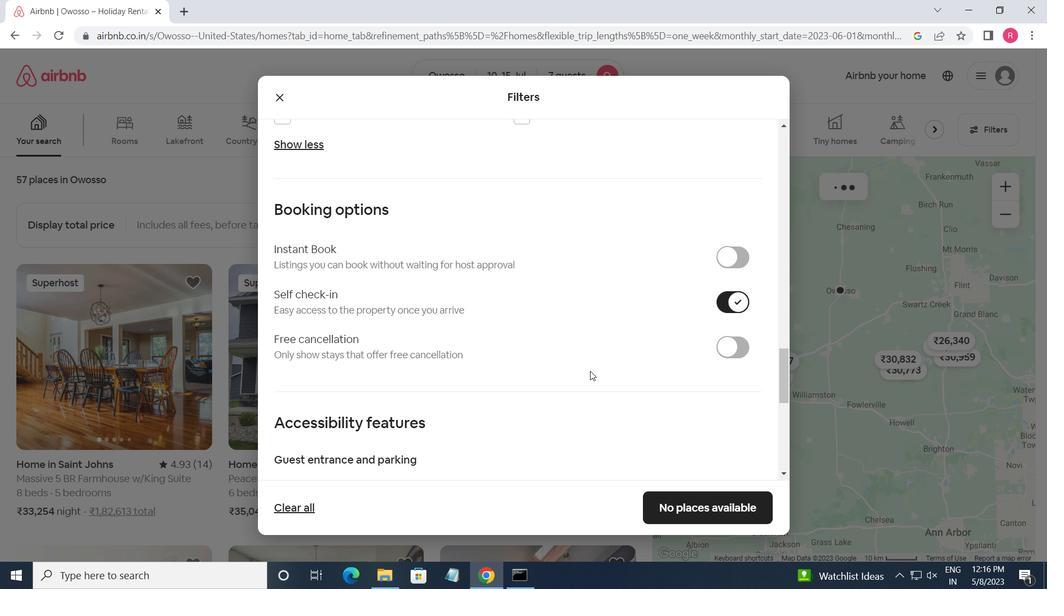 
Action: Mouse moved to (578, 380)
Screenshot: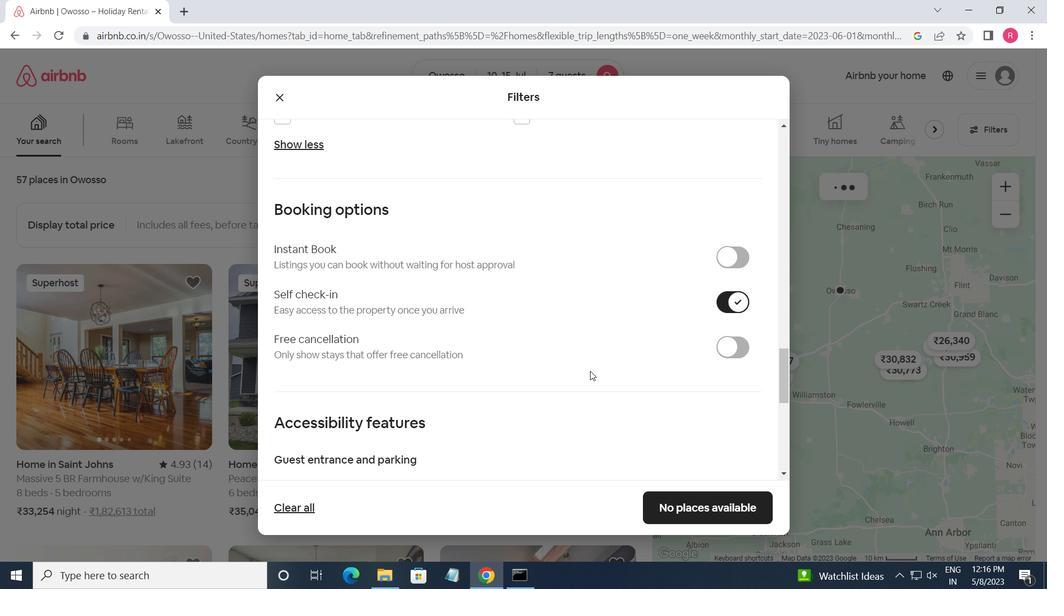 
Action: Mouse scrolled (578, 379) with delta (0, 0)
Screenshot: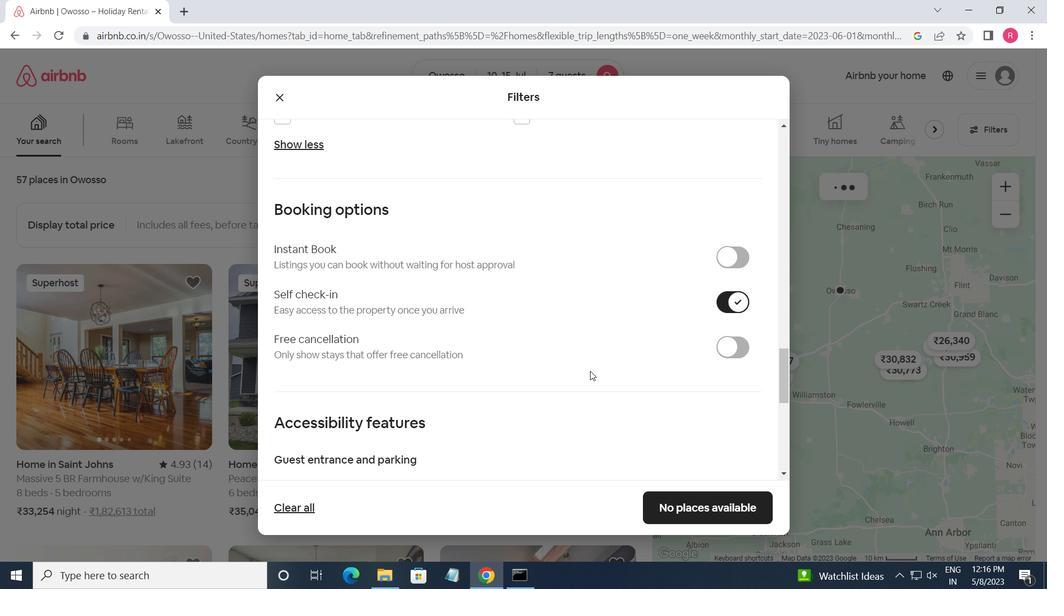 
Action: Mouse scrolled (578, 379) with delta (0, 0)
Screenshot: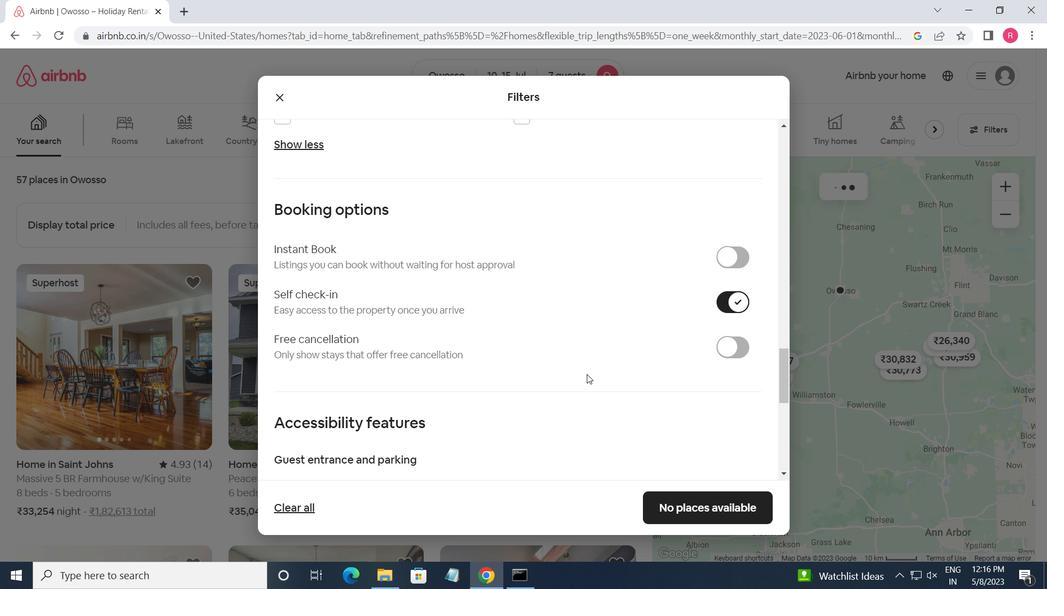
Action: Mouse scrolled (578, 379) with delta (0, 0)
Screenshot: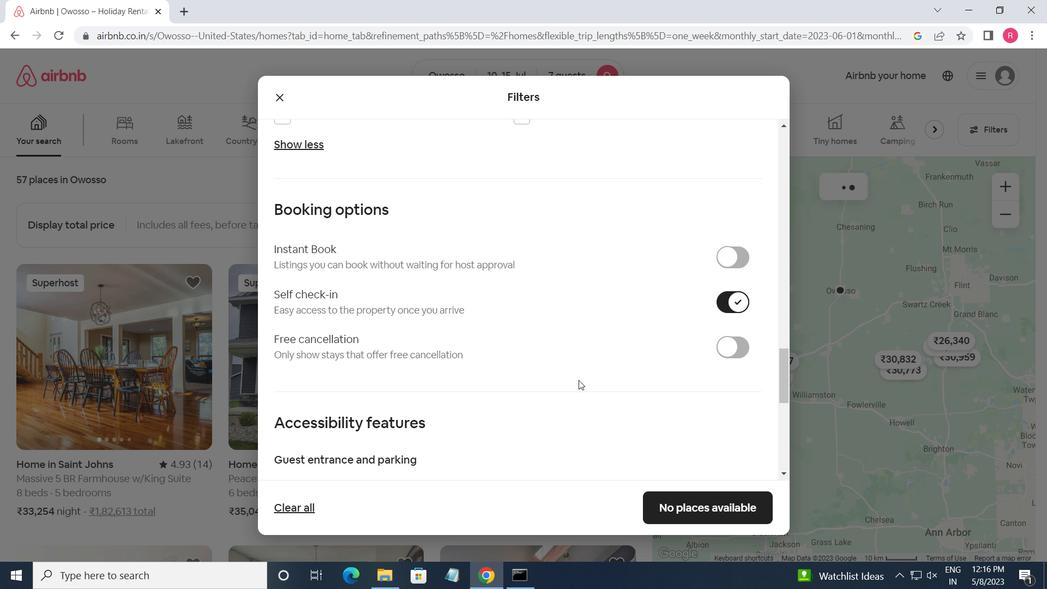 
Action: Mouse moved to (577, 380)
Screenshot: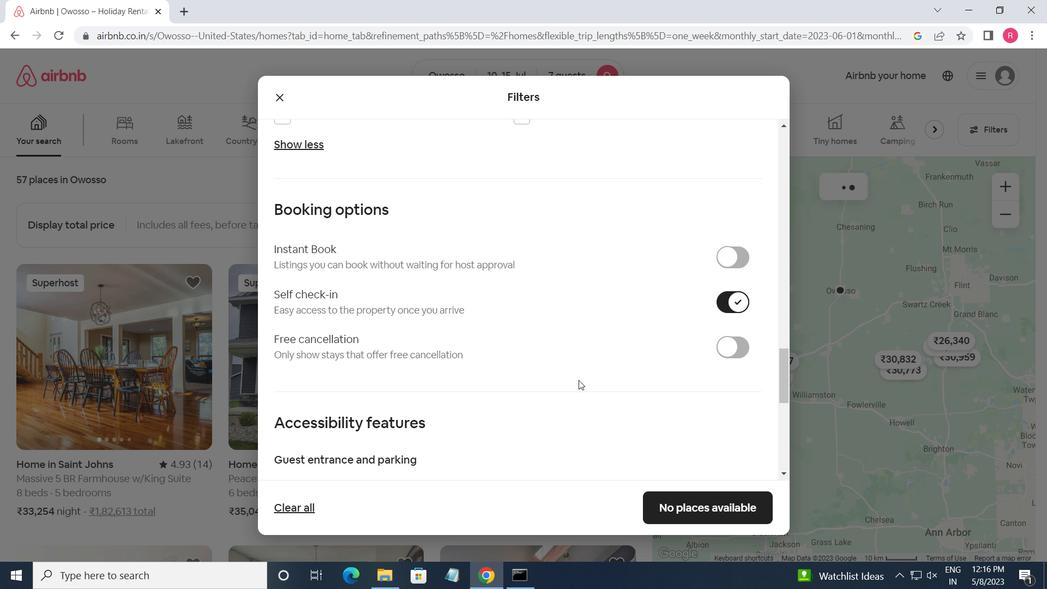 
Action: Mouse scrolled (577, 379) with delta (0, 0)
Screenshot: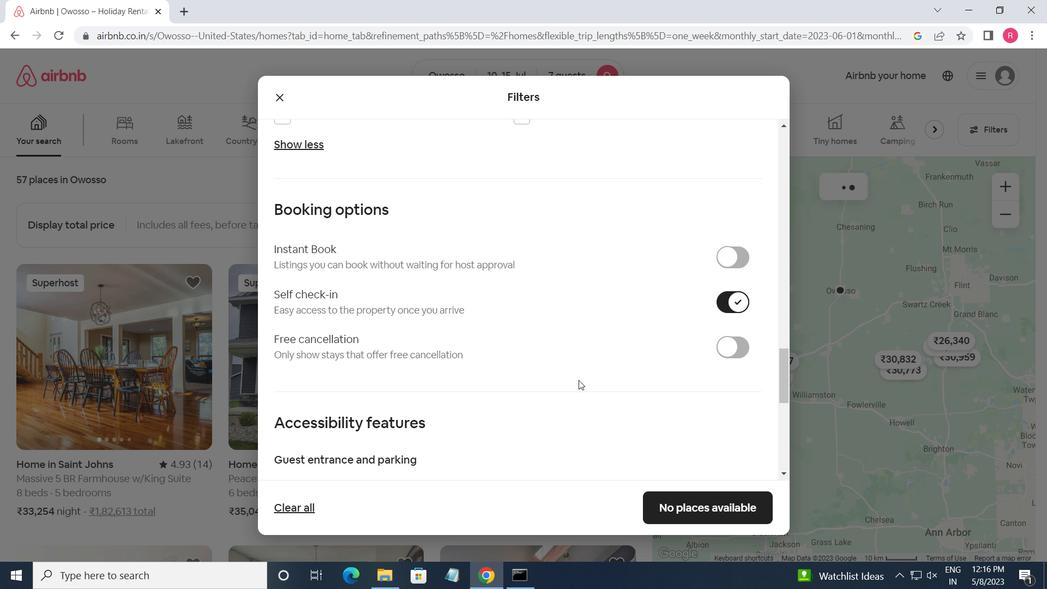 
Action: Mouse moved to (566, 375)
Screenshot: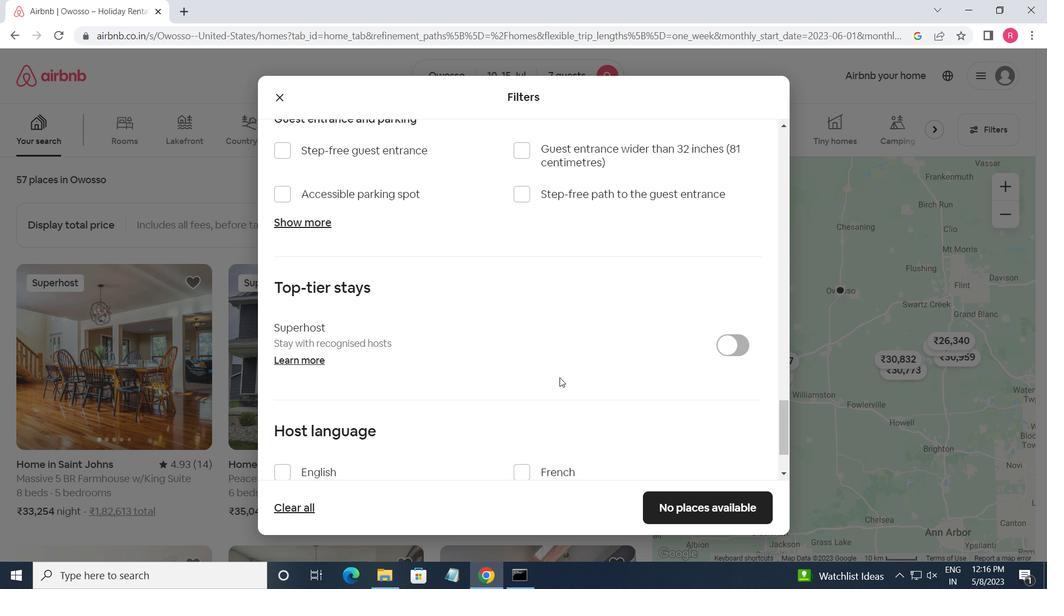 
Action: Mouse scrolled (566, 375) with delta (0, 0)
Screenshot: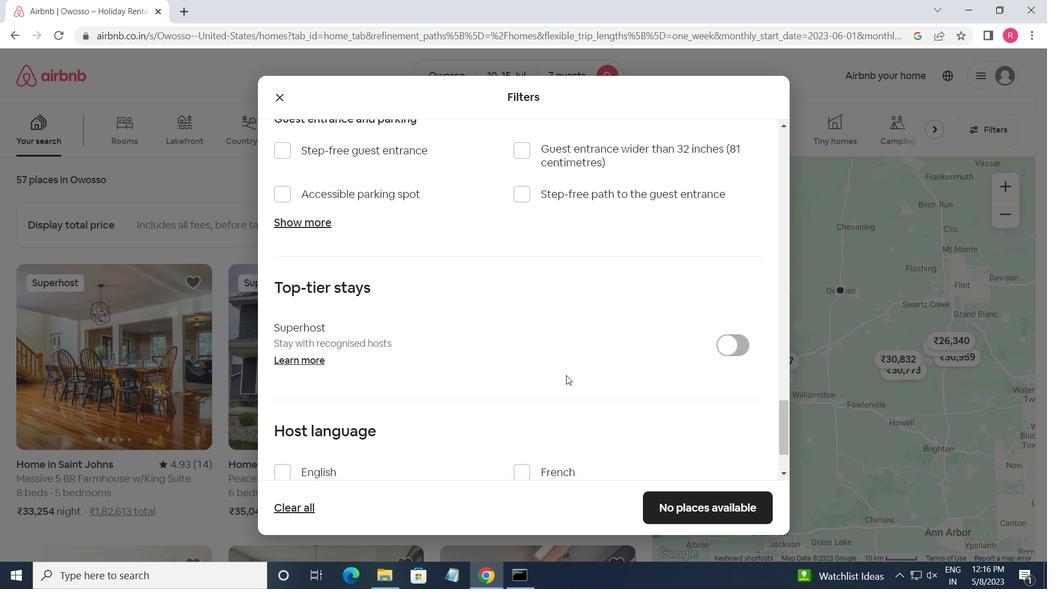 
Action: Mouse scrolled (566, 375) with delta (0, 0)
Screenshot: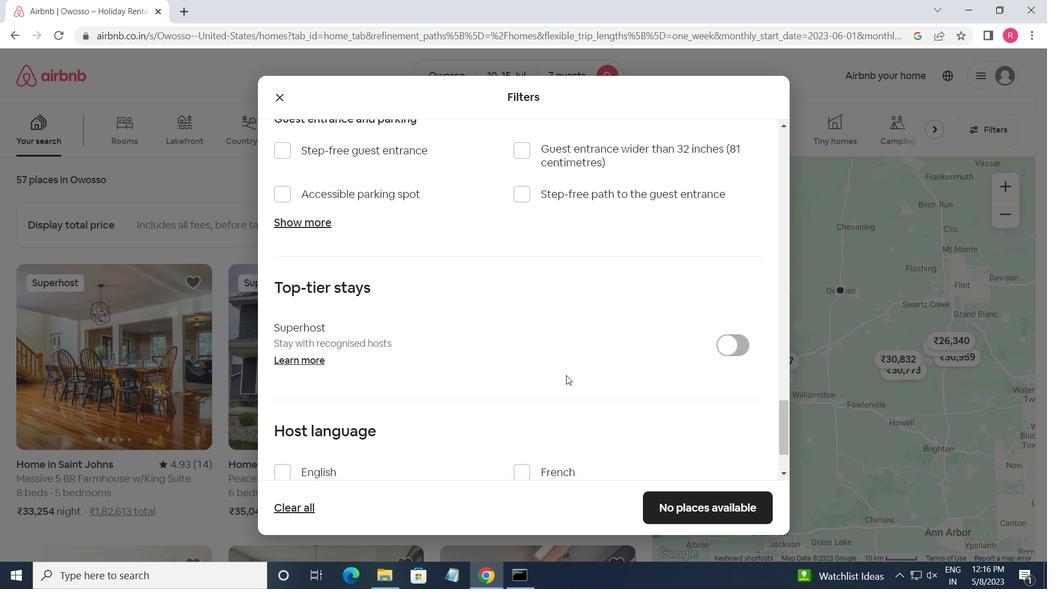 
Action: Mouse scrolled (566, 375) with delta (0, 0)
Screenshot: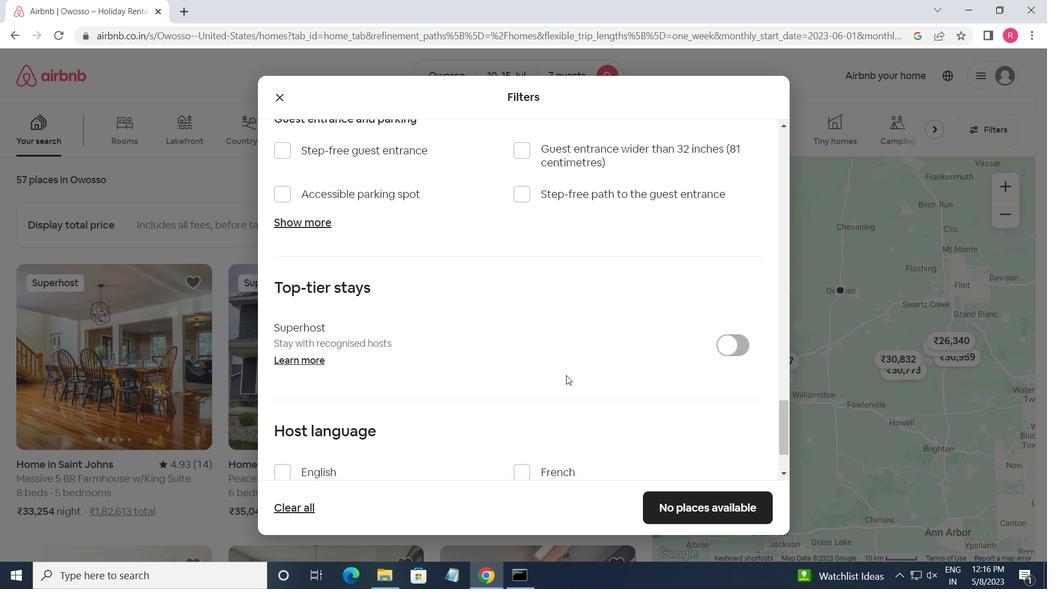 
Action: Mouse scrolled (566, 375) with delta (0, 0)
Screenshot: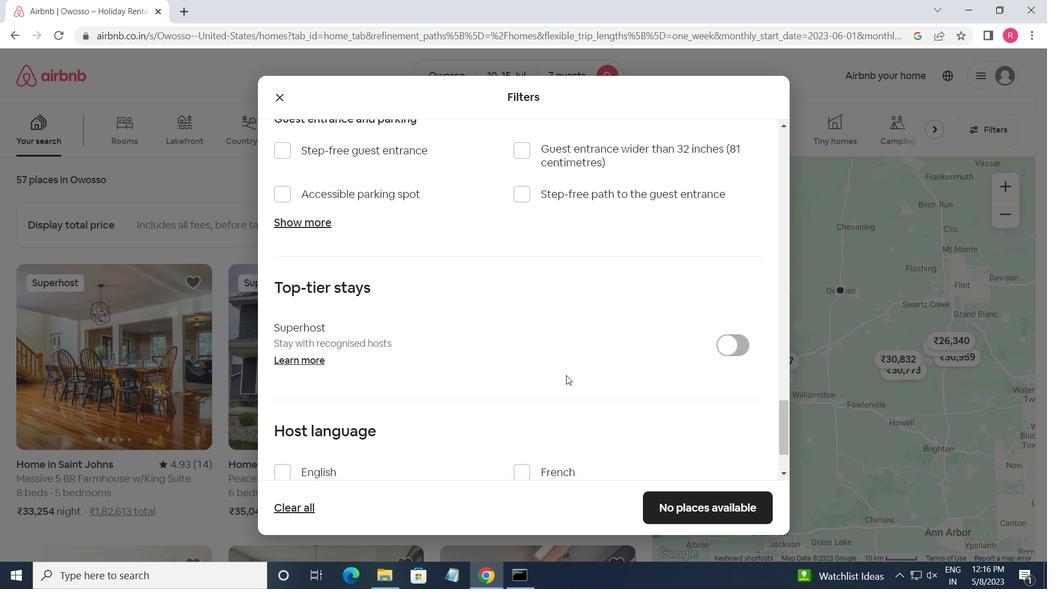 
Action: Mouse moved to (280, 378)
Screenshot: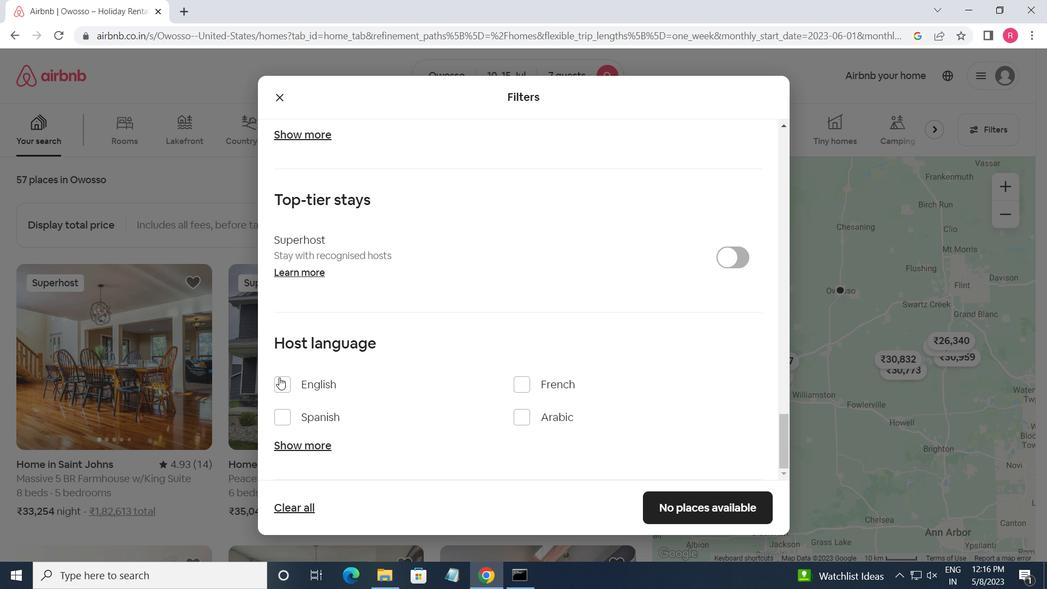 
Action: Mouse pressed left at (280, 378)
Screenshot: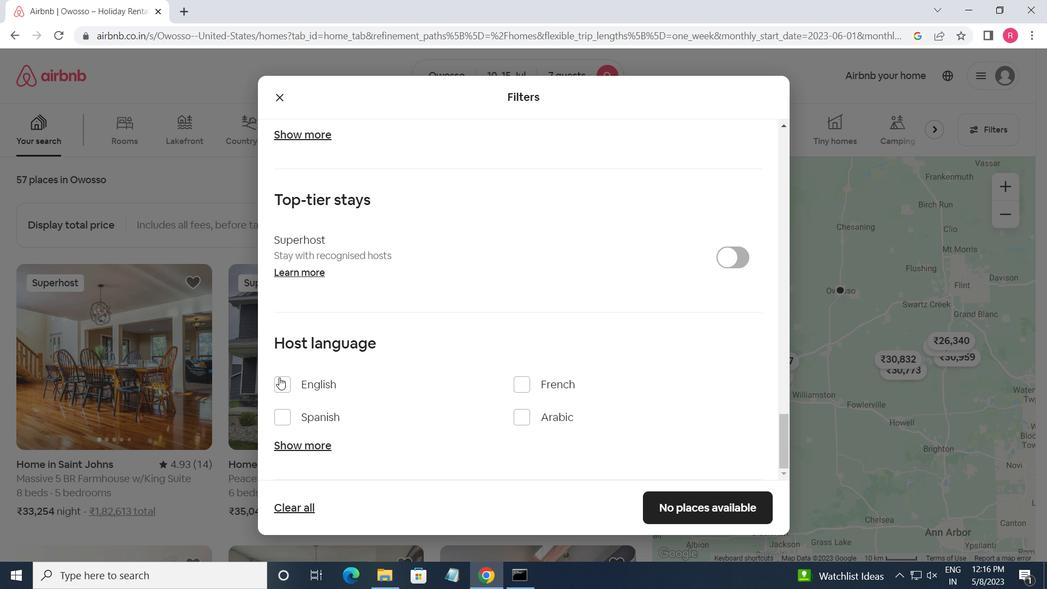 
Action: Mouse moved to (668, 501)
Screenshot: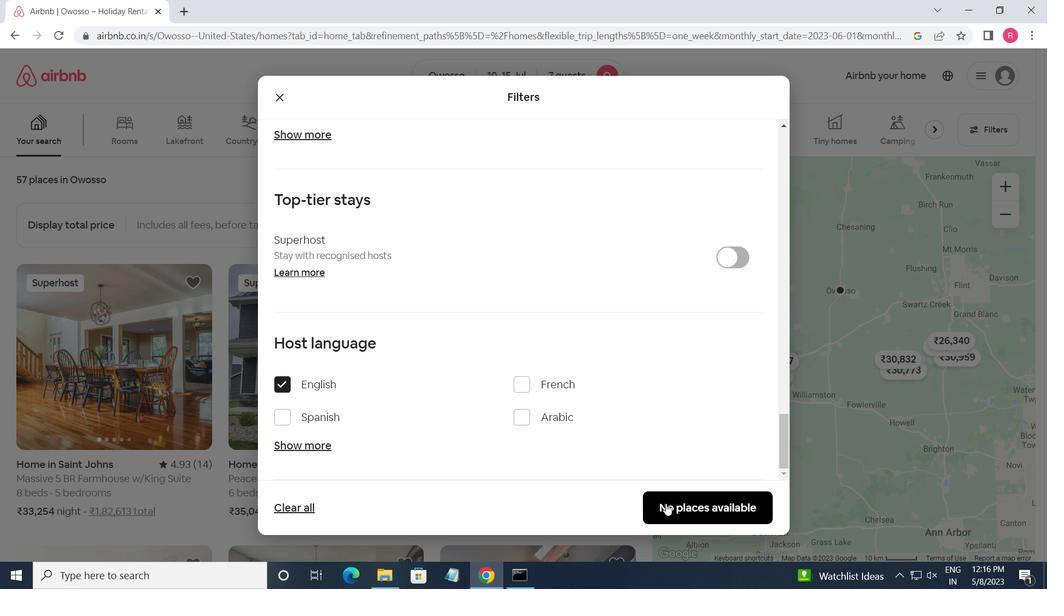 
Action: Mouse pressed left at (668, 501)
Screenshot: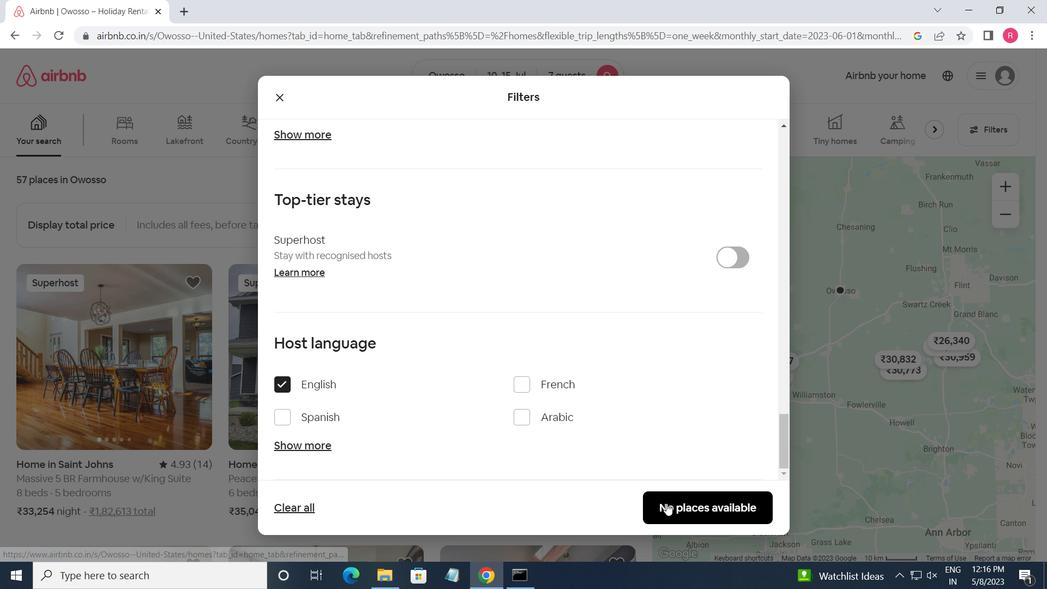 
